 Task: Post a picture of your hobby on Instagram with a caption describing why you enjoy it.
Action: Mouse moved to (263, 9)
Screenshot: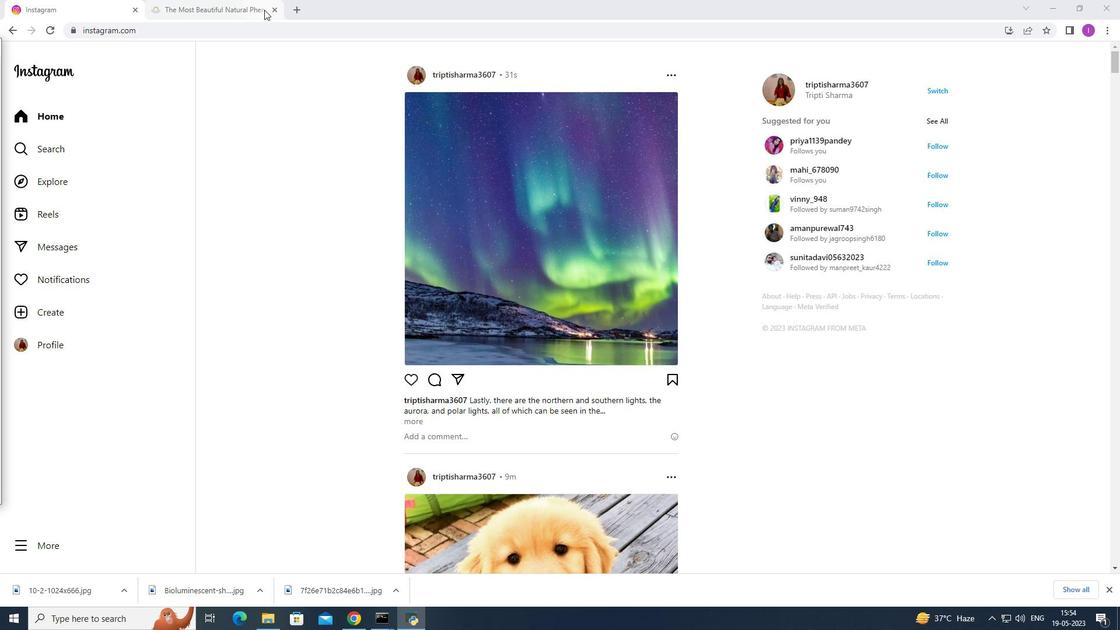 
Action: Mouse pressed left at (263, 9)
Screenshot: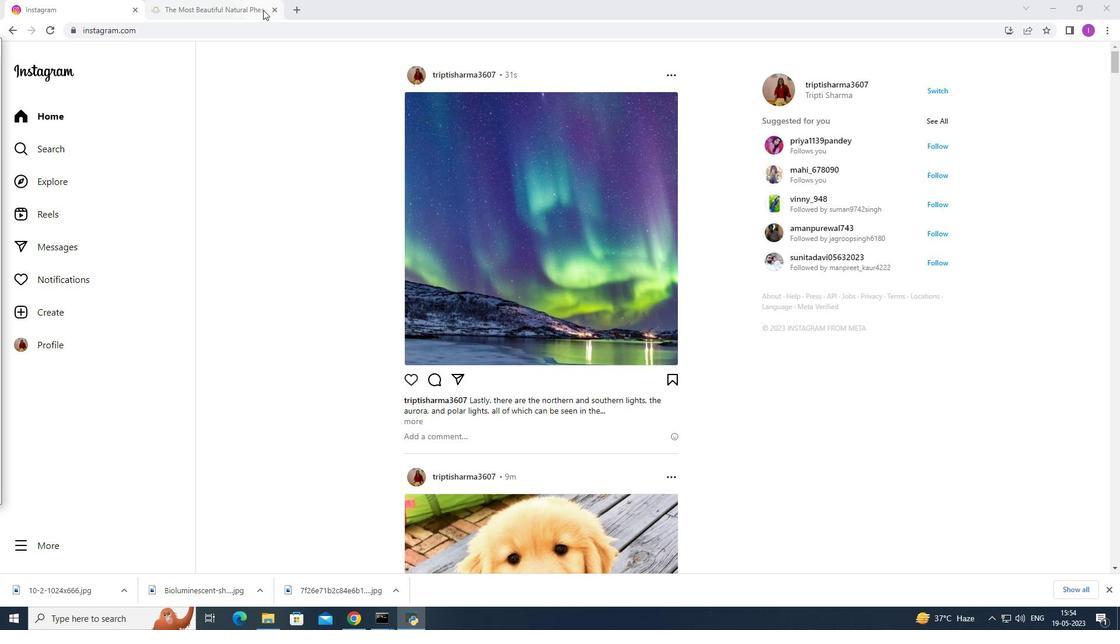 
Action: Mouse moved to (8, 33)
Screenshot: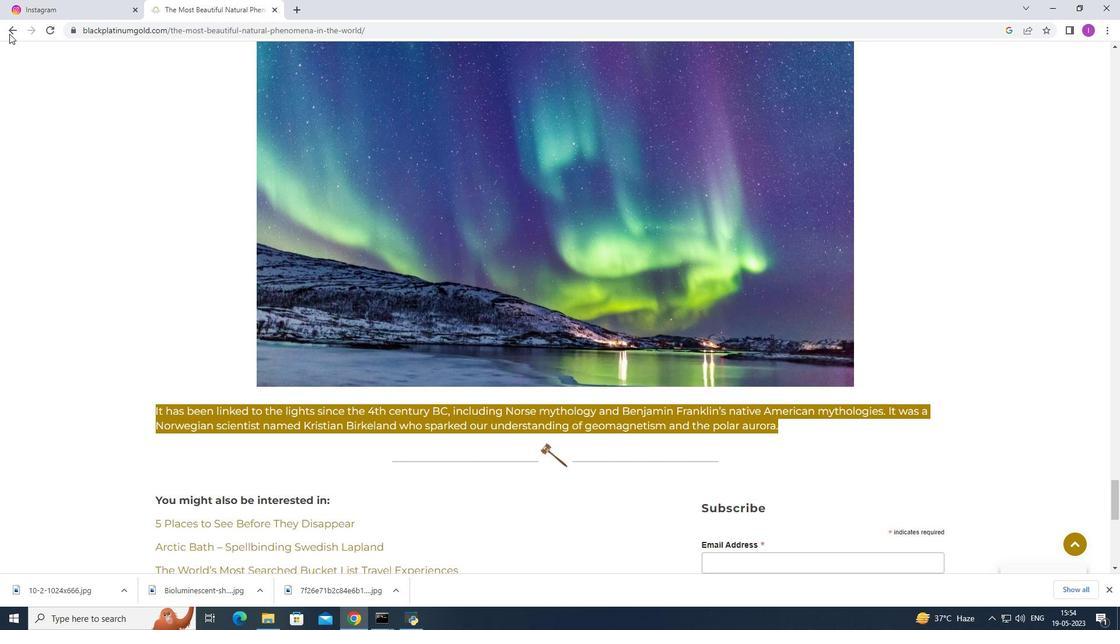
Action: Mouse pressed left at (8, 33)
Screenshot: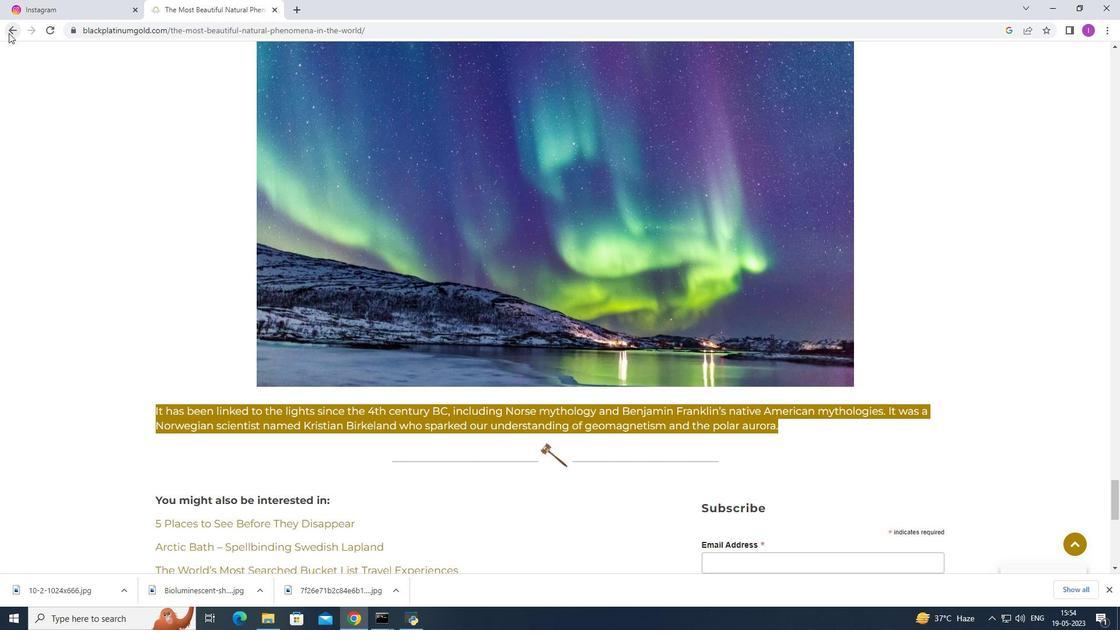 
Action: Mouse moved to (283, 56)
Screenshot: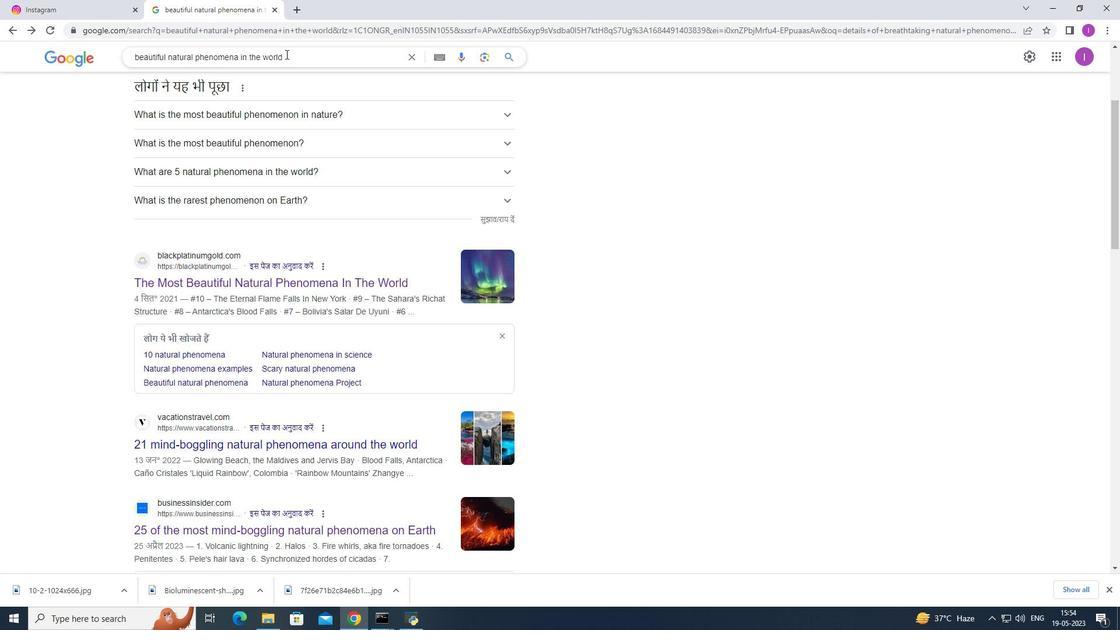 
Action: Mouse pressed left at (283, 56)
Screenshot: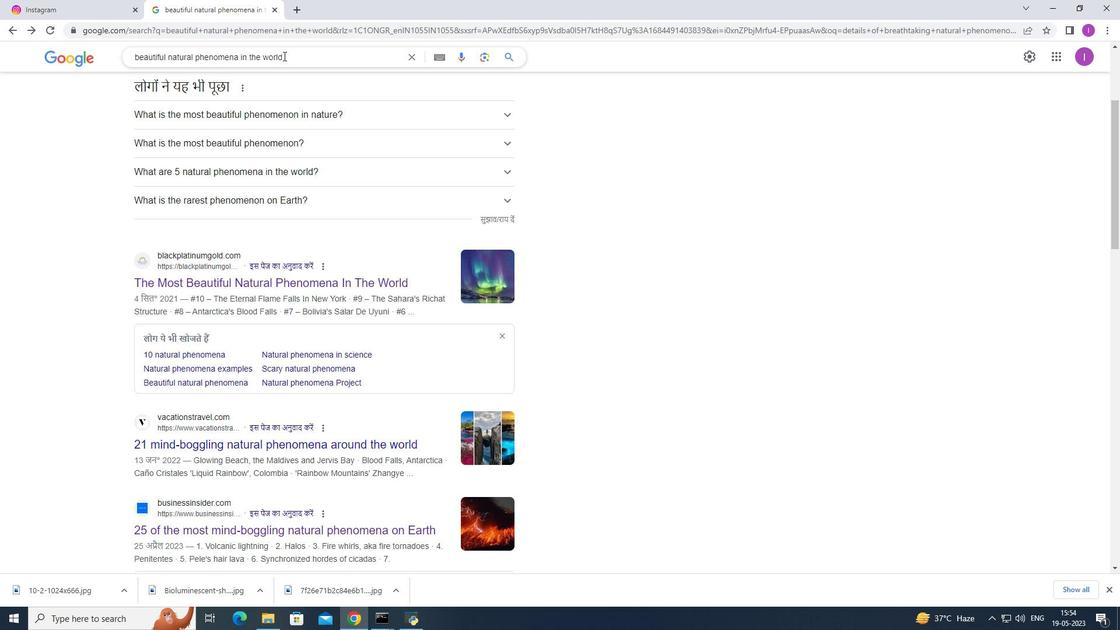 
Action: Mouse moved to (378, 49)
Screenshot: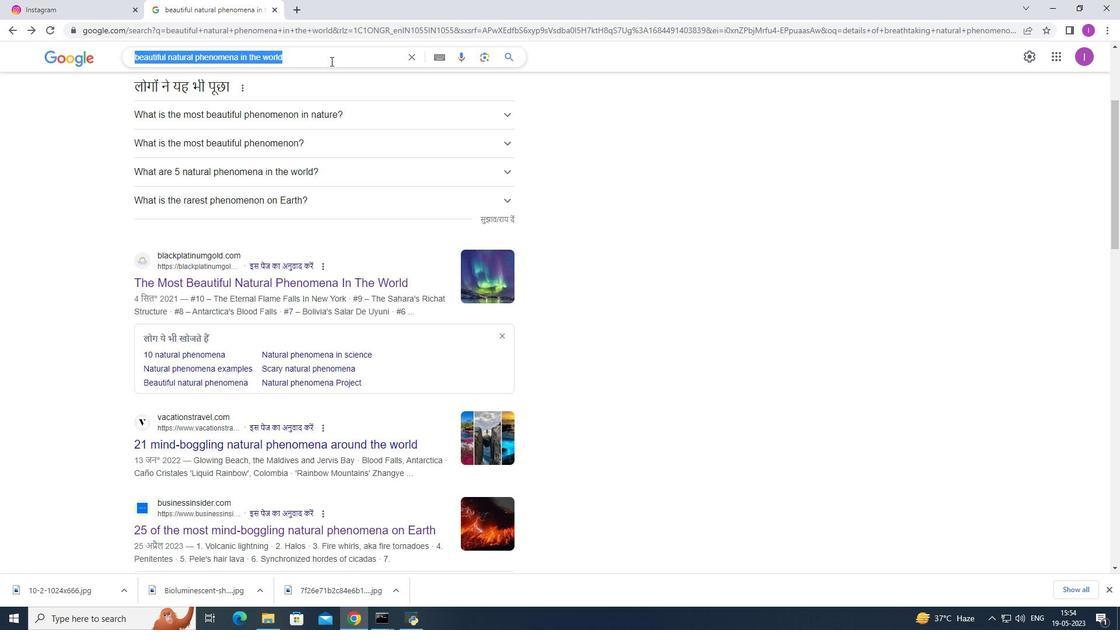 
Action: Key pressed image<Key.space>of<Key.space>dufferent<Key.space>
Screenshot: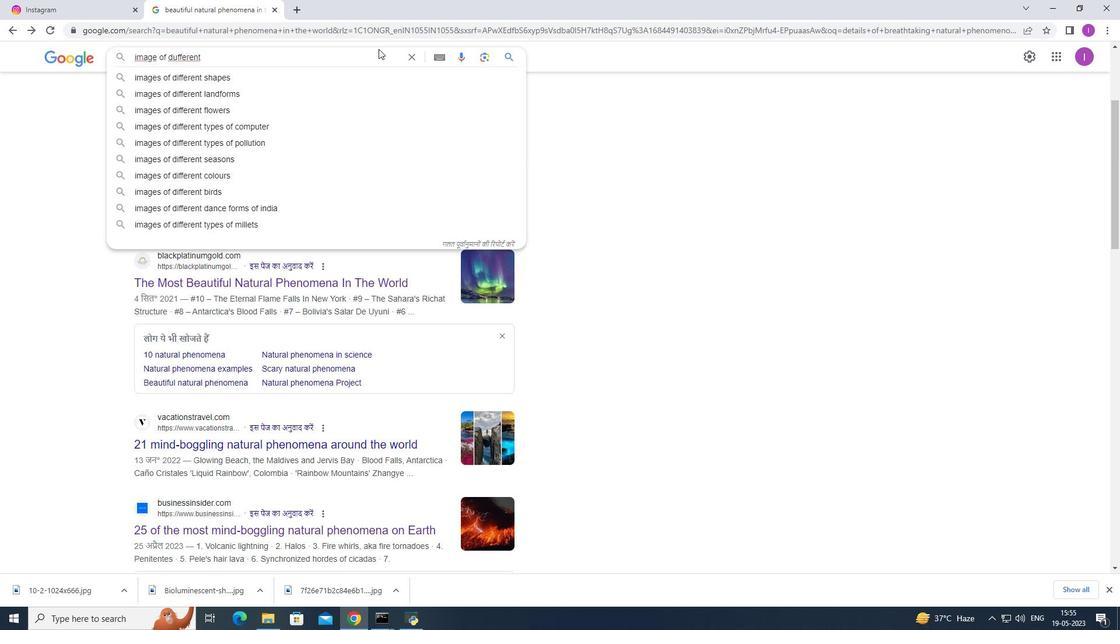 
Action: Mouse moved to (177, 57)
Screenshot: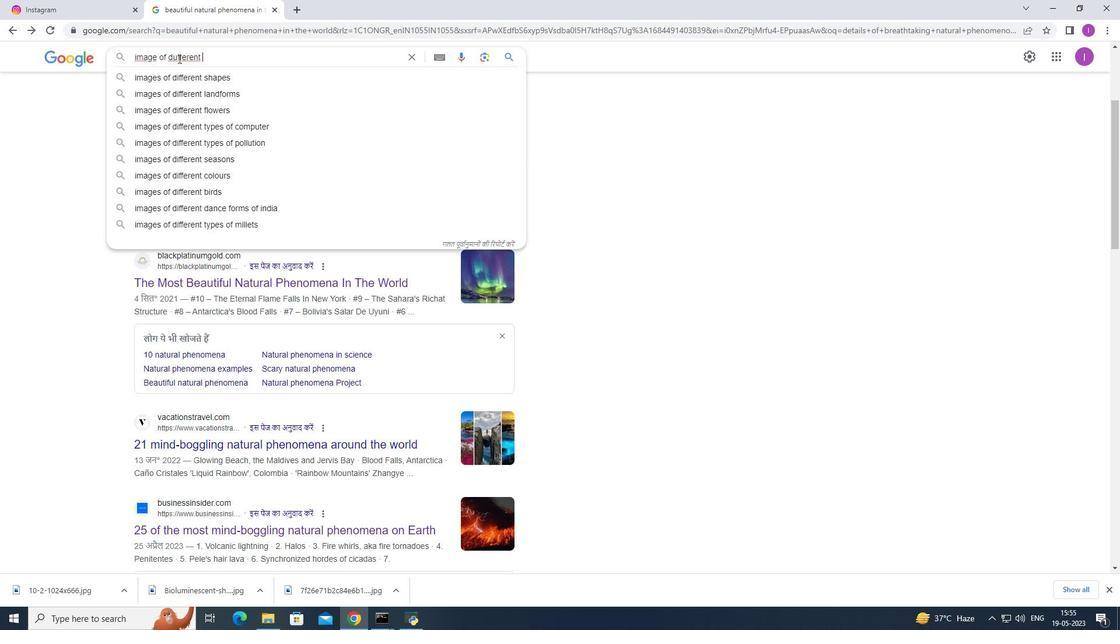 
Action: Mouse pressed left at (177, 57)
Screenshot: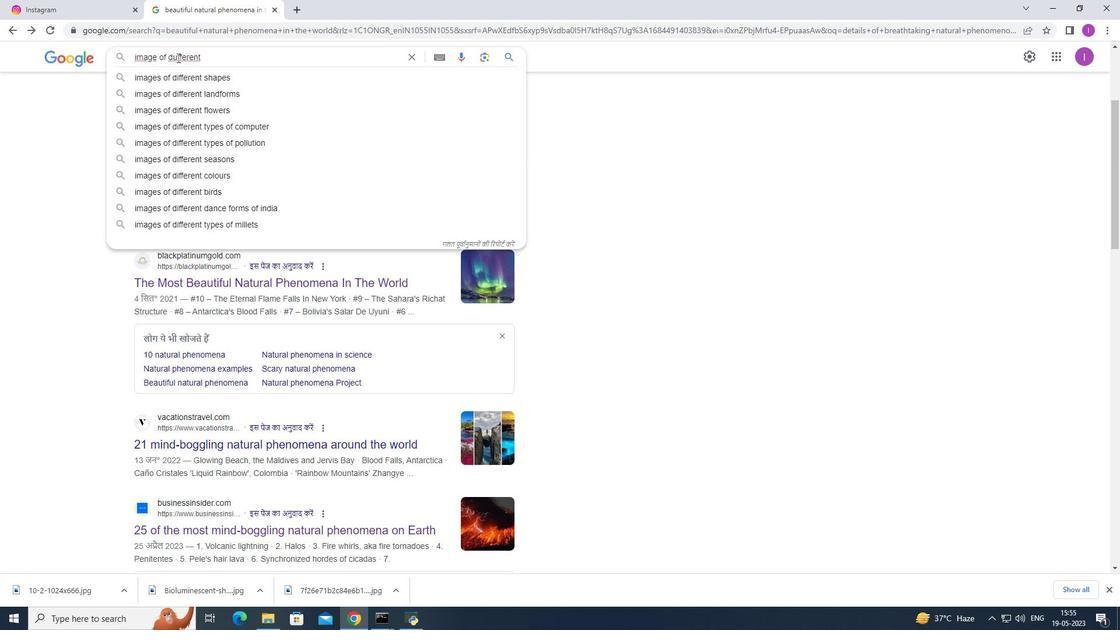 
Action: Mouse moved to (177, 57)
Screenshot: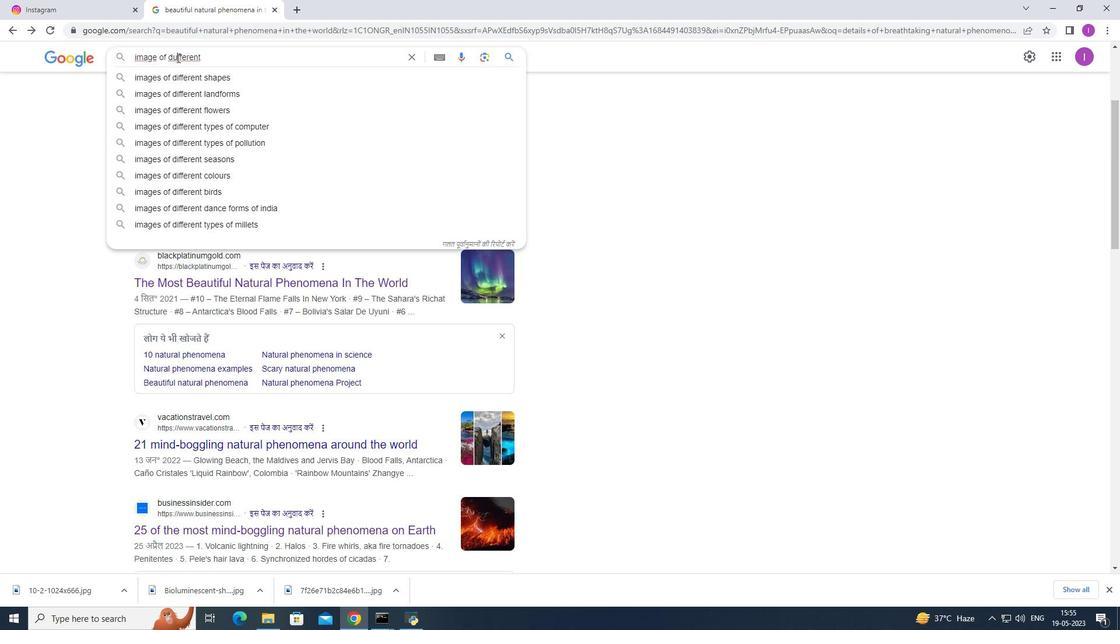 
Action: Key pressed <Key.backspace>i
Screenshot: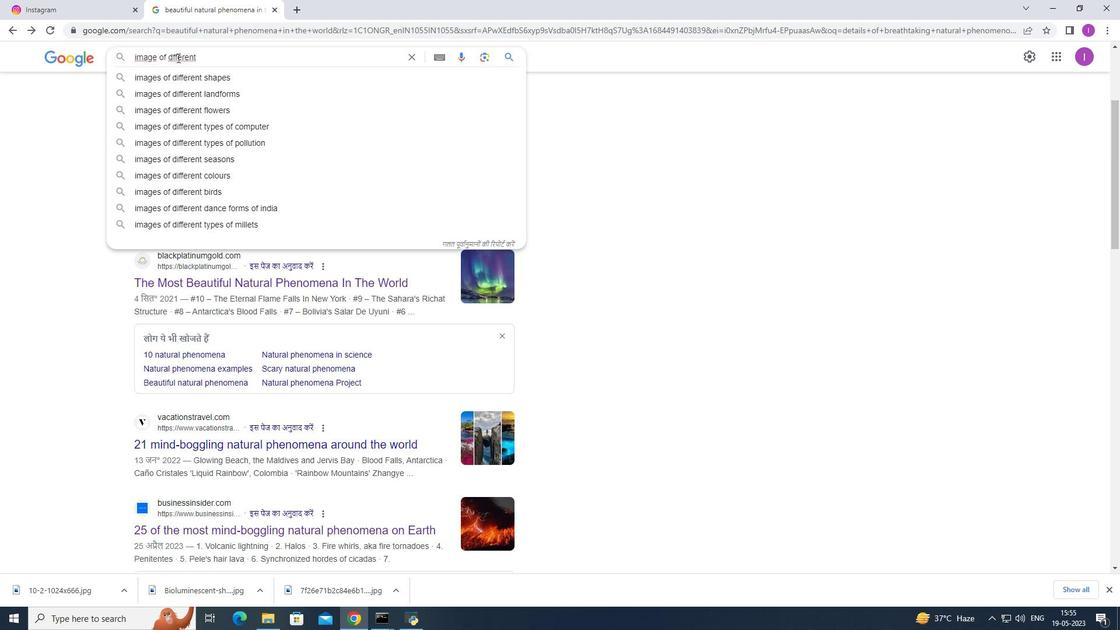 
Action: Mouse moved to (220, 54)
Screenshot: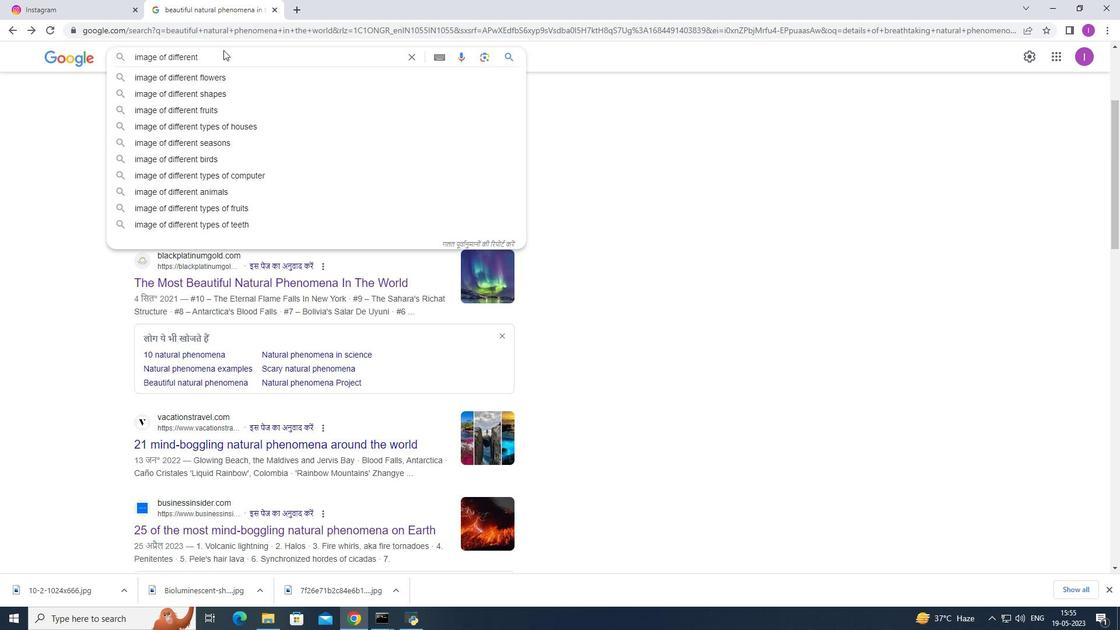 
Action: Mouse pressed left at (220, 54)
Screenshot: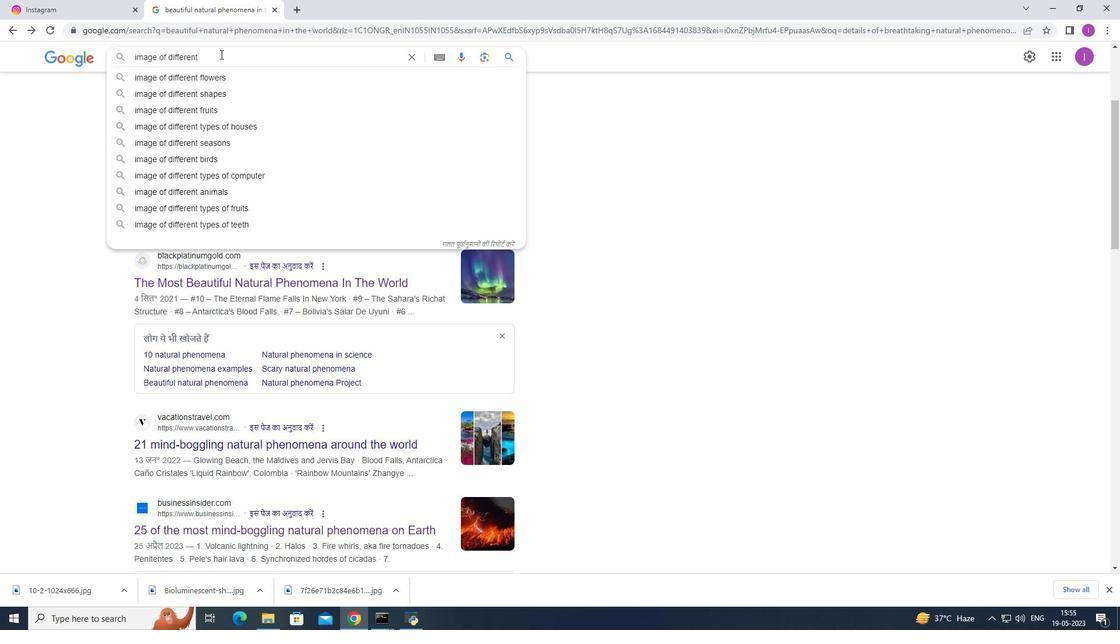
Action: Mouse pressed left at (220, 54)
Screenshot: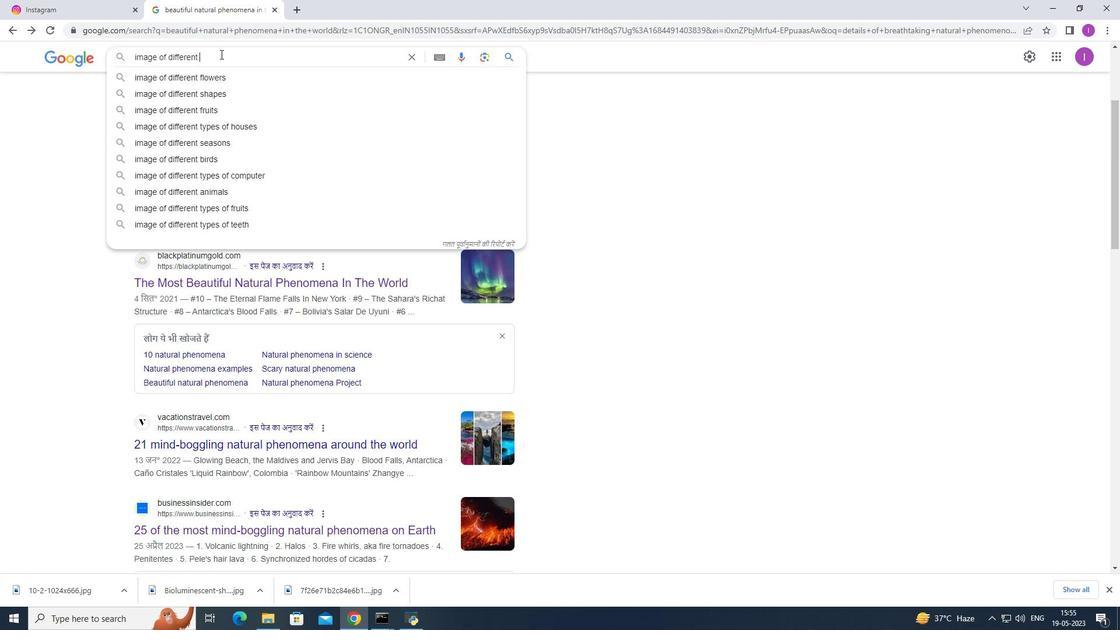 
Action: Key pressed <Key.space>hobby<Key.enter>
Screenshot: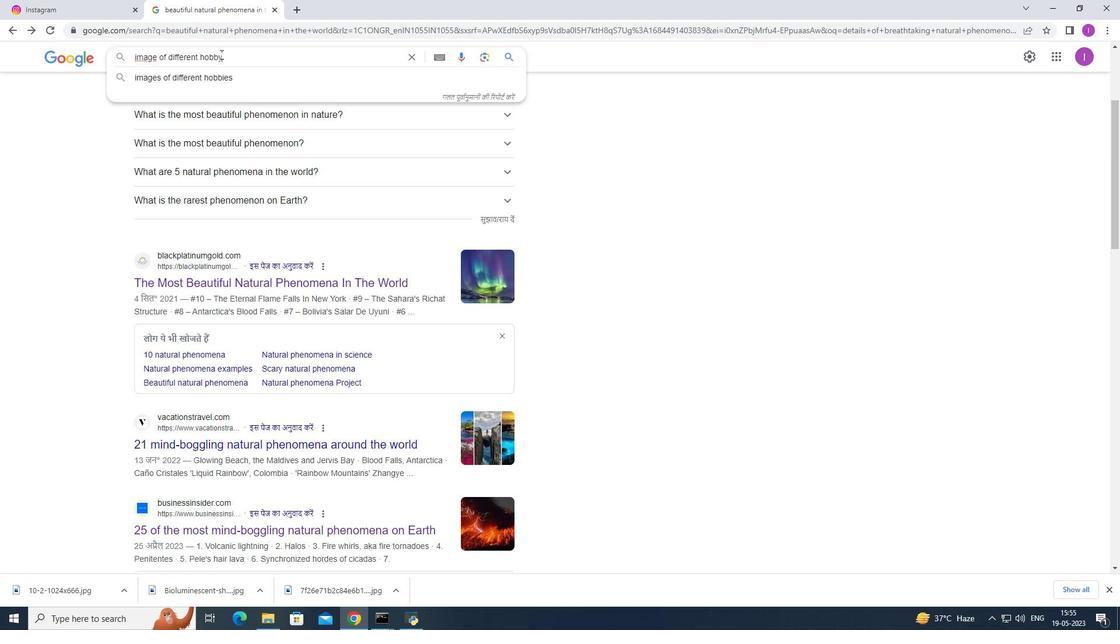 
Action: Mouse moved to (310, 327)
Screenshot: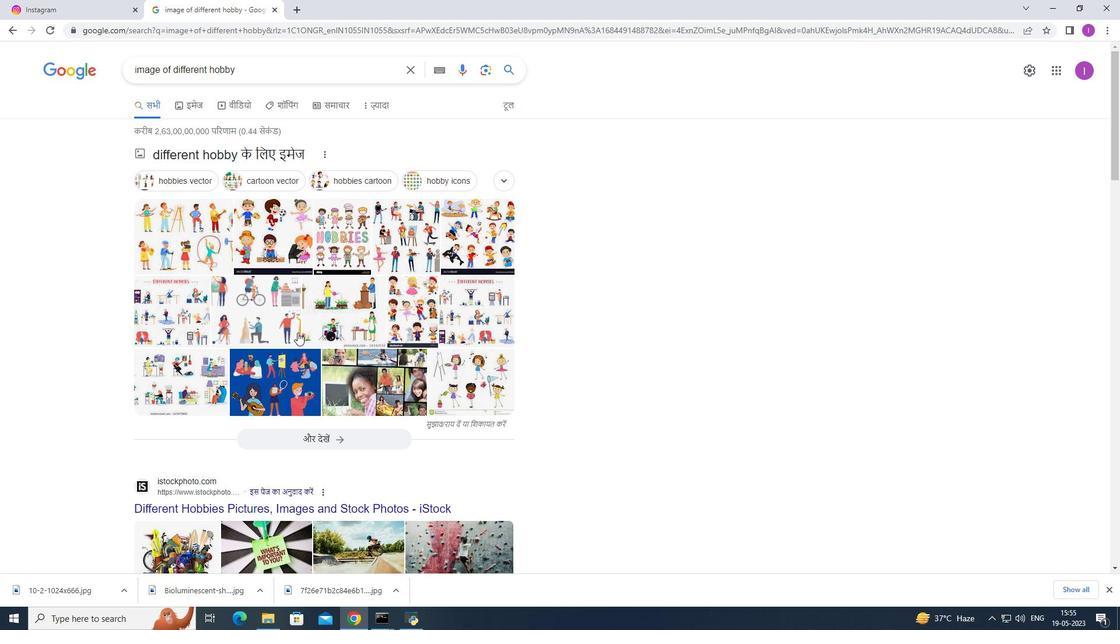 
Action: Mouse scrolled (305, 329) with delta (0, 0)
Screenshot: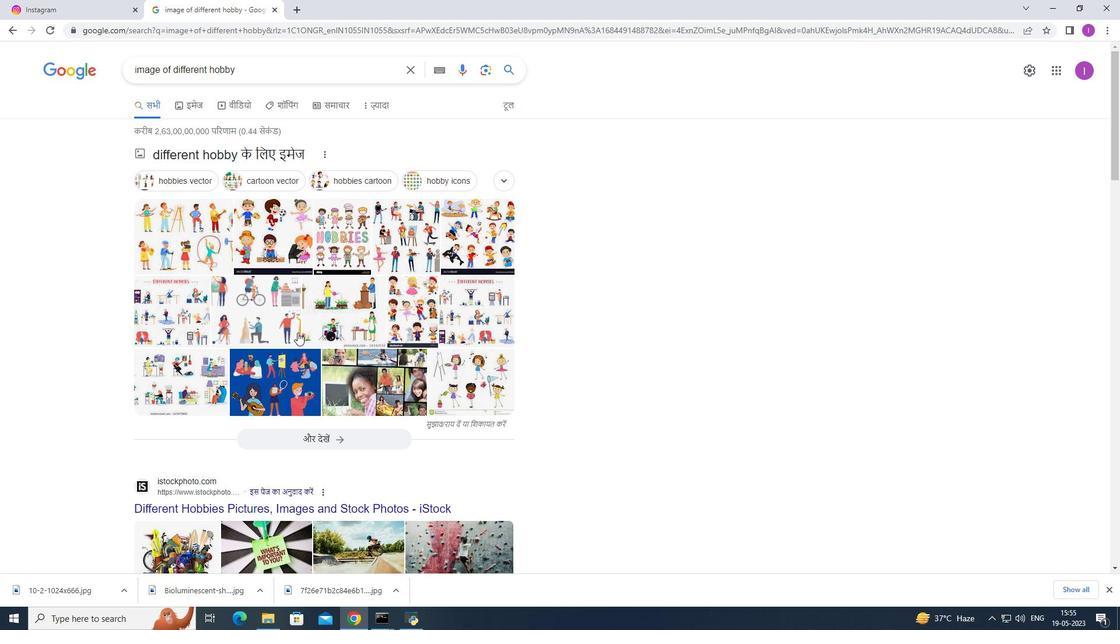 
Action: Mouse moved to (333, 324)
Screenshot: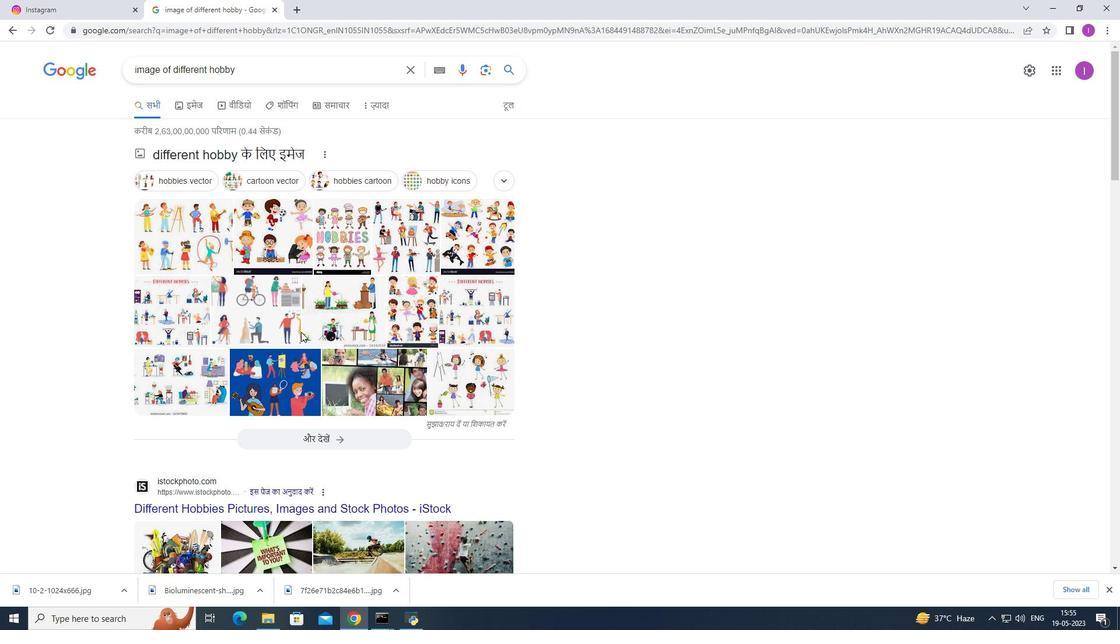 
Action: Mouse scrolled (333, 323) with delta (0, 0)
Screenshot: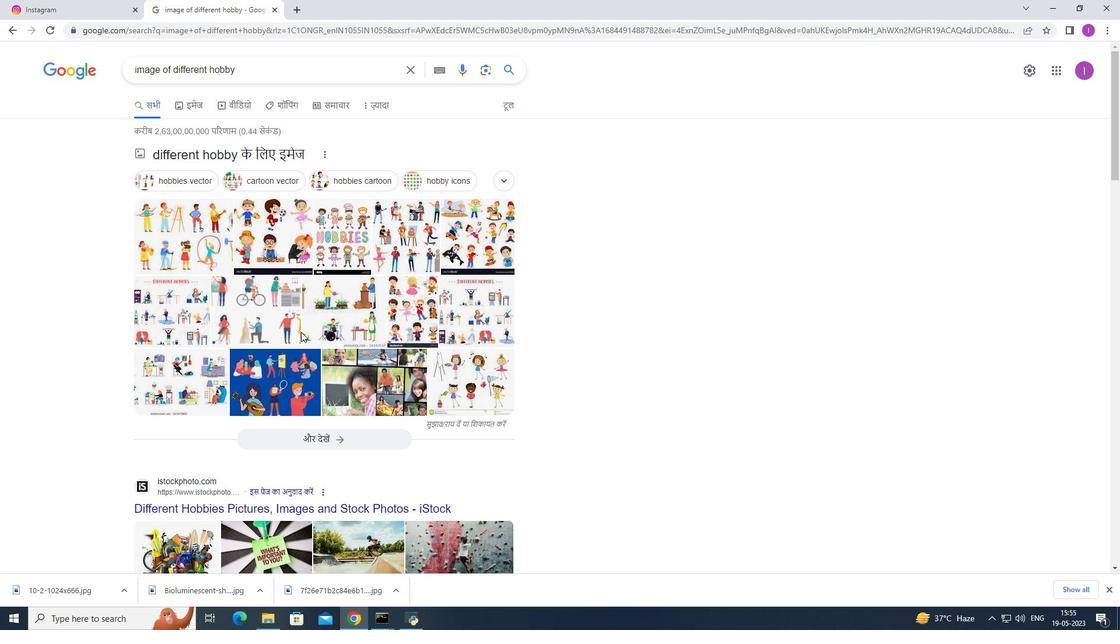 
Action: Mouse moved to (345, 320)
Screenshot: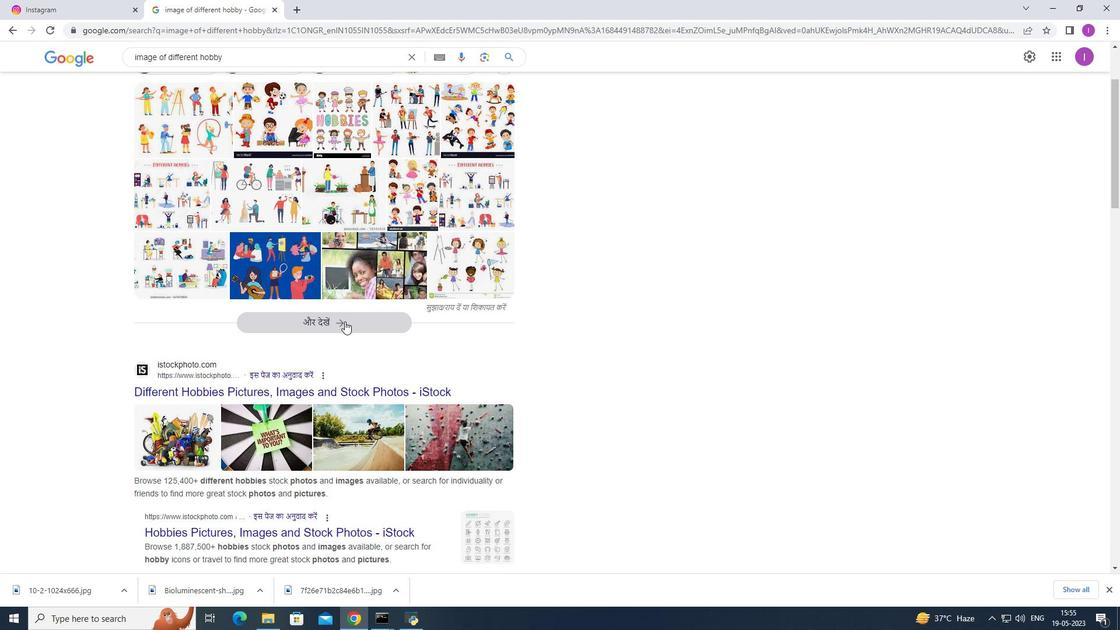 
Action: Mouse scrolled (345, 321) with delta (0, 0)
Screenshot: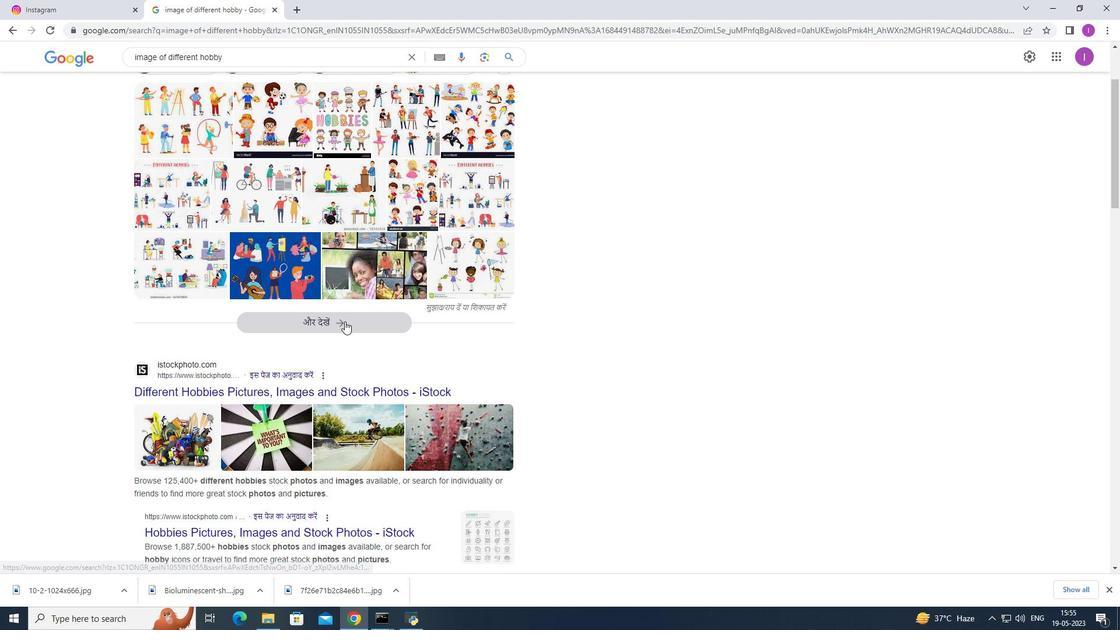 
Action: Mouse scrolled (345, 321) with delta (0, 0)
Screenshot: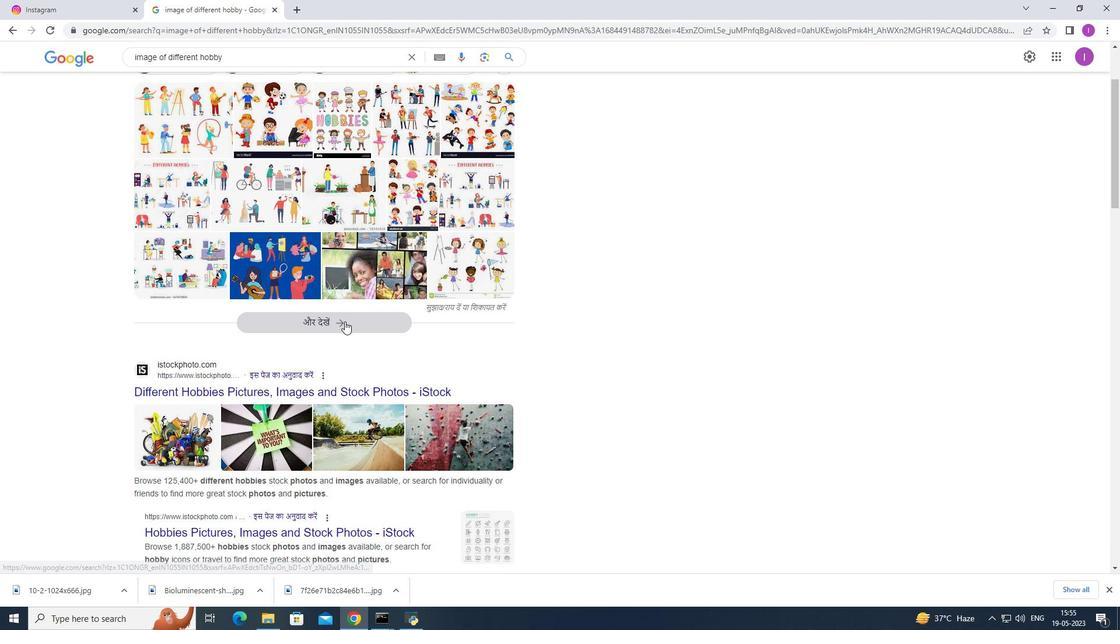 
Action: Mouse scrolled (345, 321) with delta (0, 0)
Screenshot: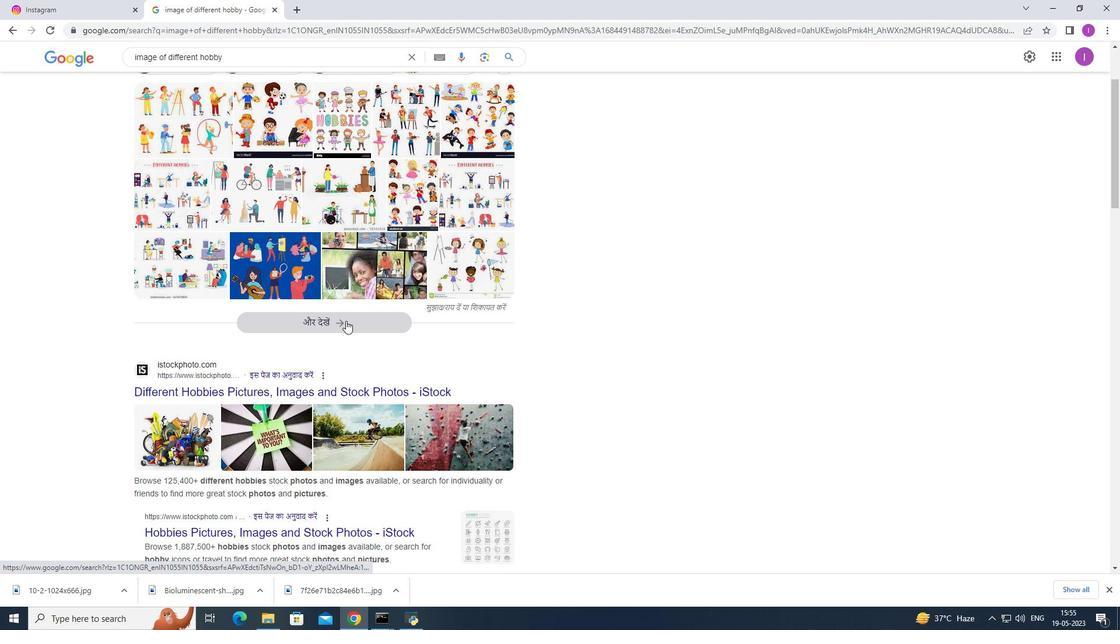 
Action: Mouse moved to (191, 108)
Screenshot: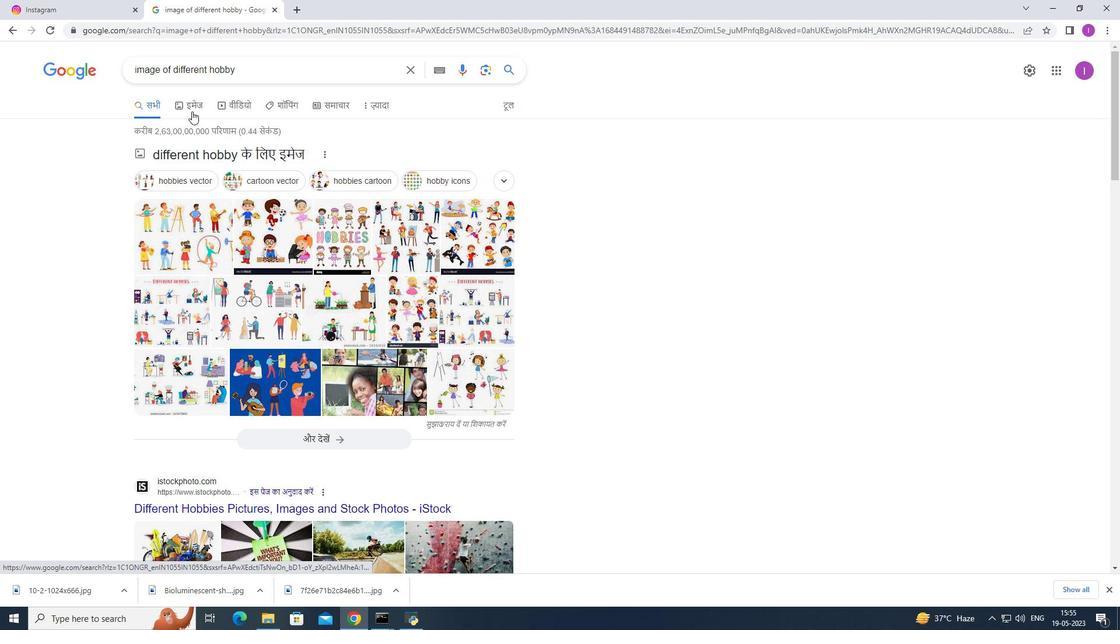
Action: Mouse pressed left at (191, 108)
Screenshot: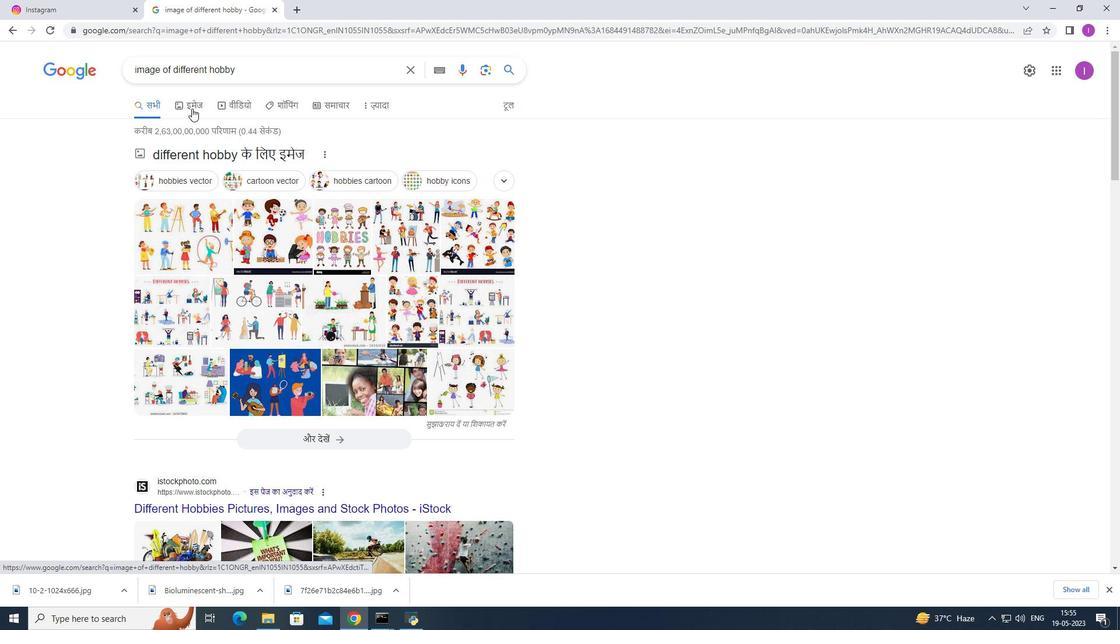 
Action: Mouse moved to (563, 327)
Screenshot: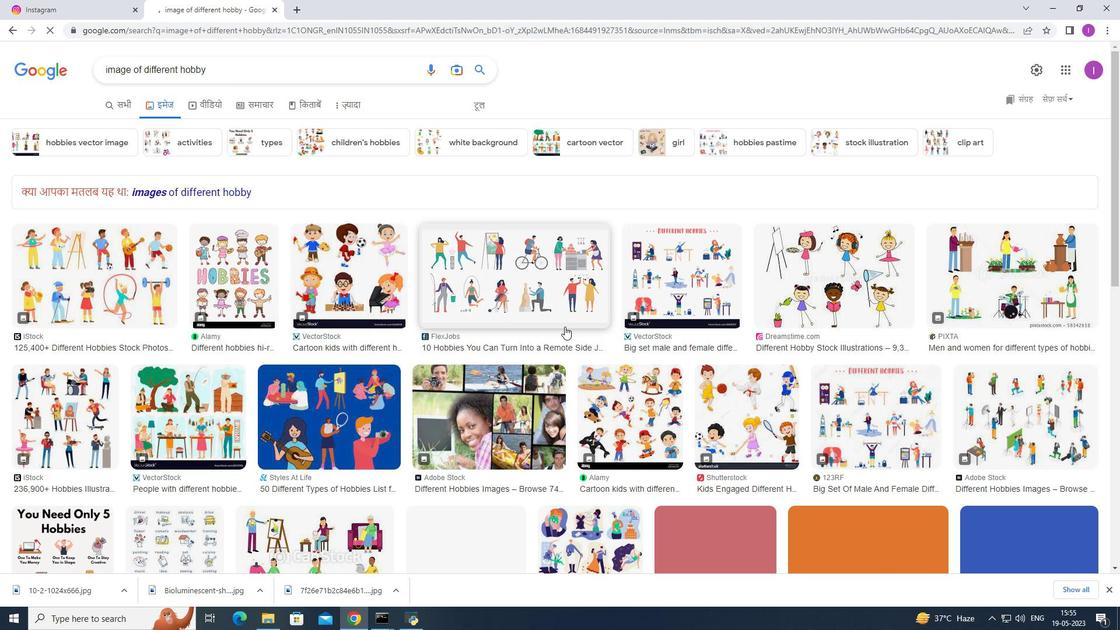 
Action: Mouse scrolled (563, 327) with delta (0, 0)
Screenshot: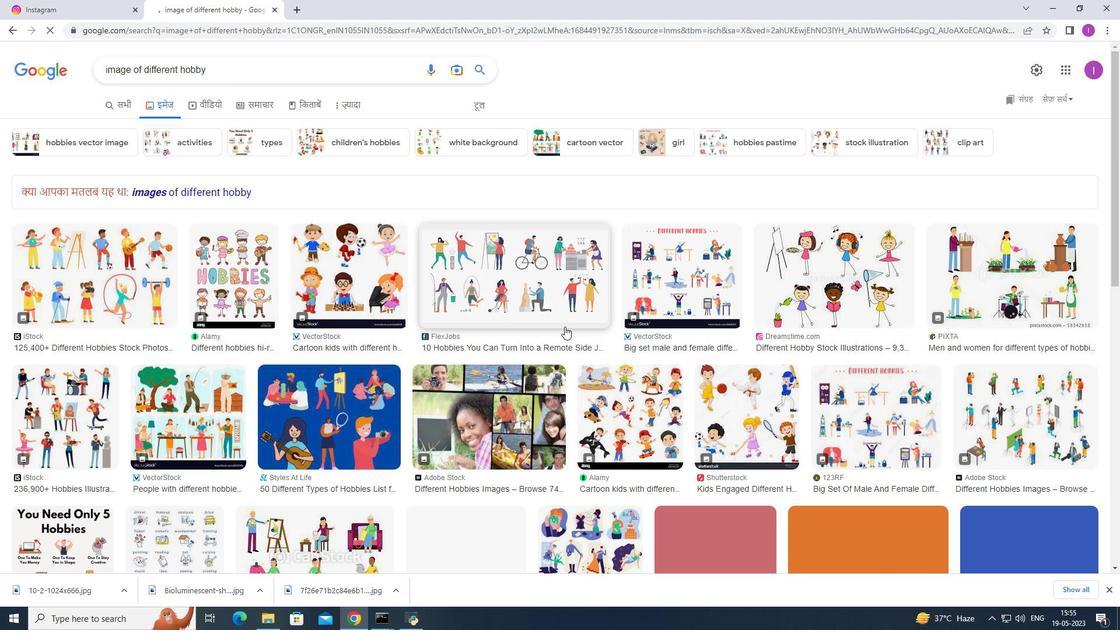 
Action: Mouse scrolled (563, 327) with delta (0, 0)
Screenshot: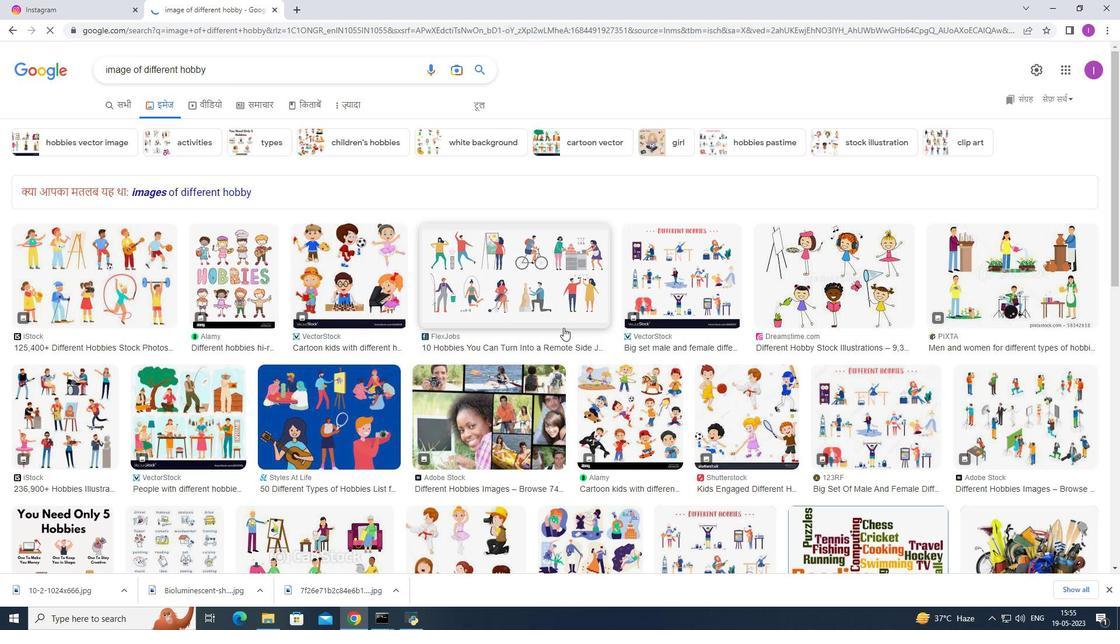 
Action: Mouse scrolled (563, 327) with delta (0, 0)
Screenshot: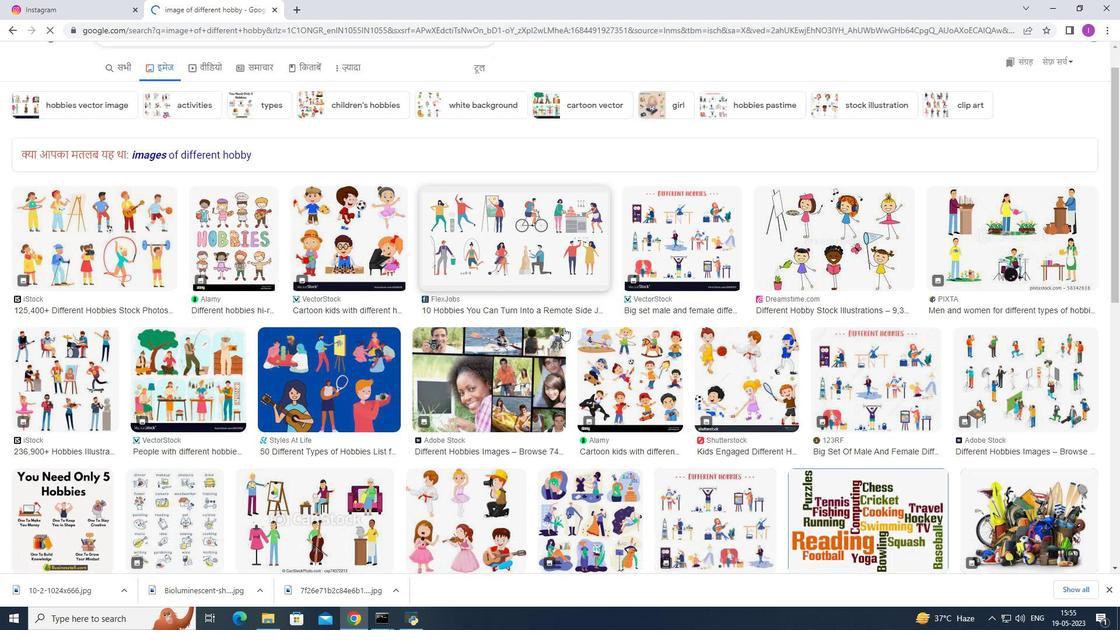 
Action: Mouse scrolled (563, 327) with delta (0, 0)
Screenshot: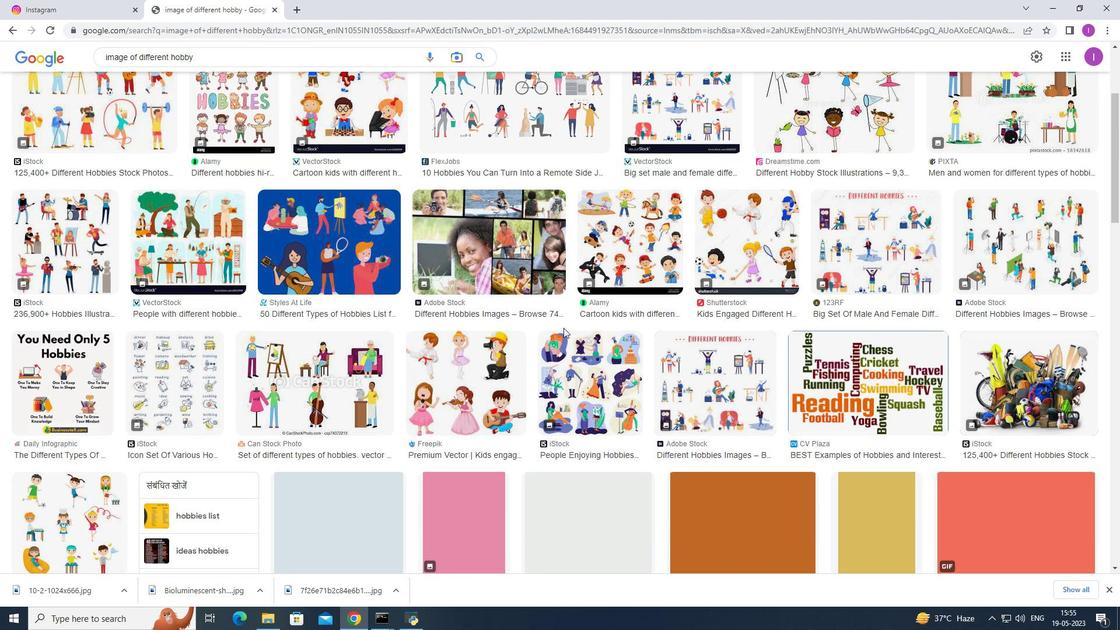 
Action: Mouse scrolled (563, 327) with delta (0, 0)
Screenshot: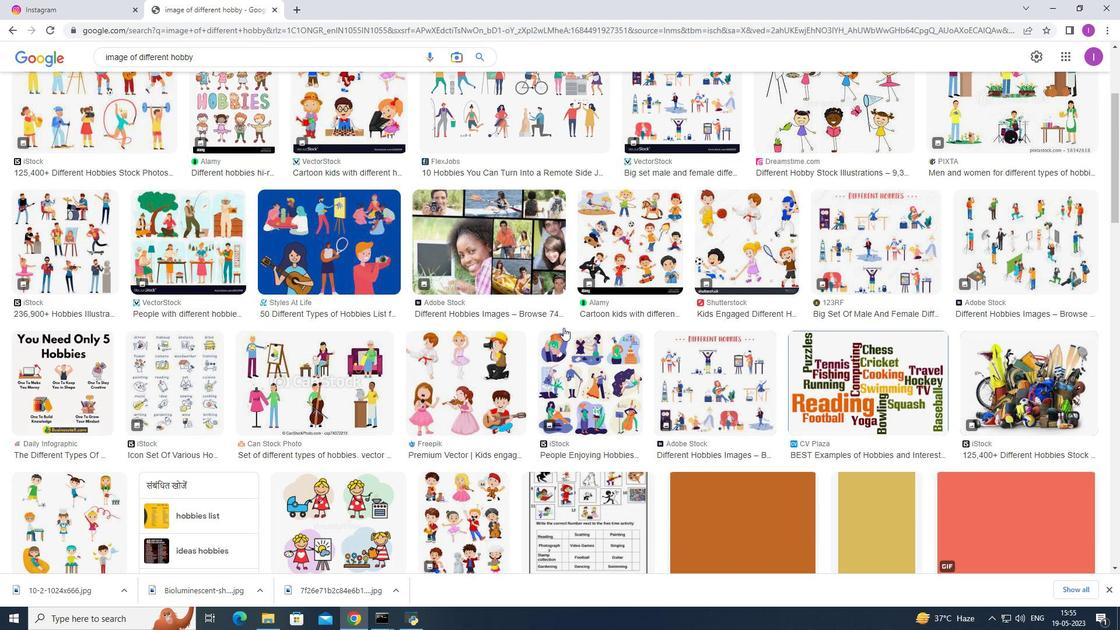 
Action: Mouse scrolled (563, 327) with delta (0, 0)
Screenshot: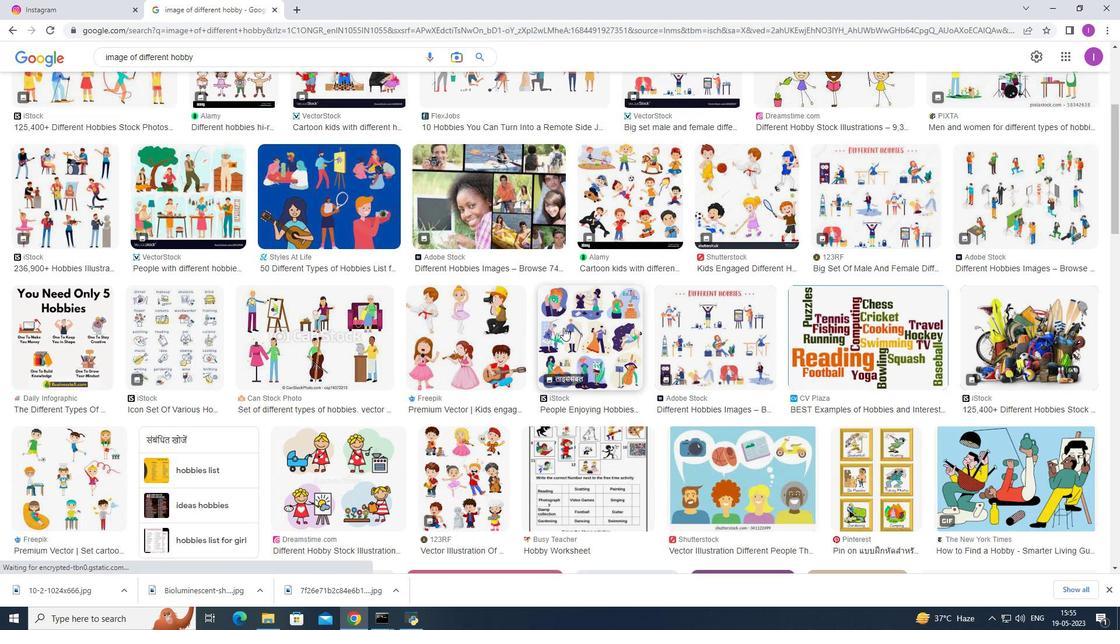 
Action: Mouse moved to (563, 327)
Screenshot: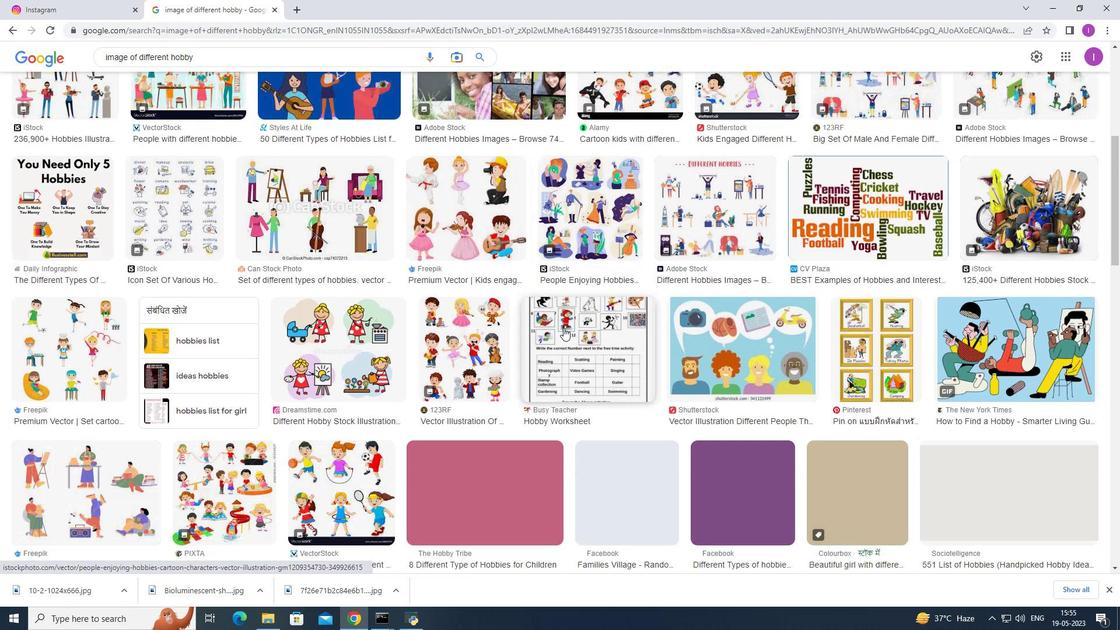 
Action: Mouse scrolled (563, 326) with delta (0, 0)
Screenshot: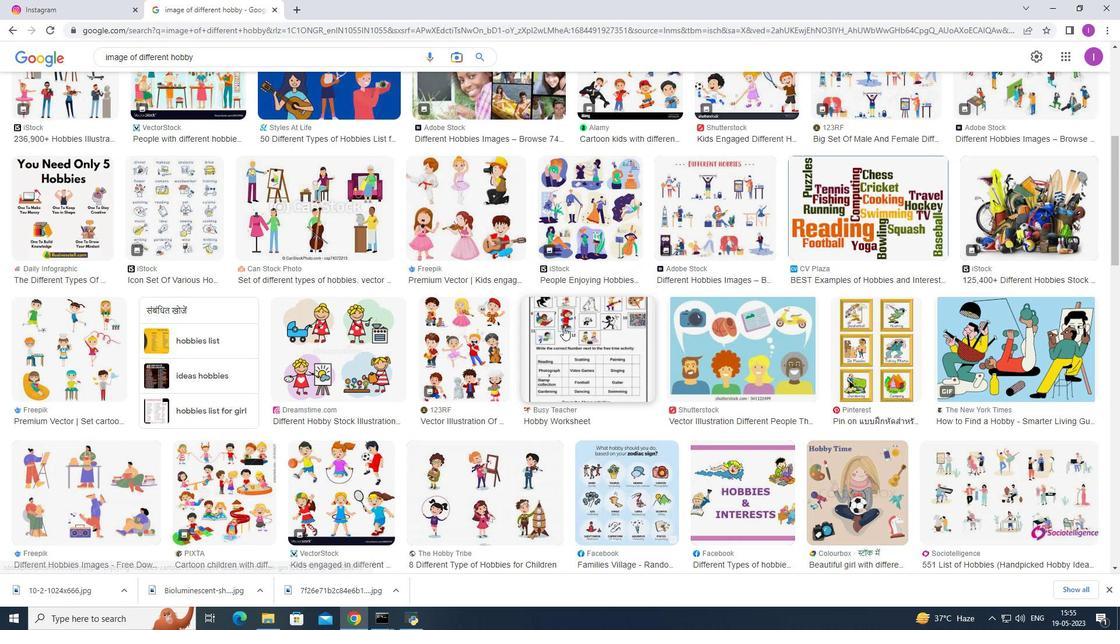 
Action: Mouse scrolled (563, 326) with delta (0, 0)
Screenshot: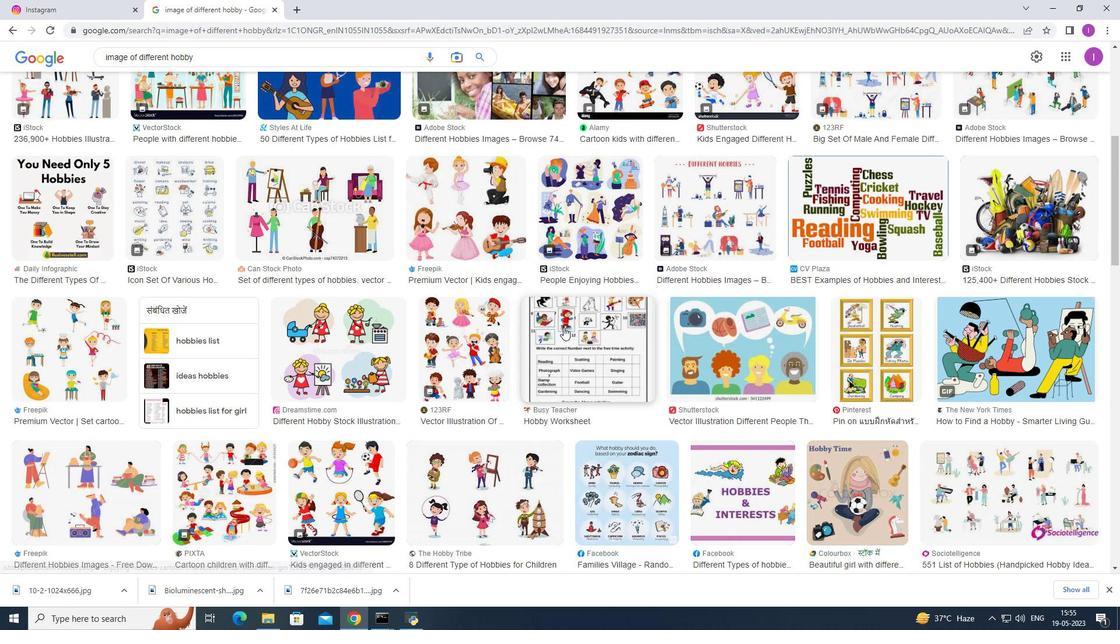 
Action: Mouse scrolled (563, 326) with delta (0, 0)
Screenshot: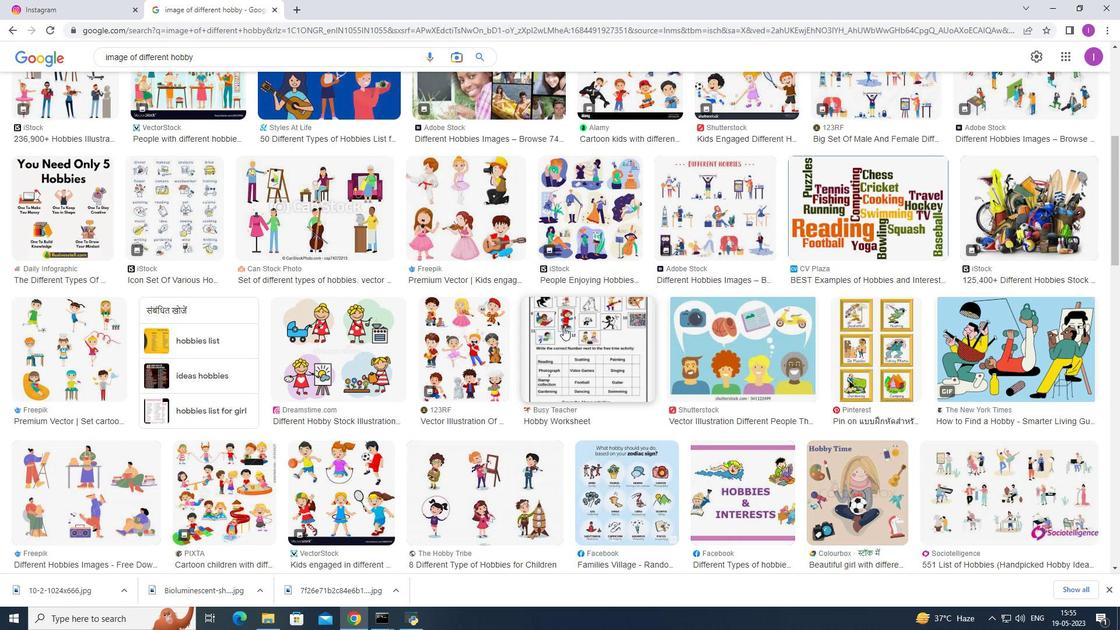 
Action: Mouse scrolled (563, 326) with delta (0, 0)
Screenshot: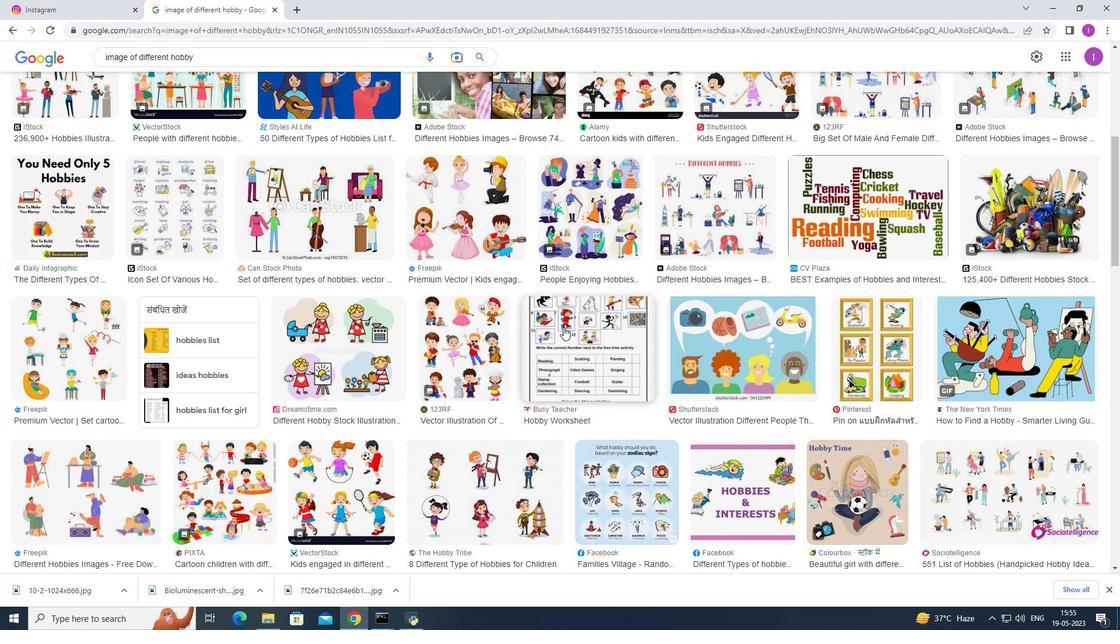 
Action: Mouse moved to (564, 325)
Screenshot: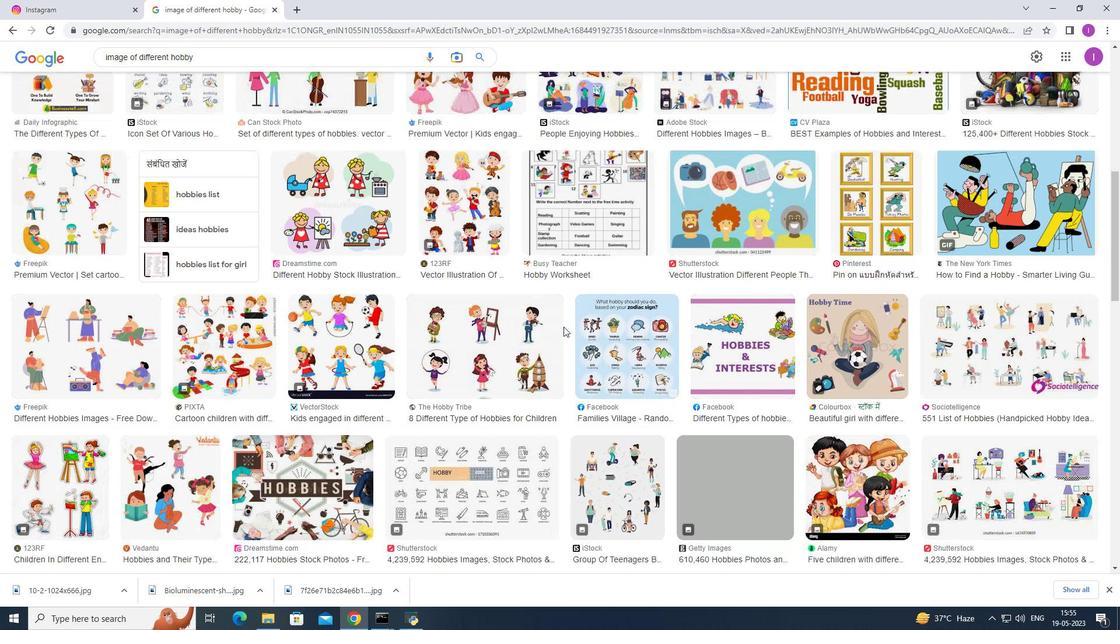 
Action: Mouse scrolled (564, 324) with delta (0, 0)
Screenshot: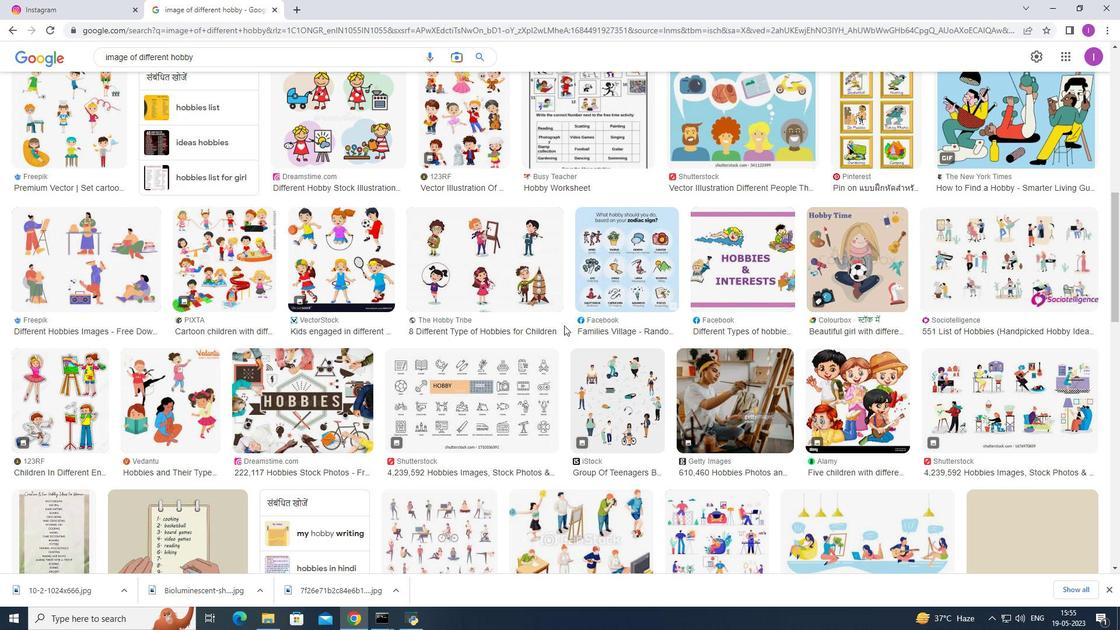 
Action: Mouse scrolled (564, 324) with delta (0, 0)
Screenshot: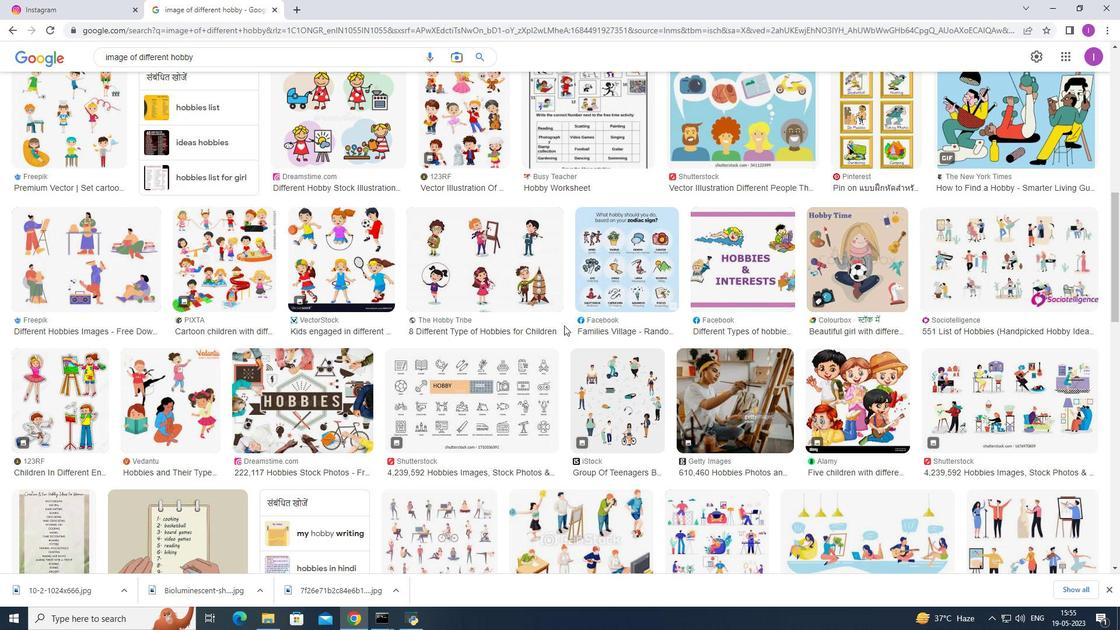 
Action: Mouse scrolled (564, 324) with delta (0, 0)
Screenshot: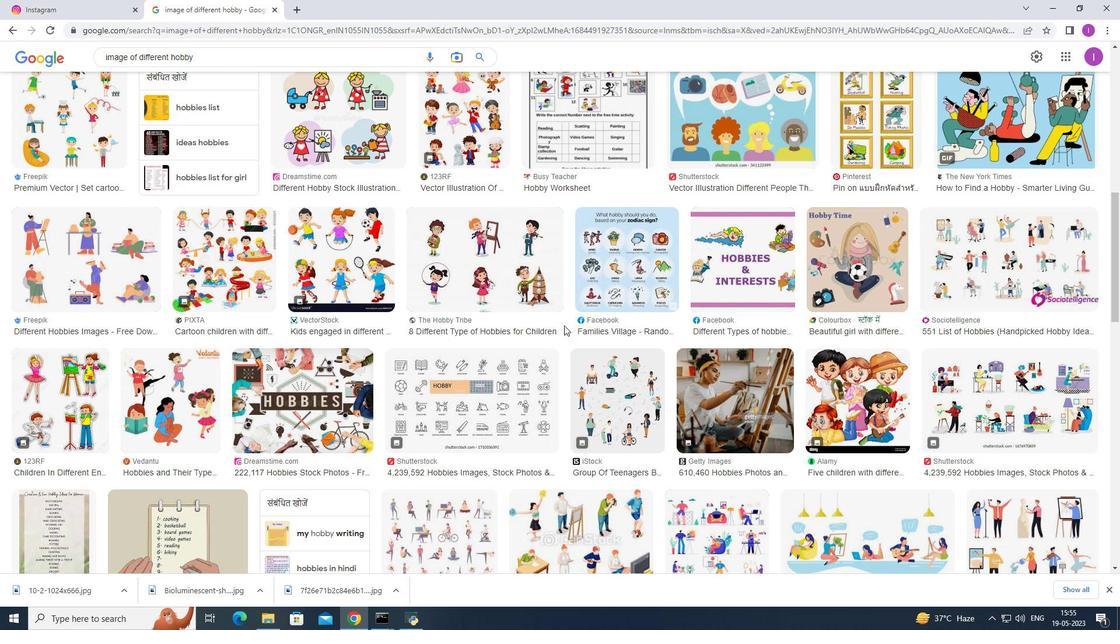 
Action: Mouse scrolled (564, 324) with delta (0, 0)
Screenshot: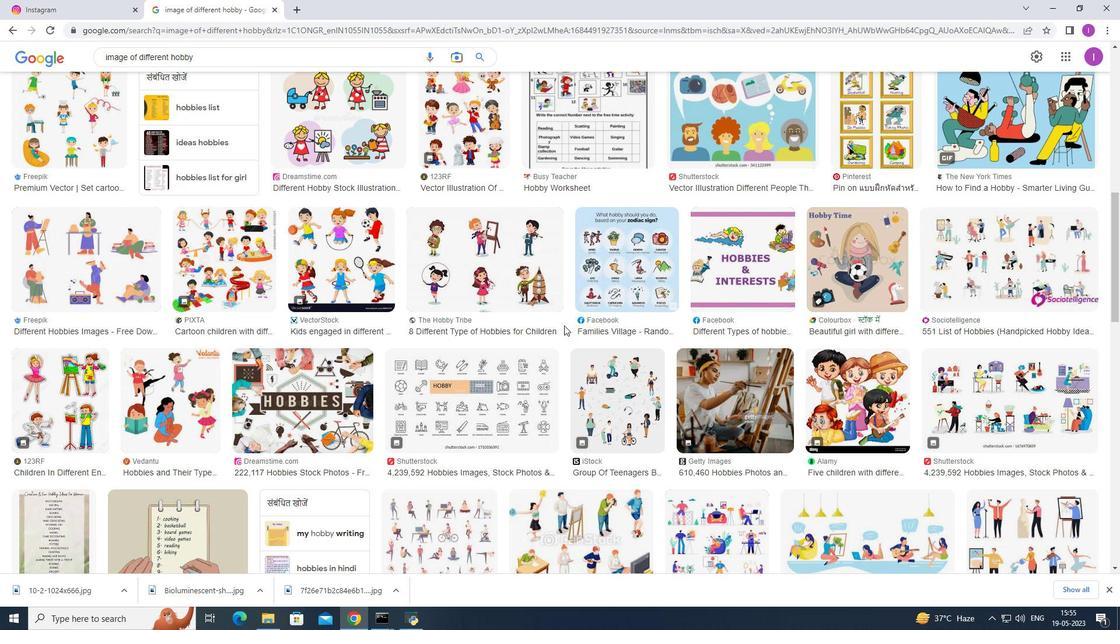 
Action: Mouse scrolled (564, 326) with delta (0, 0)
Screenshot: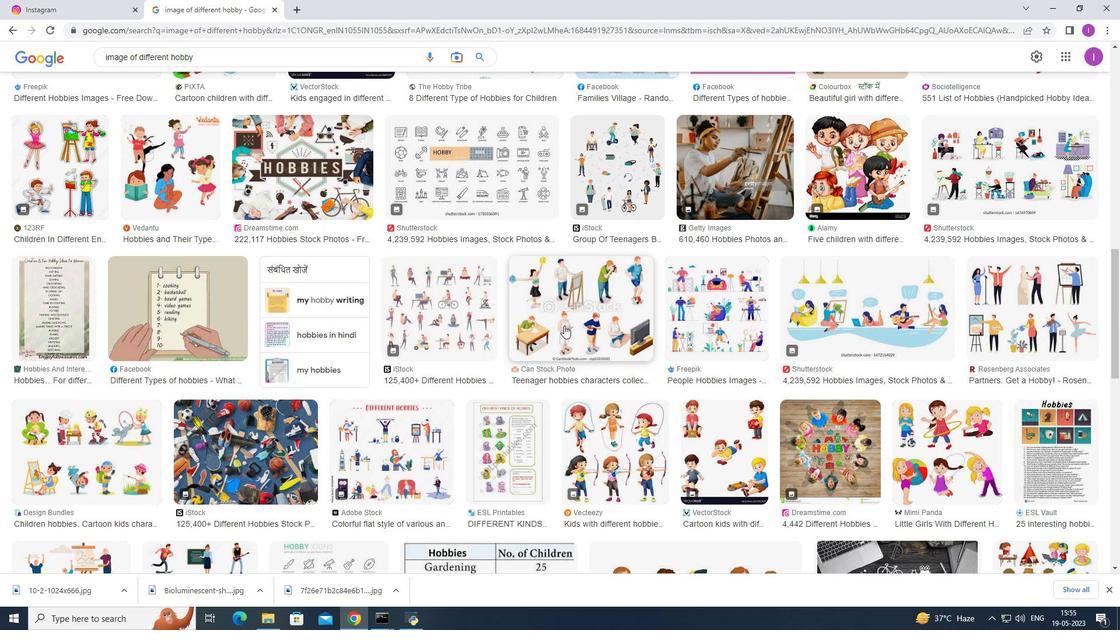 
Action: Mouse moved to (598, 320)
Screenshot: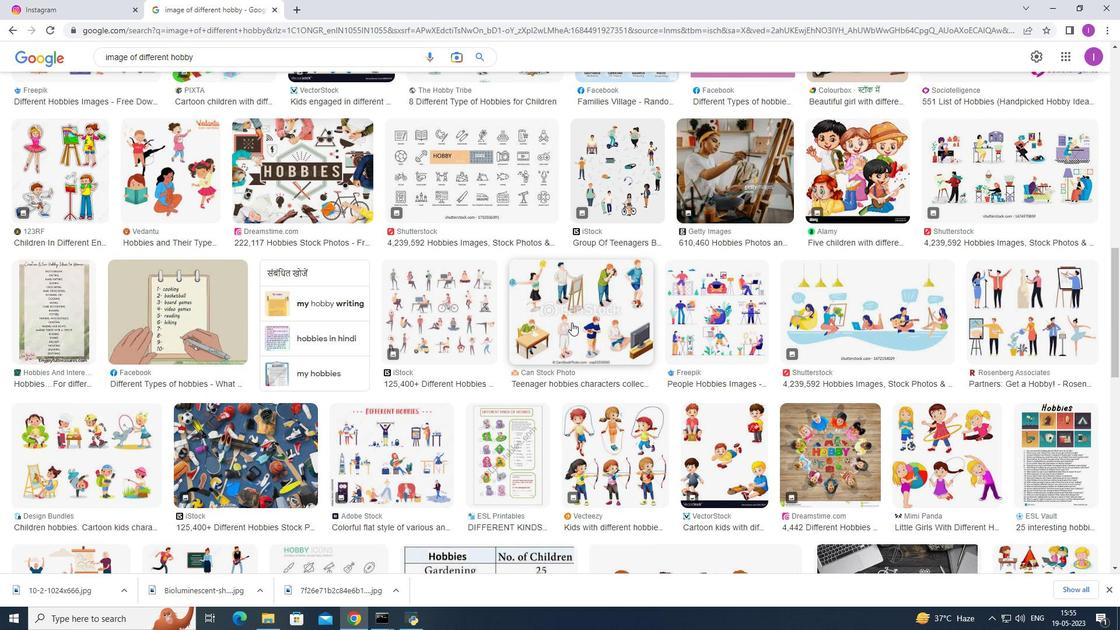 
Action: Mouse scrolled (598, 321) with delta (0, 0)
Screenshot: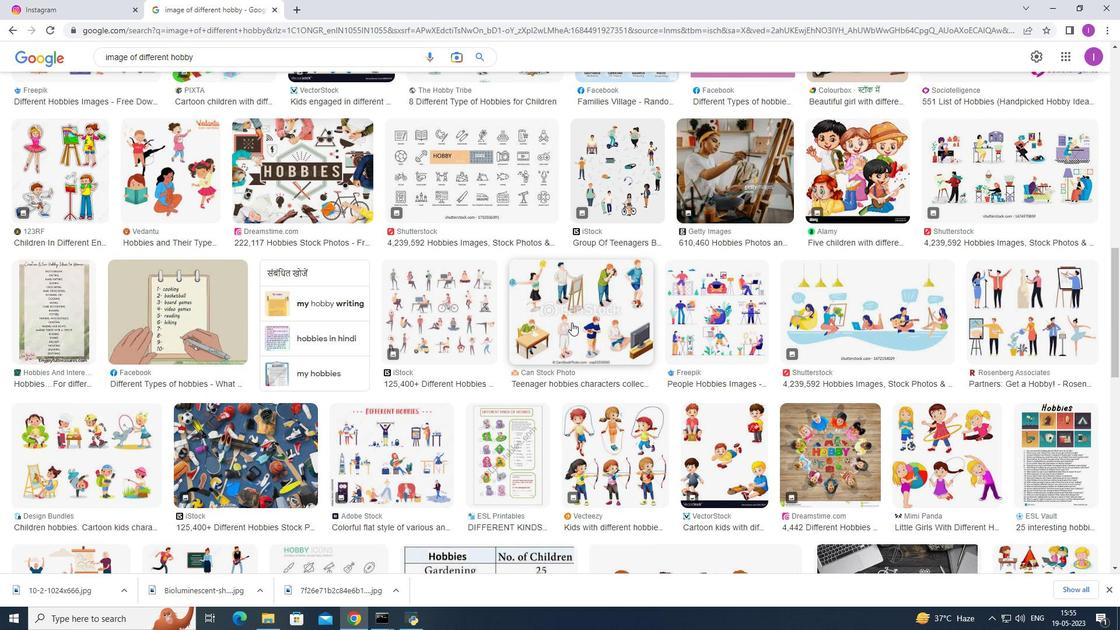 
Action: Mouse moved to (616, 319)
Screenshot: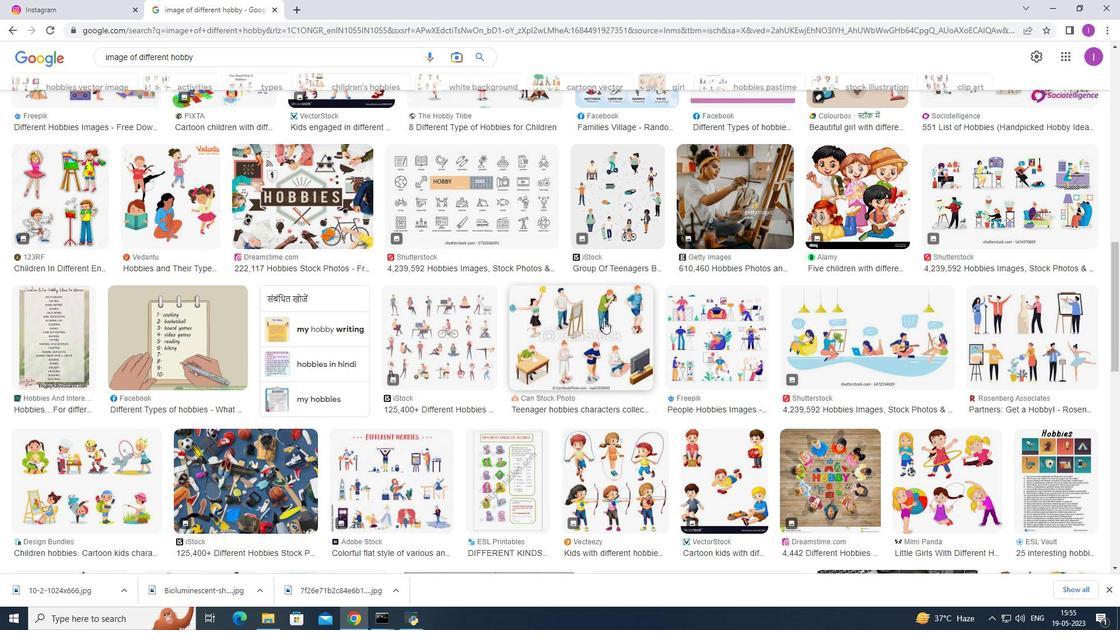 
Action: Mouse scrolled (616, 320) with delta (0, 0)
Screenshot: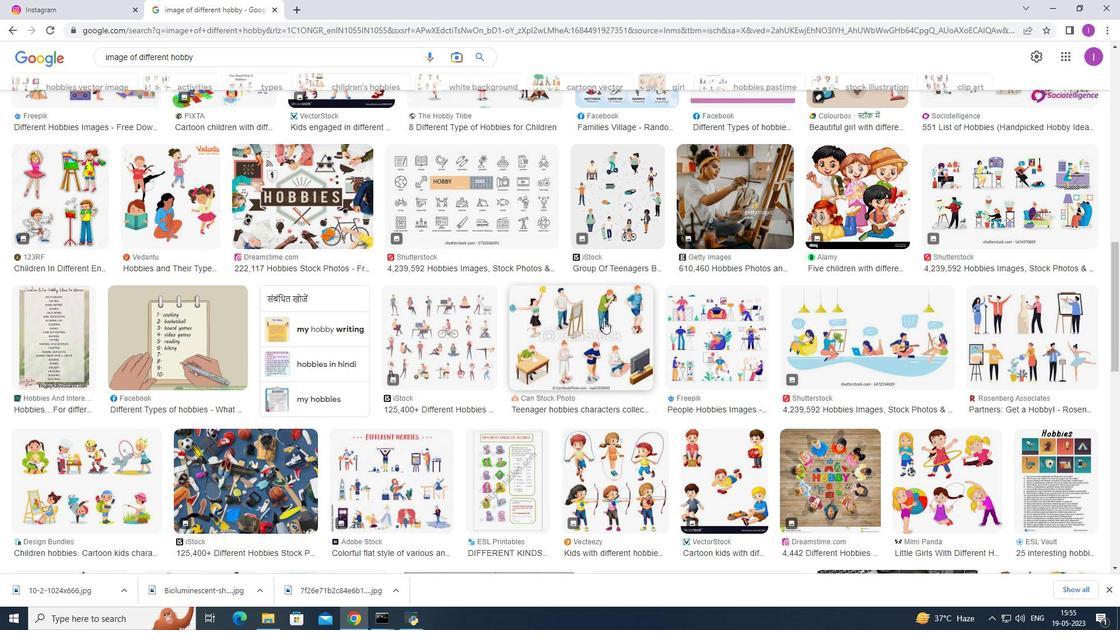 
Action: Mouse moved to (746, 347)
Screenshot: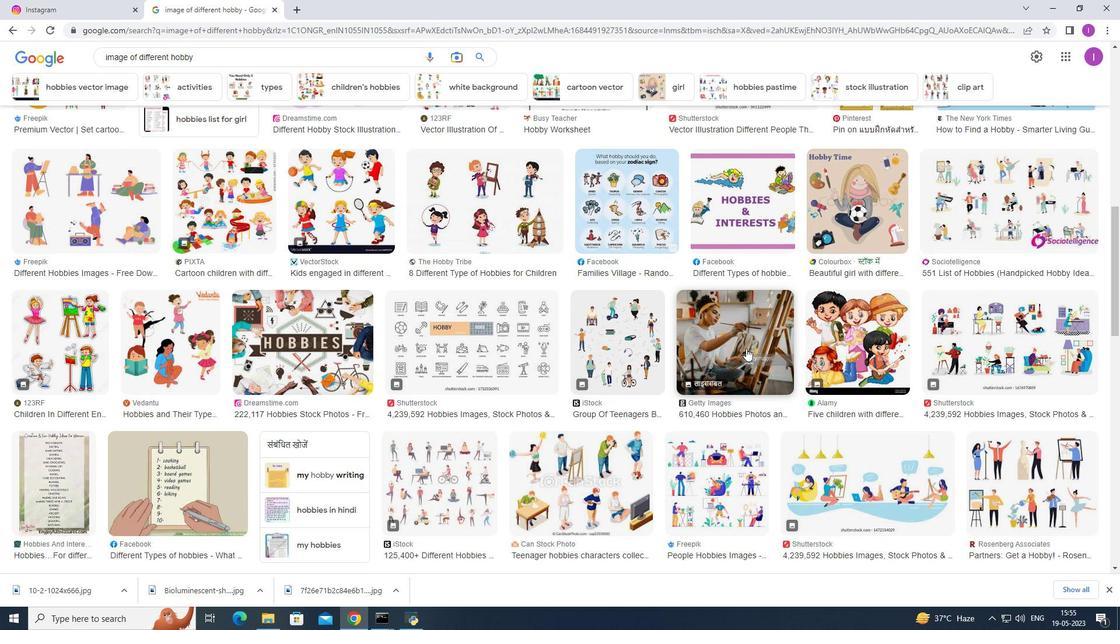 
Action: Mouse pressed left at (746, 347)
Screenshot: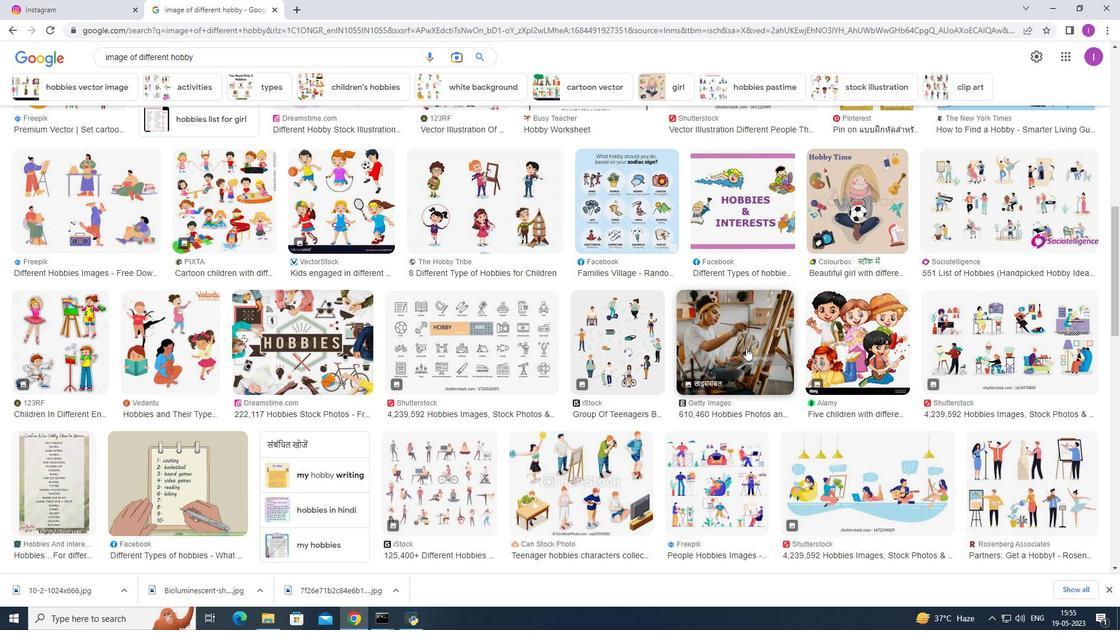 
Action: Mouse moved to (891, 483)
Screenshot: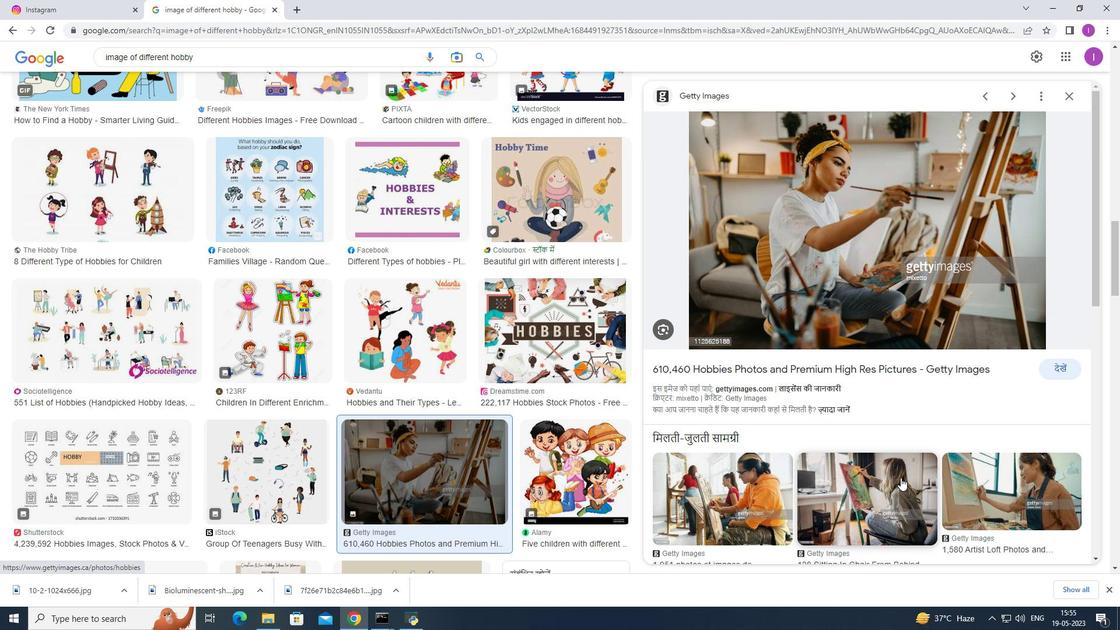 
Action: Mouse pressed left at (891, 483)
Screenshot: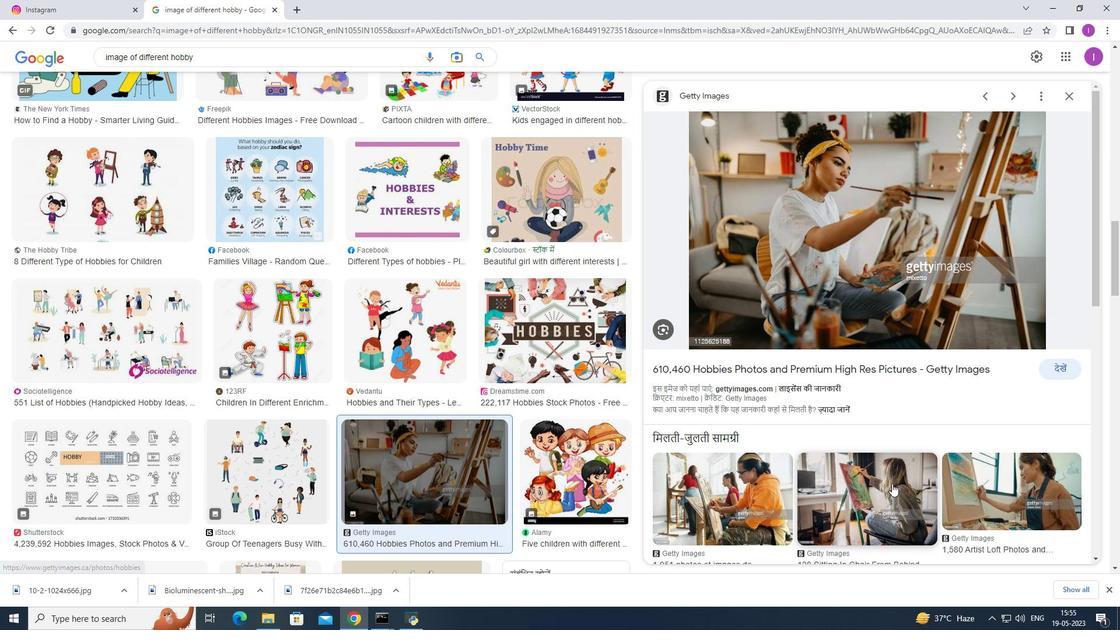 
Action: Mouse moved to (801, 228)
Screenshot: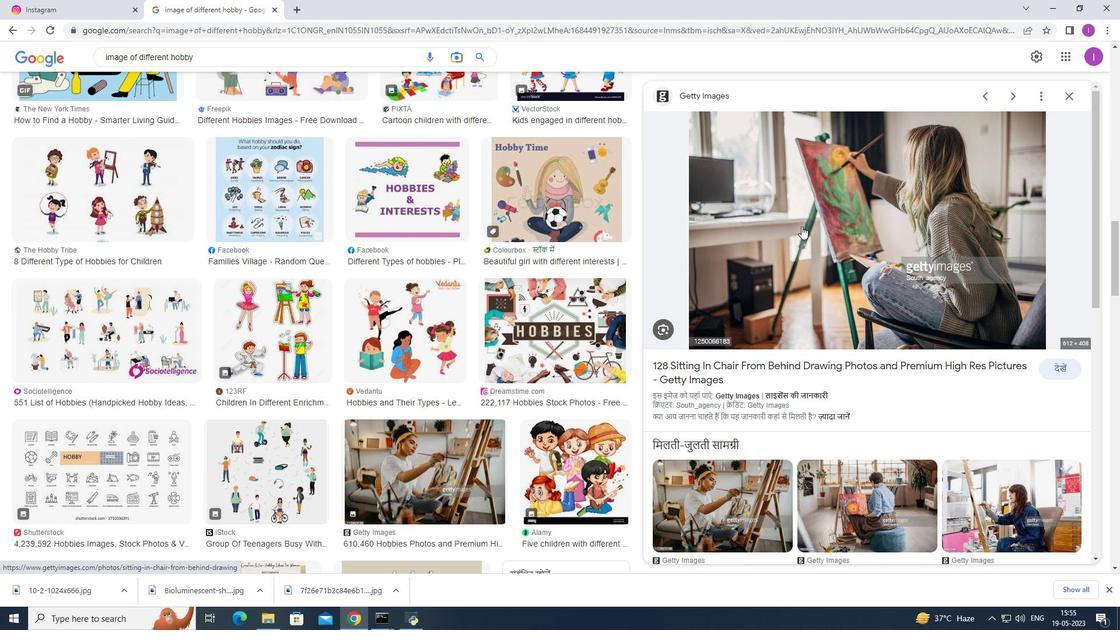
Action: Mouse pressed right at (801, 228)
Screenshot: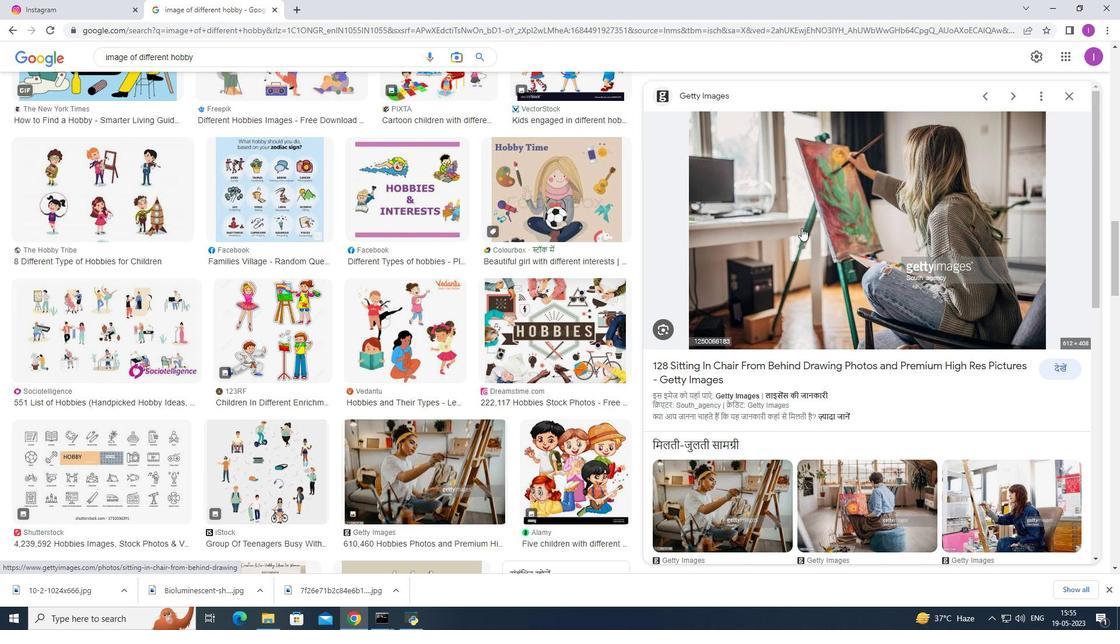 
Action: Mouse moved to (848, 355)
Screenshot: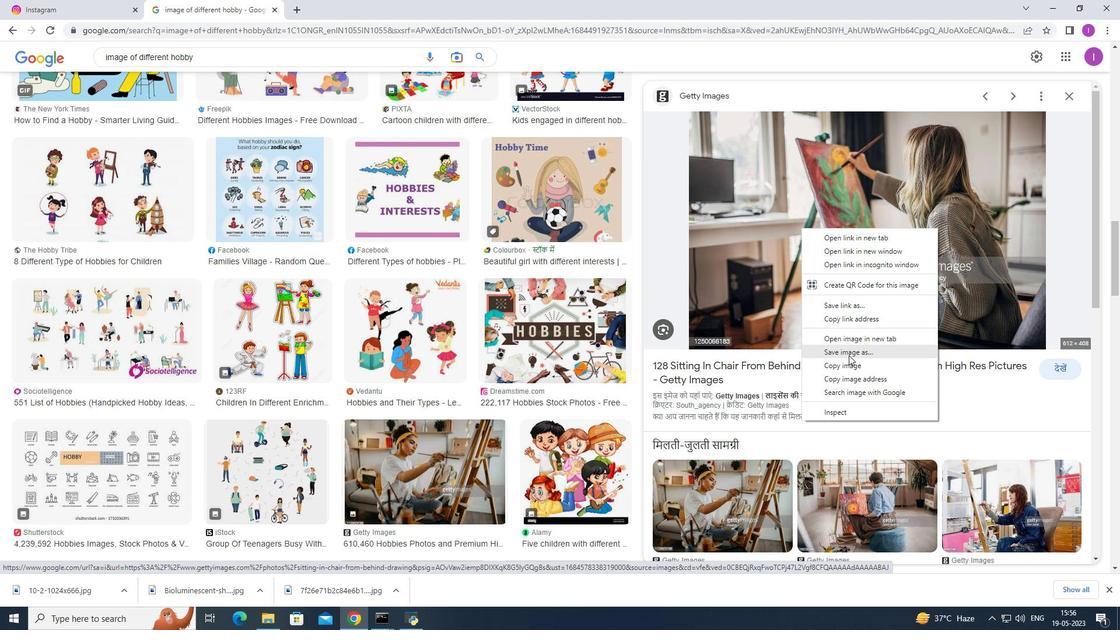 
Action: Mouse pressed left at (848, 355)
Screenshot: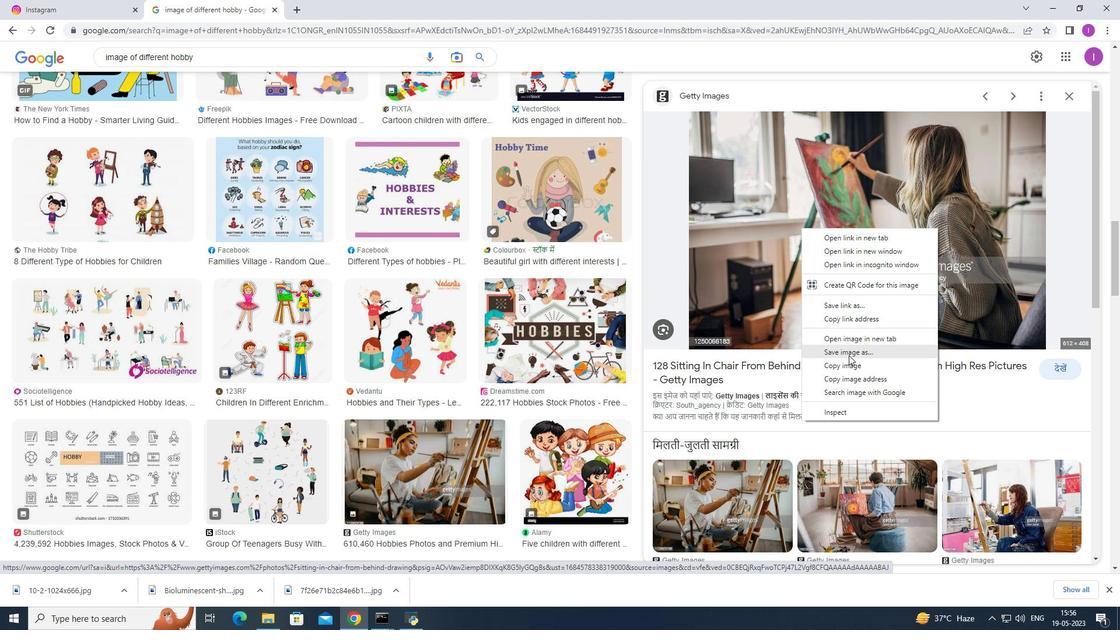 
Action: Mouse moved to (232, 281)
Screenshot: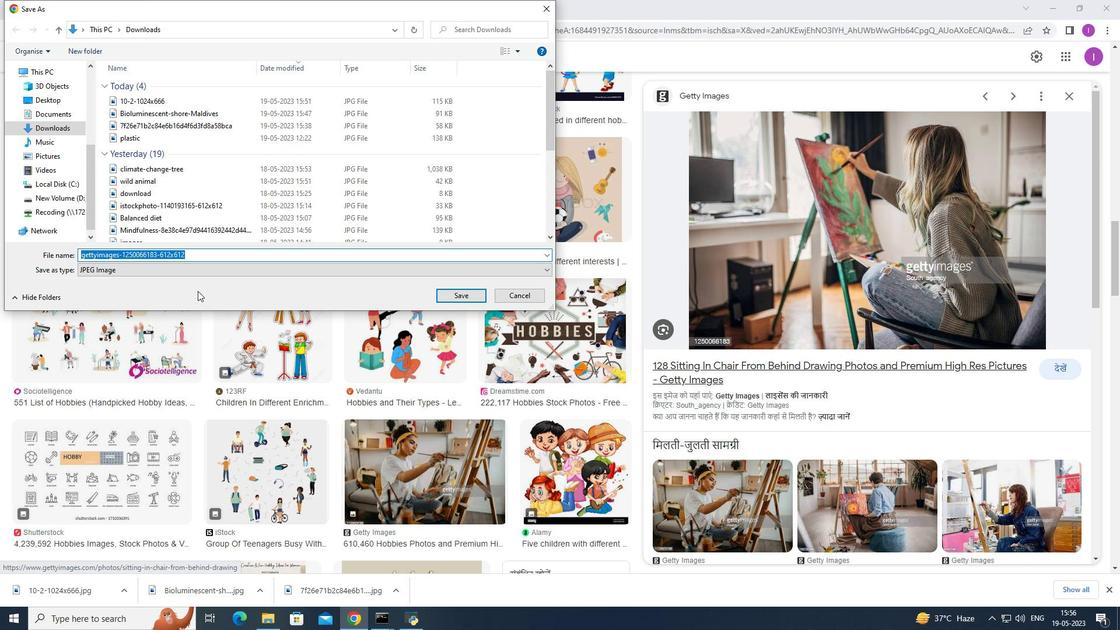 
Action: Key pressed painting
Screenshot: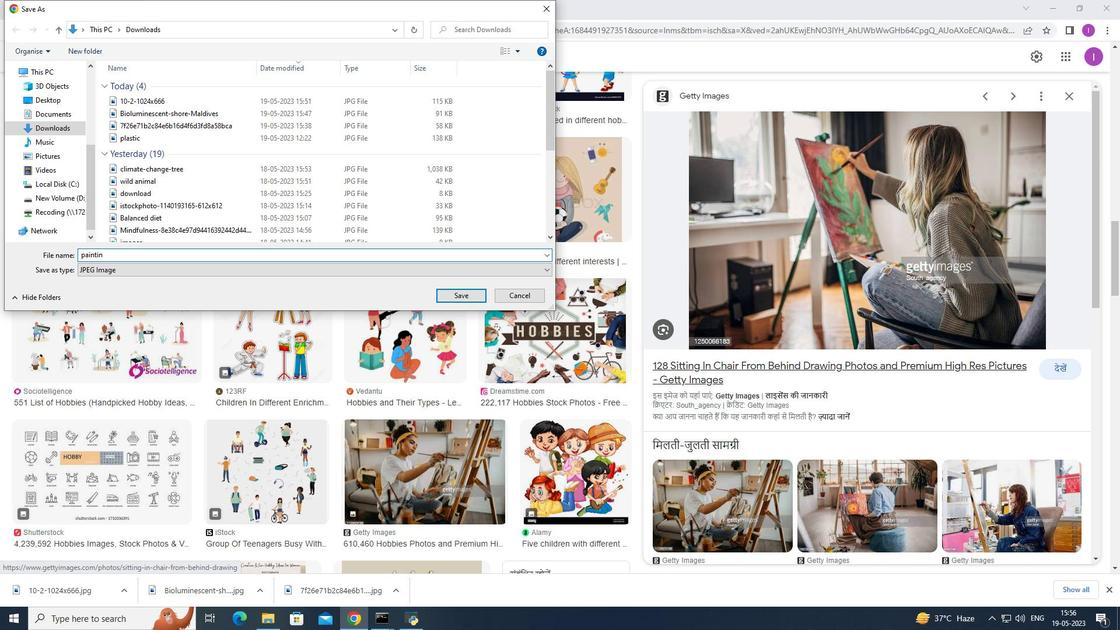
Action: Mouse moved to (460, 294)
Screenshot: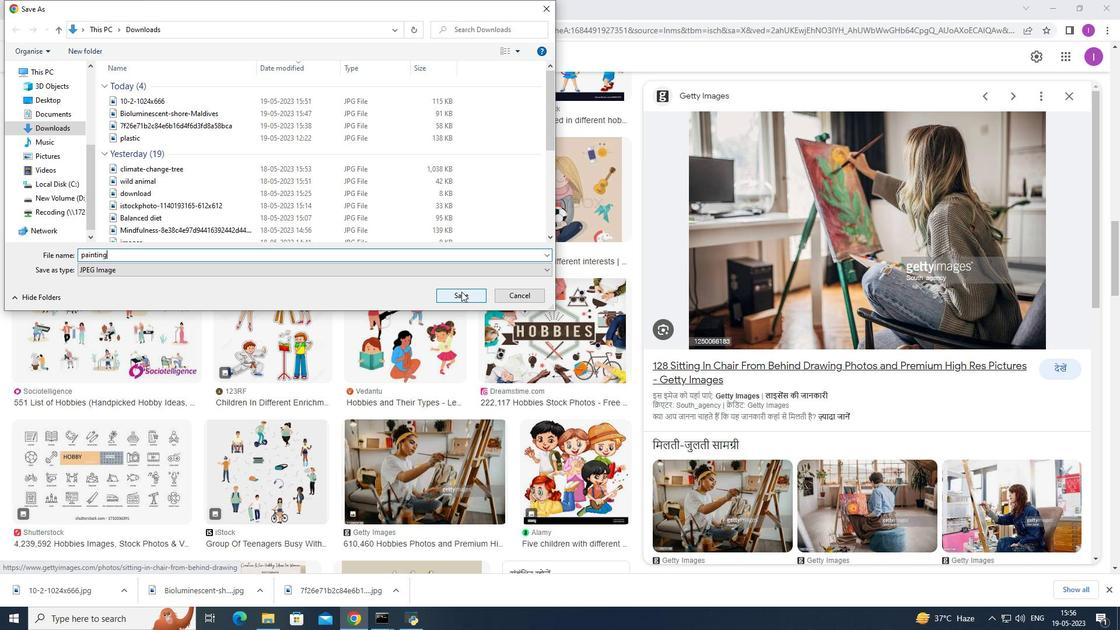 
Action: Mouse pressed left at (460, 294)
Screenshot: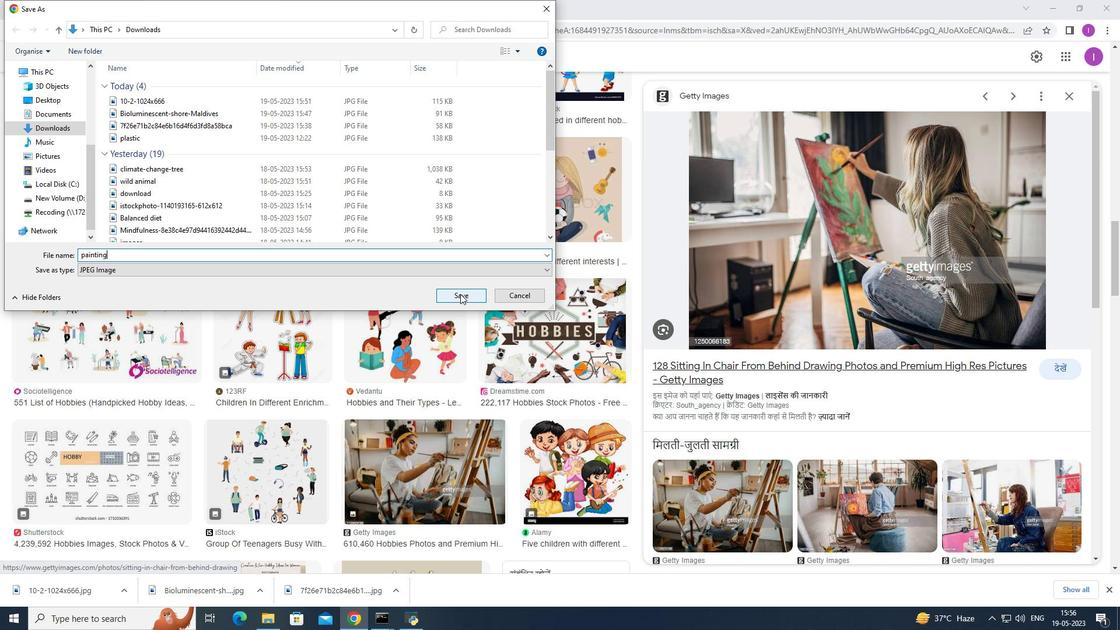 
Action: Mouse moved to (194, 56)
Screenshot: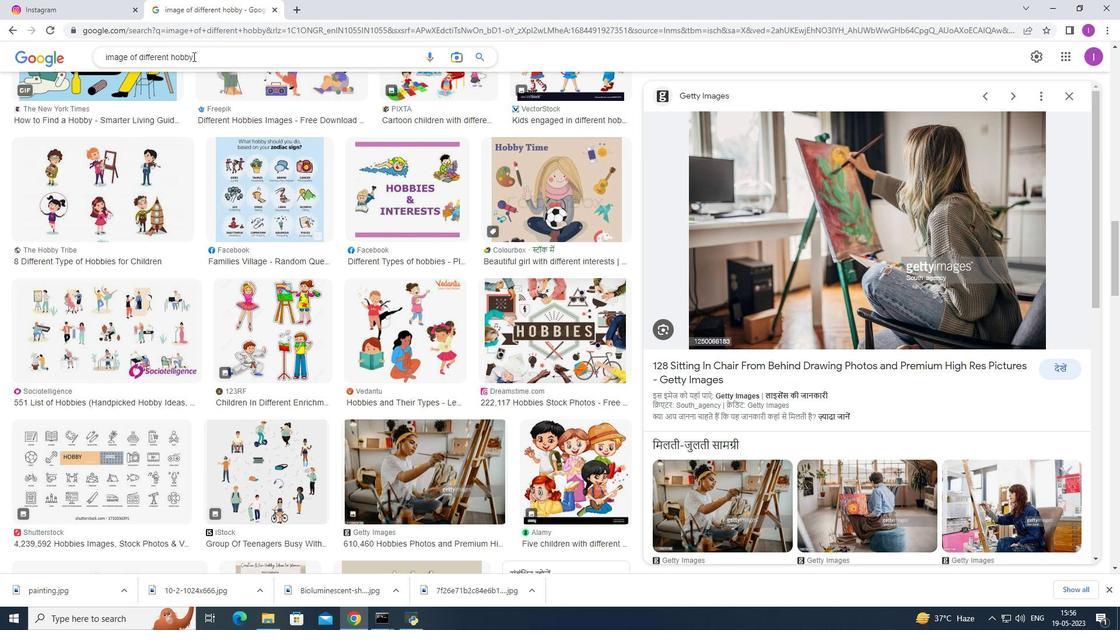 
Action: Mouse pressed left at (194, 56)
Screenshot: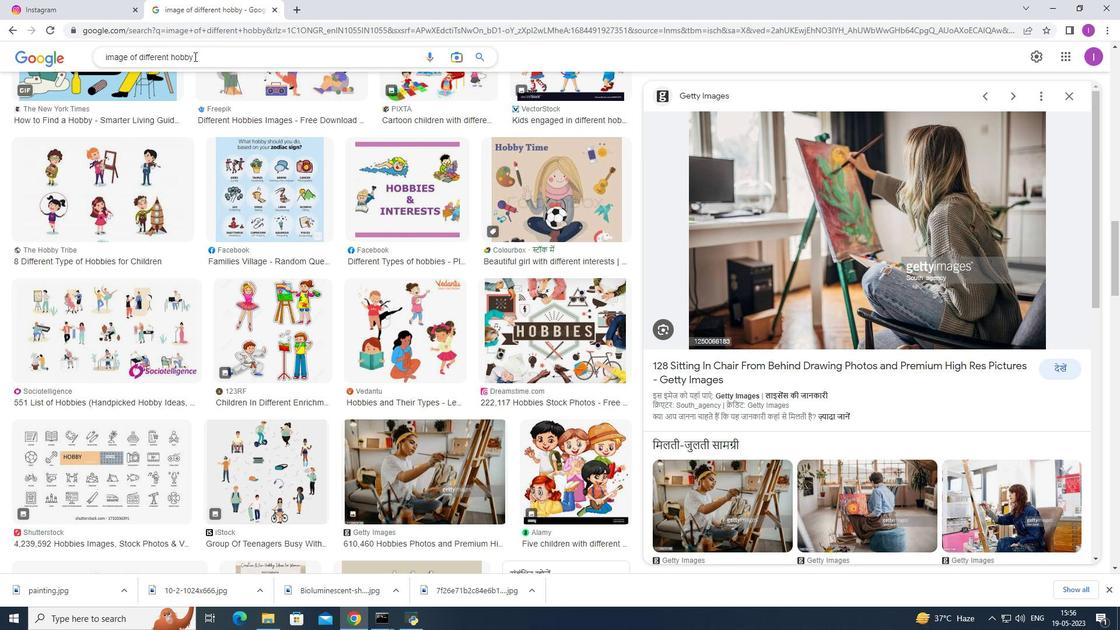
Action: Mouse moved to (363, 42)
Screenshot: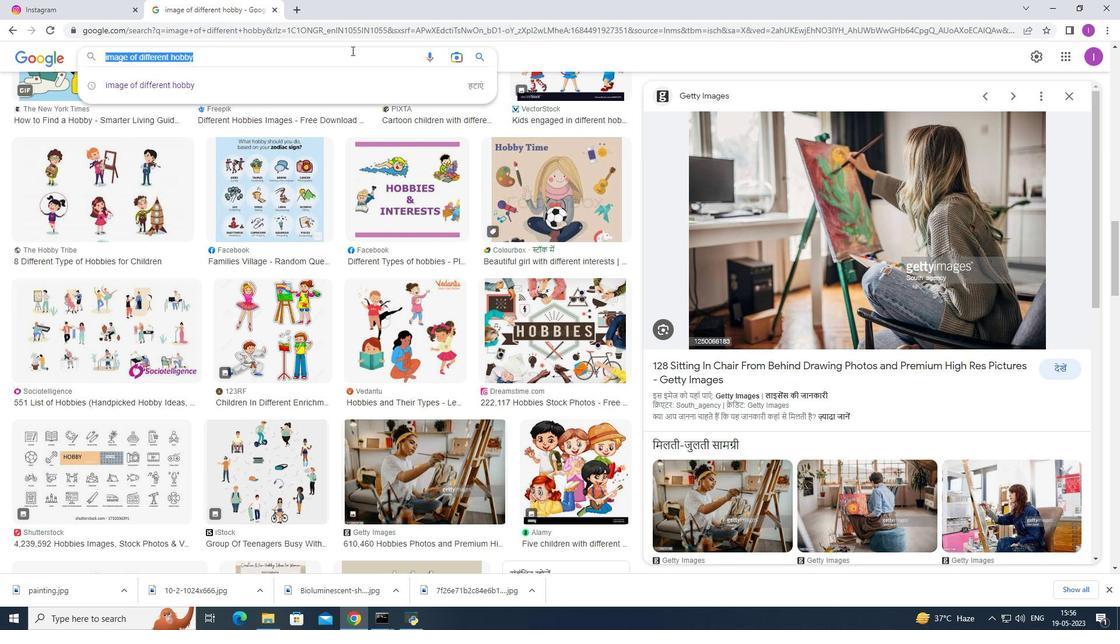 
Action: Key pressed f
Screenshot: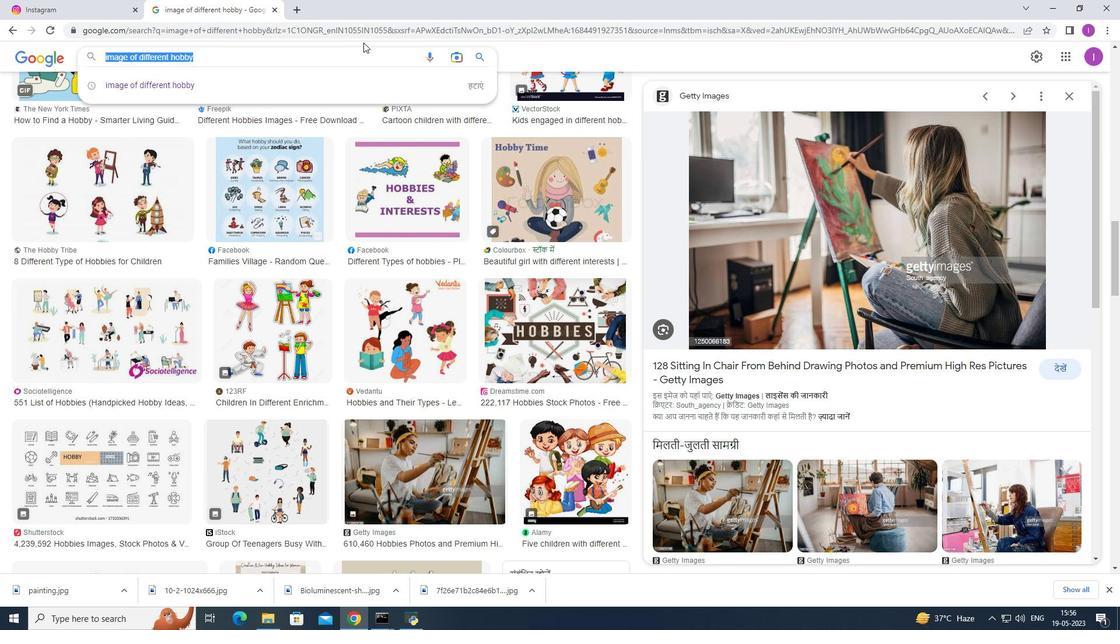 
Action: Mouse moved to (60, 7)
Screenshot: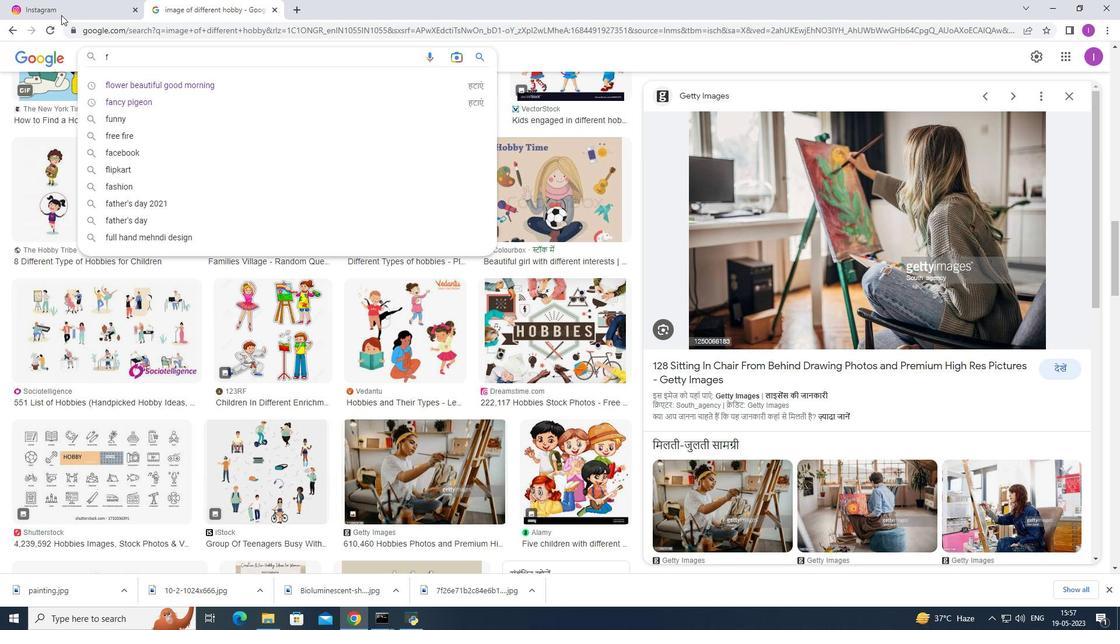 
Action: Mouse pressed left at (60, 7)
Screenshot: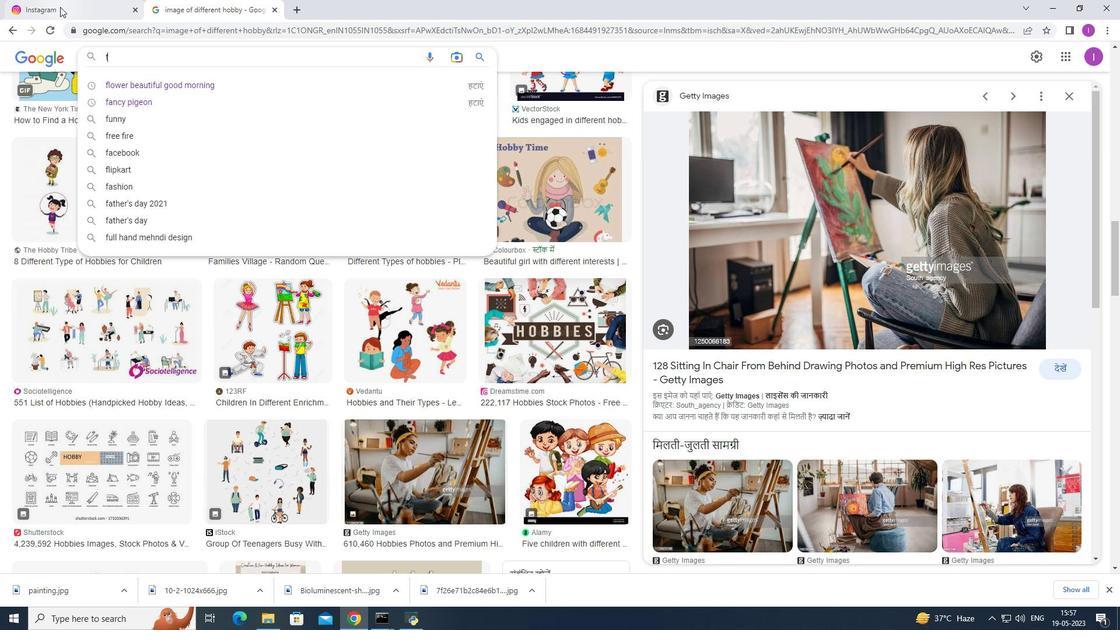 
Action: Mouse moved to (56, 314)
Screenshot: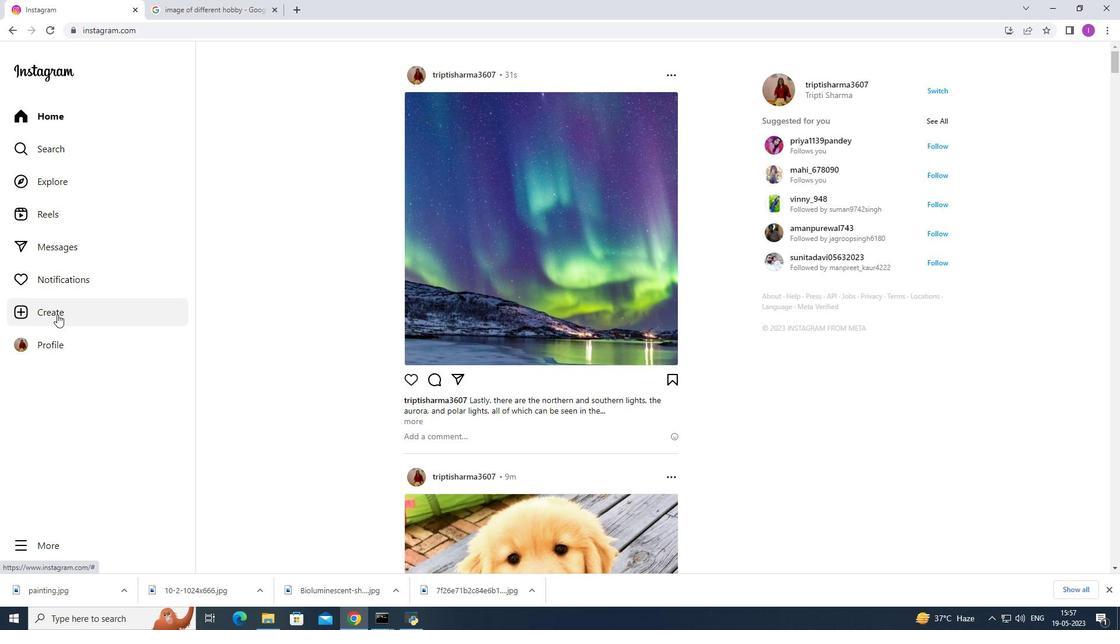 
Action: Mouse pressed left at (56, 314)
Screenshot: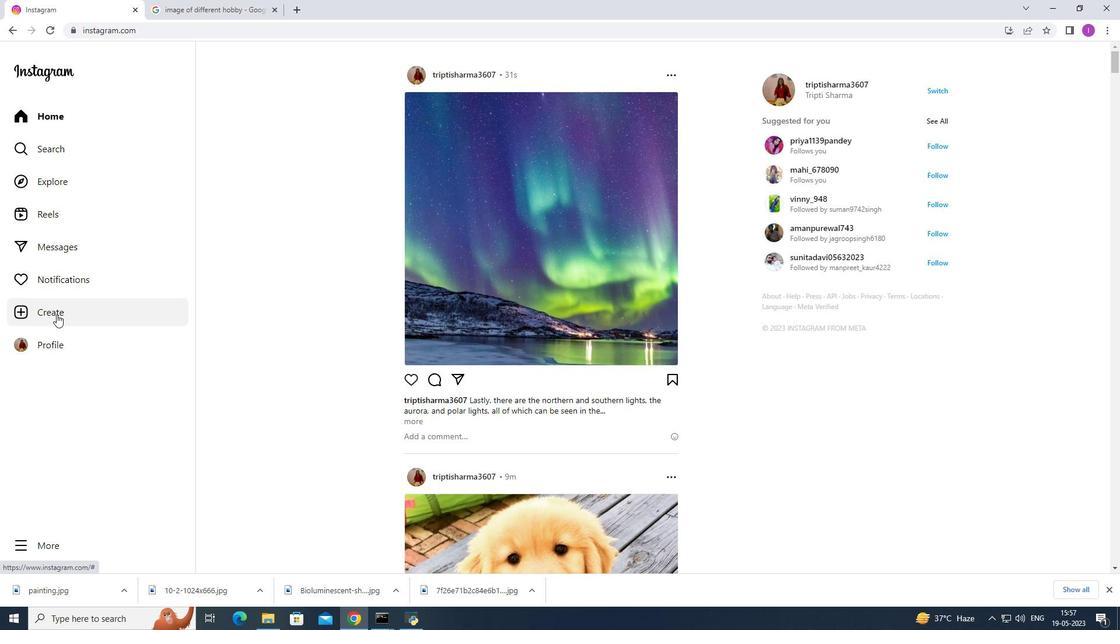 
Action: Mouse moved to (539, 357)
Screenshot: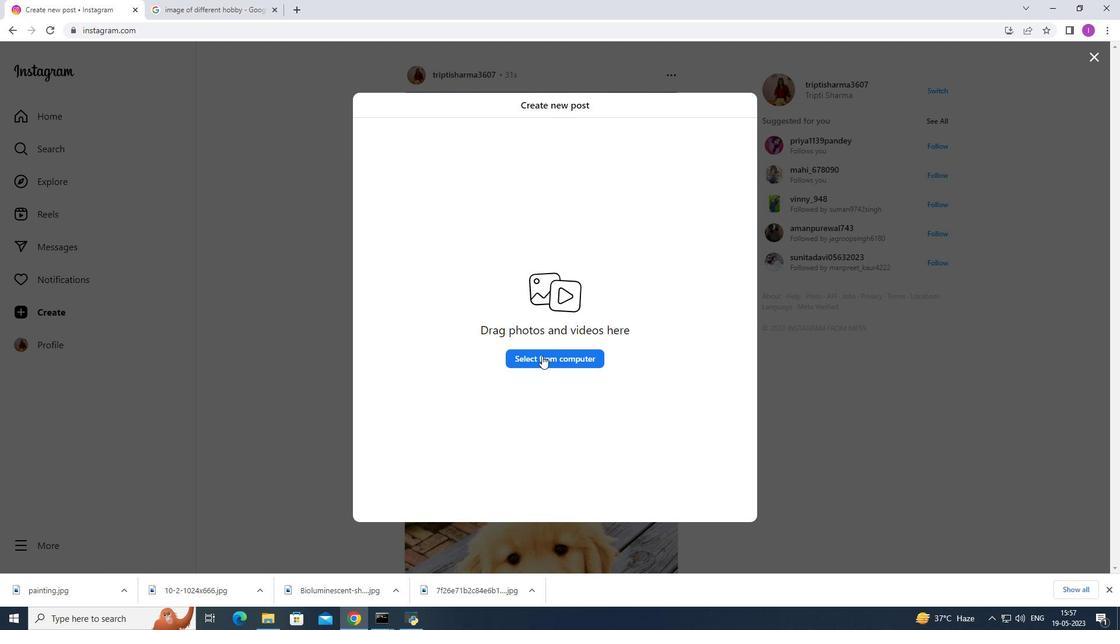 
Action: Mouse pressed left at (539, 357)
Screenshot: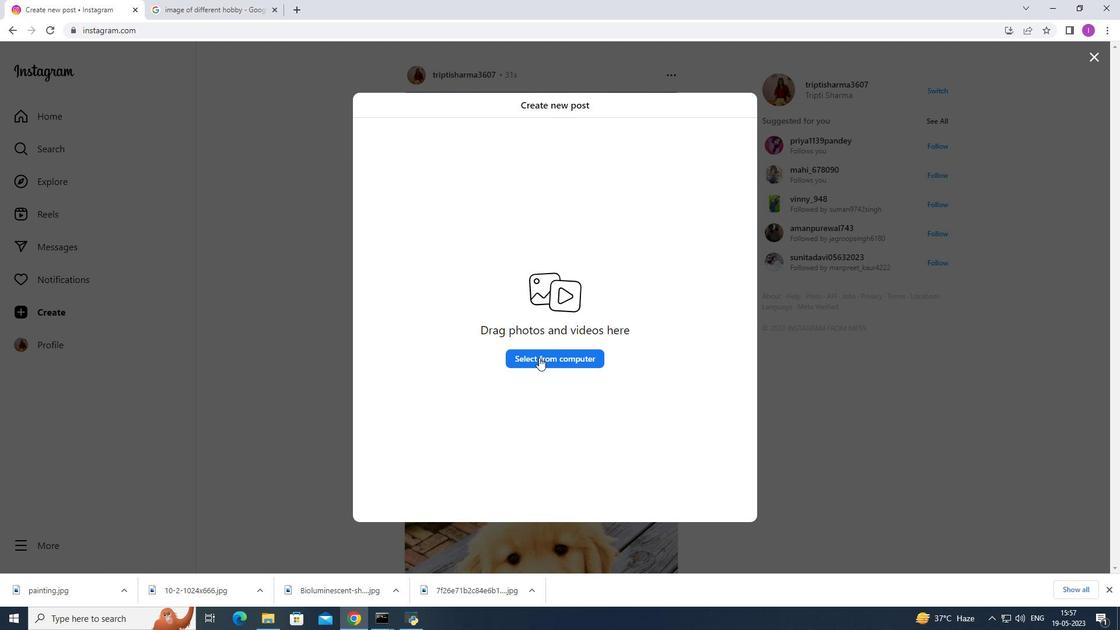 
Action: Mouse moved to (127, 103)
Screenshot: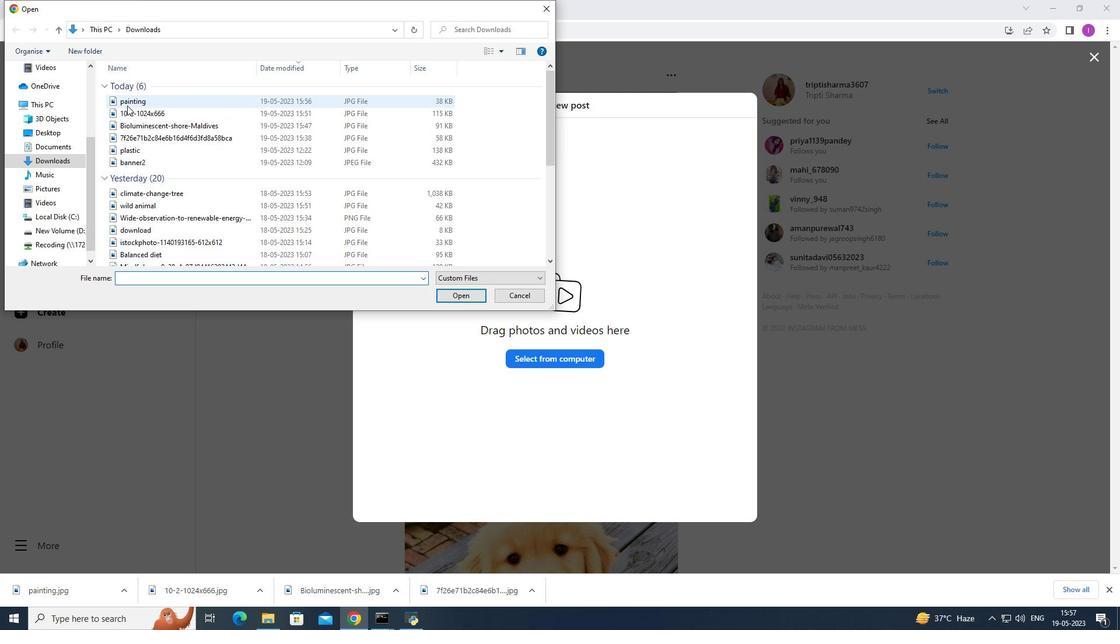 
Action: Mouse pressed left at (127, 103)
Screenshot: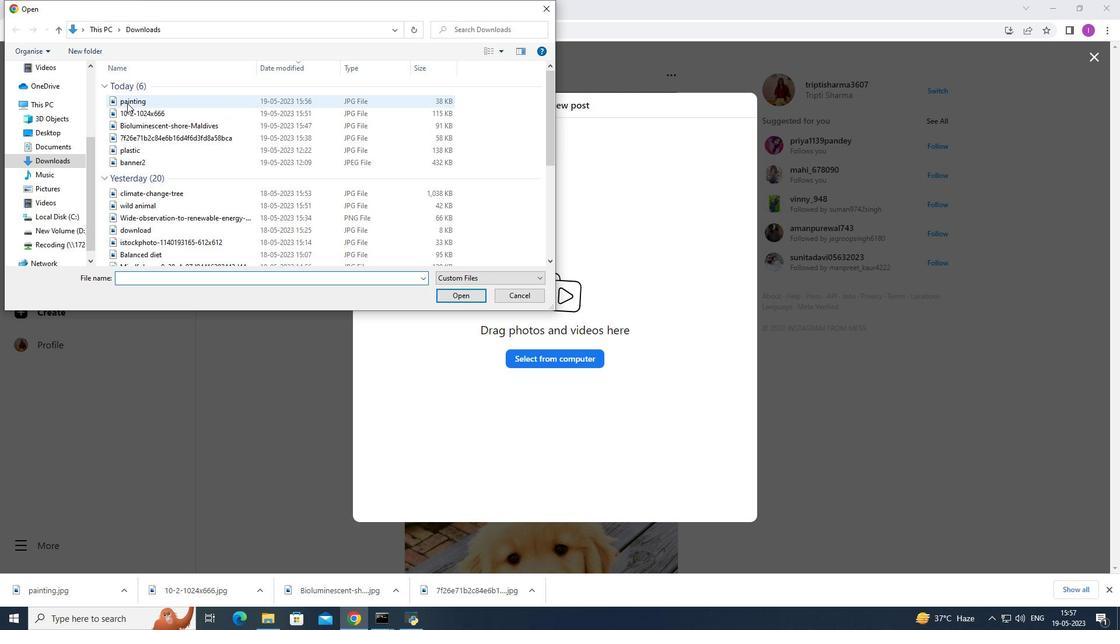 
Action: Mouse moved to (451, 299)
Screenshot: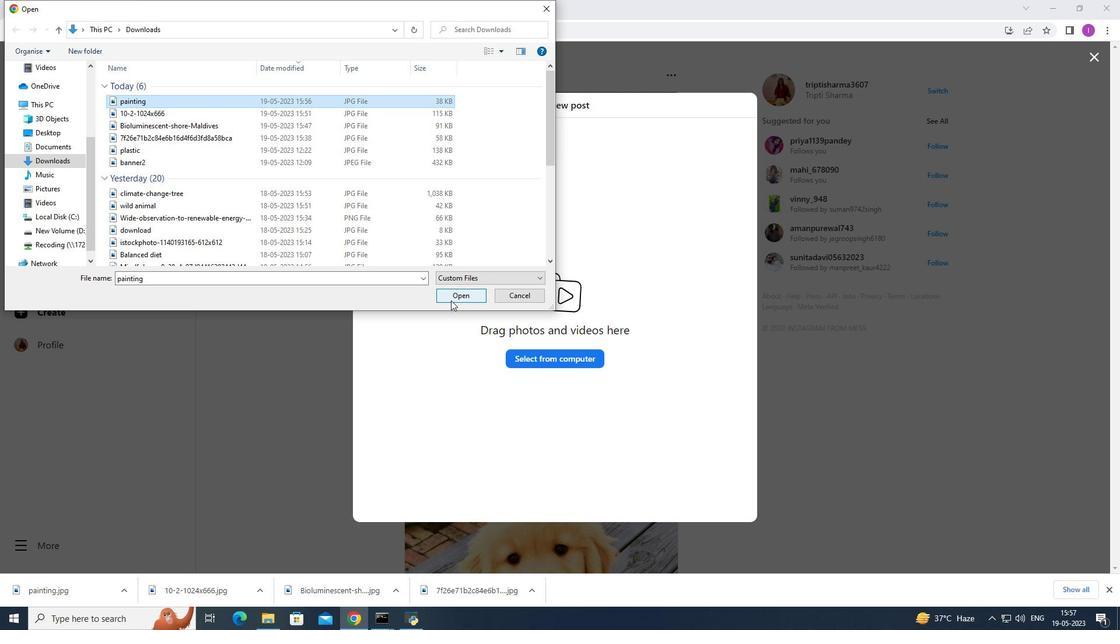 
Action: Mouse pressed left at (451, 299)
Screenshot: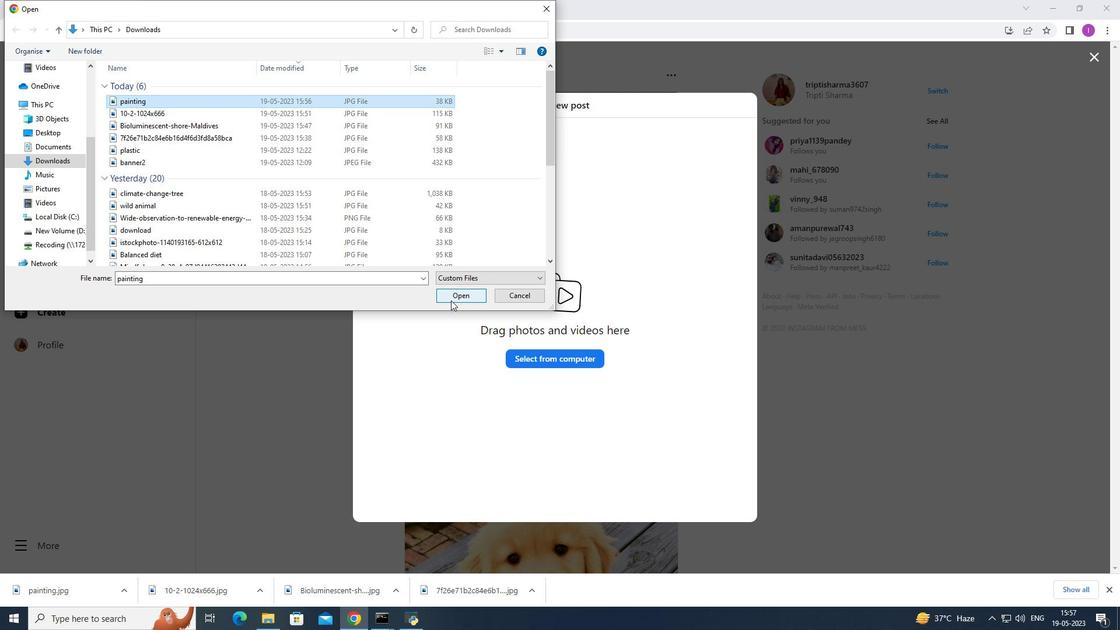 
Action: Mouse moved to (735, 105)
Screenshot: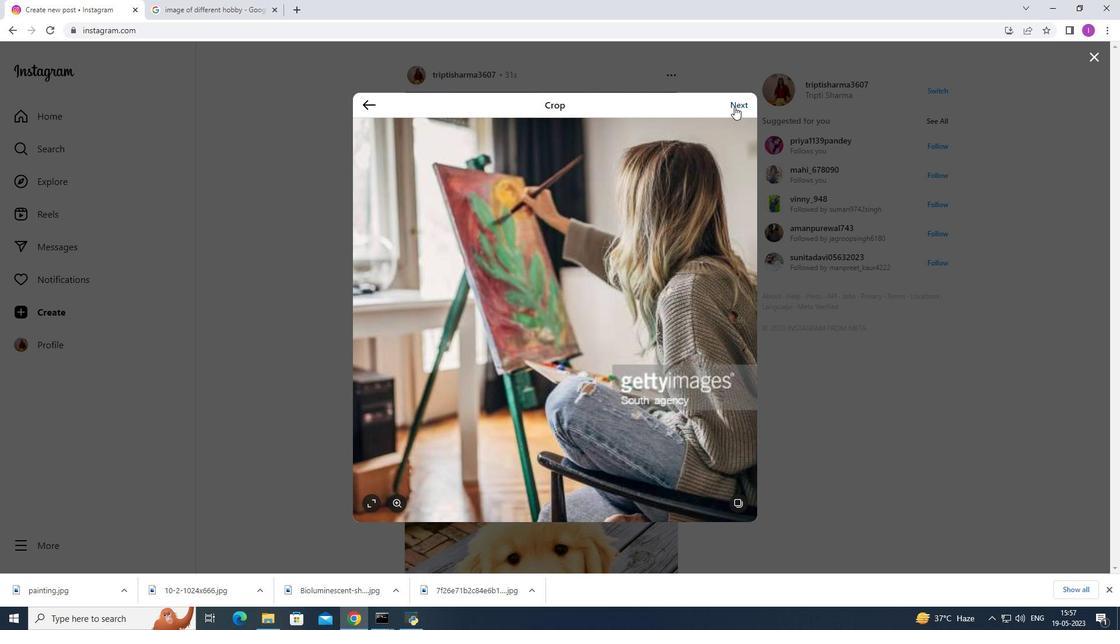 
Action: Mouse pressed left at (735, 105)
Screenshot: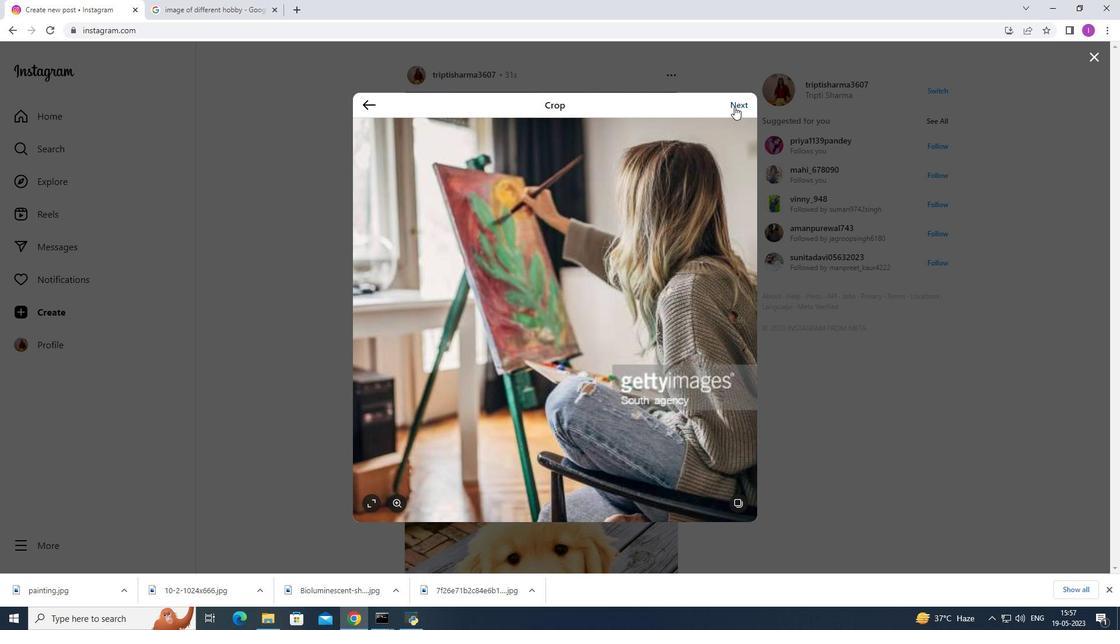 
Action: Mouse moved to (833, 105)
Screenshot: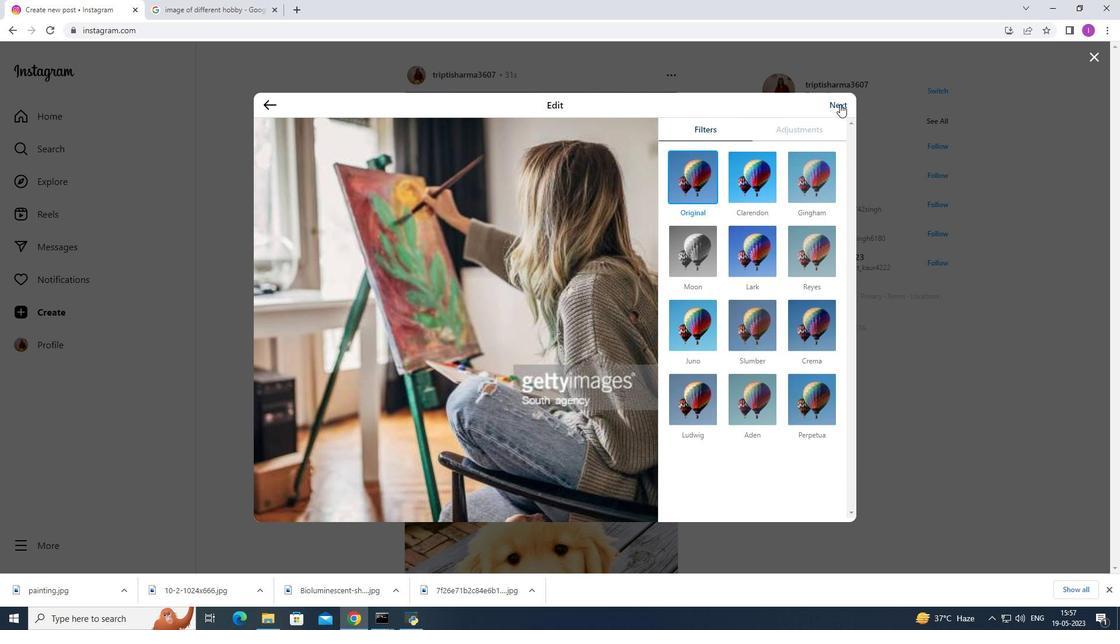 
Action: Mouse pressed left at (833, 105)
Screenshot: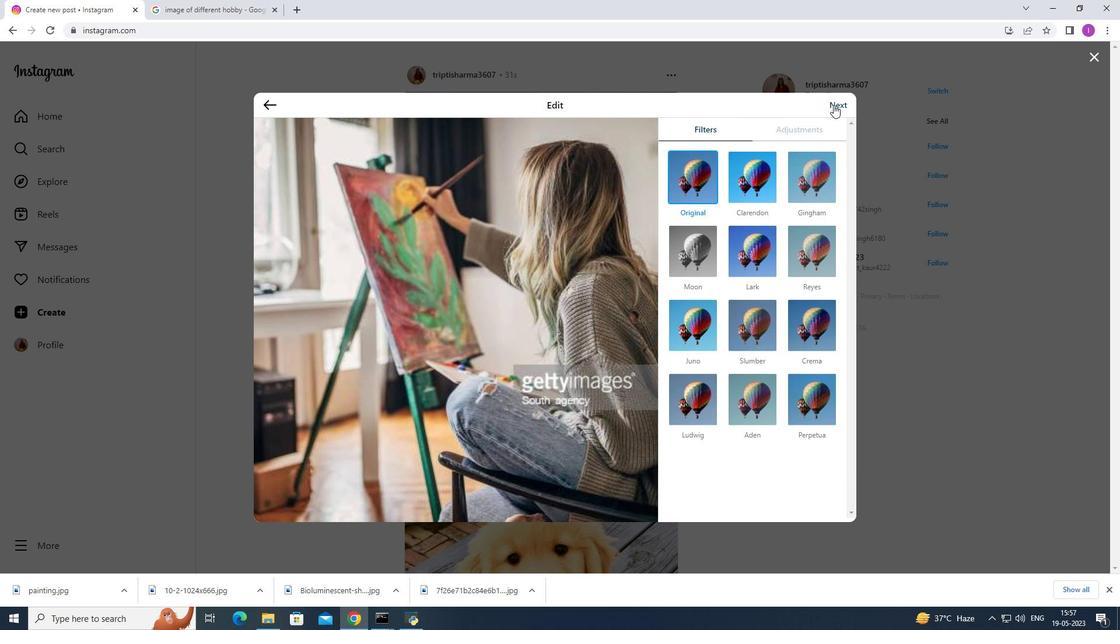 
Action: Mouse moved to (679, 155)
Screenshot: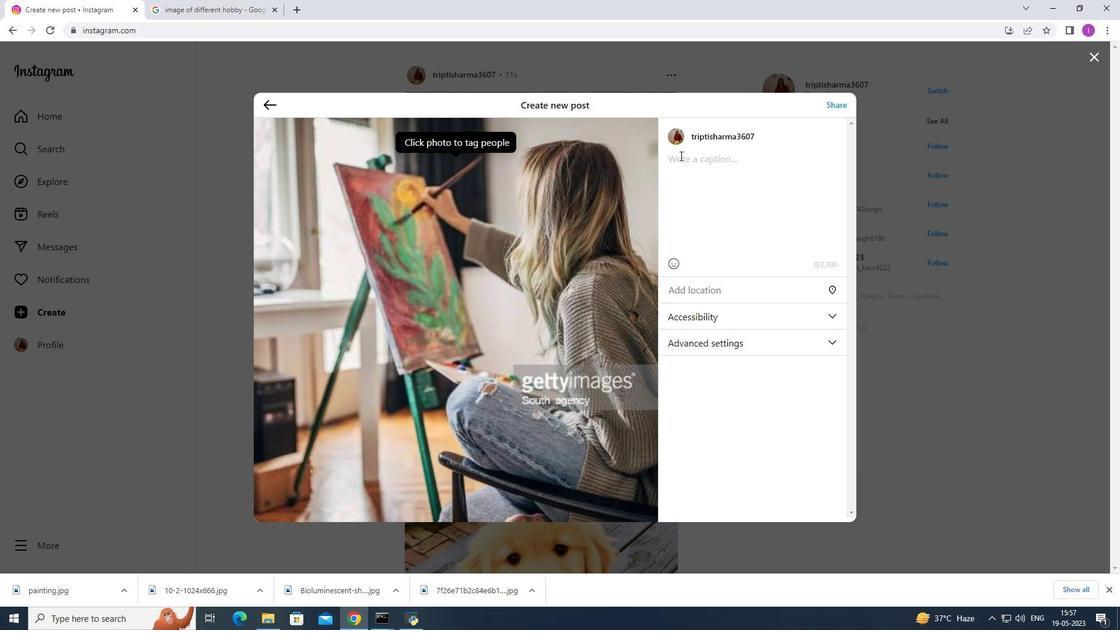 
Action: Mouse pressed left at (679, 155)
Screenshot: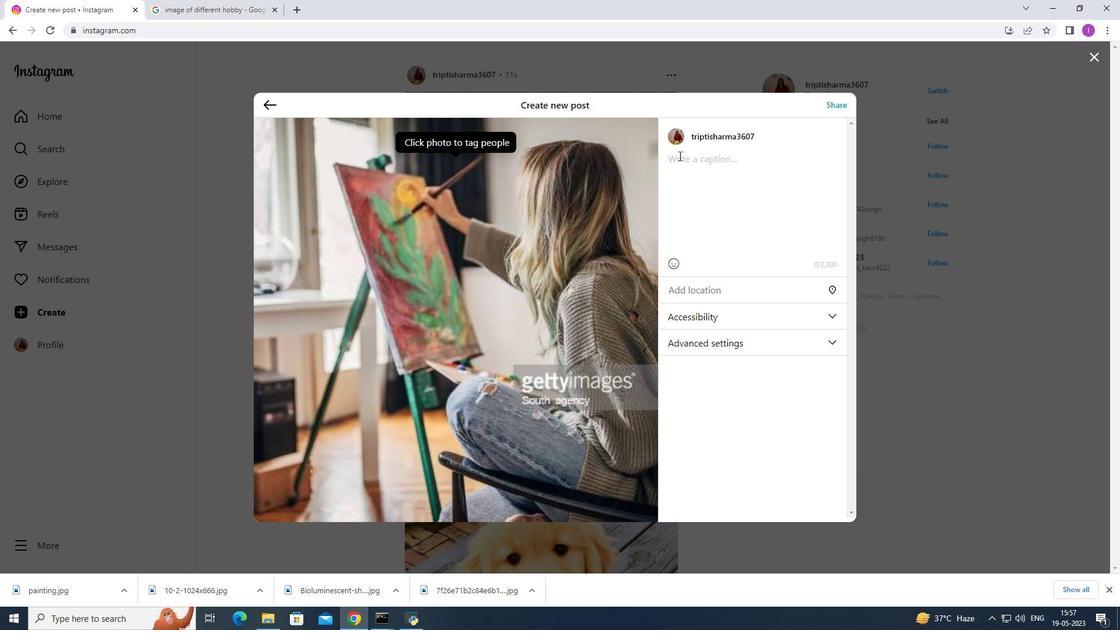 
Action: Mouse moved to (749, 153)
Screenshot: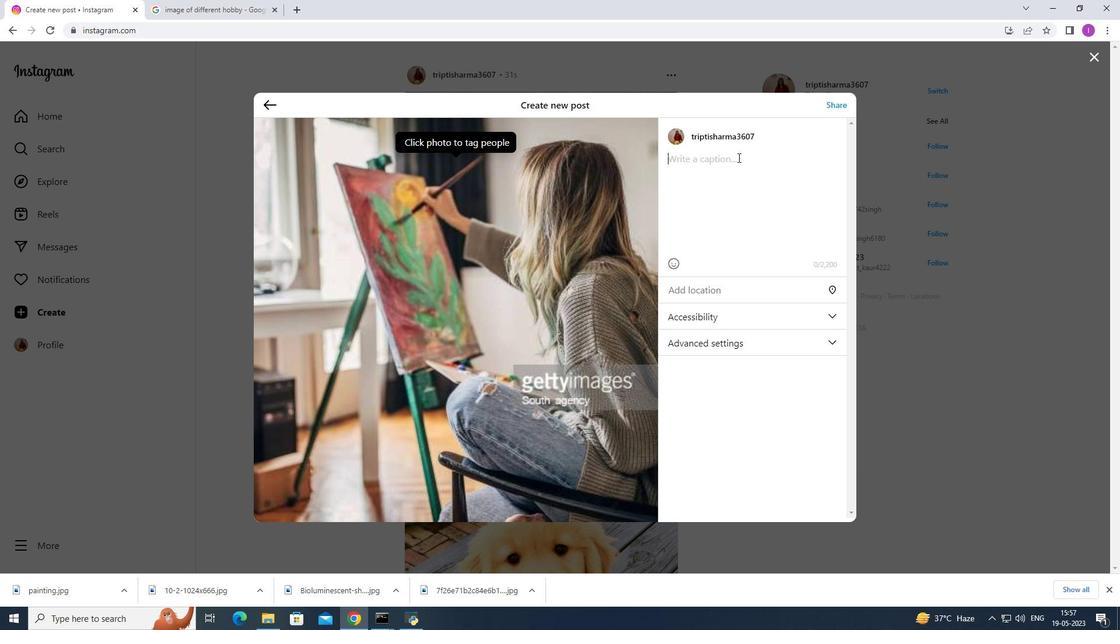 
Action: Key pressed my<Key.space>rent<Key.backspace><Key.backspace><Key.backspace><Key.backspace><Key.backspace><Key.backspace><Key.backspace><Key.backspace><Key.backspace><Key.backspace><Key.backspace><Key.shift>Hello<Key.space>friends,<Key.shift>Good<Key.space>afternoon,<Key.backspace>.<Key.shift><Key.shift><Key.shift><Key.shift><Key.shift><Key.shift><Key.shift><Key.shift><Key.shift><Key.shift><Key.shift><Key.shift><Key.shift><Key.shift><Key.shift><Key.shift><Key.shift><Key.shift><Key.shift><Key.shift><Key.shift><Key.shift><Key.shift><Key.shift><Key.shift><Key.shift><Key.shift><Key.shift><Key.shift><Key.shift>My<Key.space>recent<Key.space>new<Key.space>hobby<Key.space>is<Key.space>painting.i<Key.backspace><Key.shift>Ilike<Key.backspace><Key.backspace><Key.backspace><Key.backspace><Key.space><Key.shift>ale<Key.backspace>waysenjoy<Key.space>,<Key.backspace>my
Screenshot: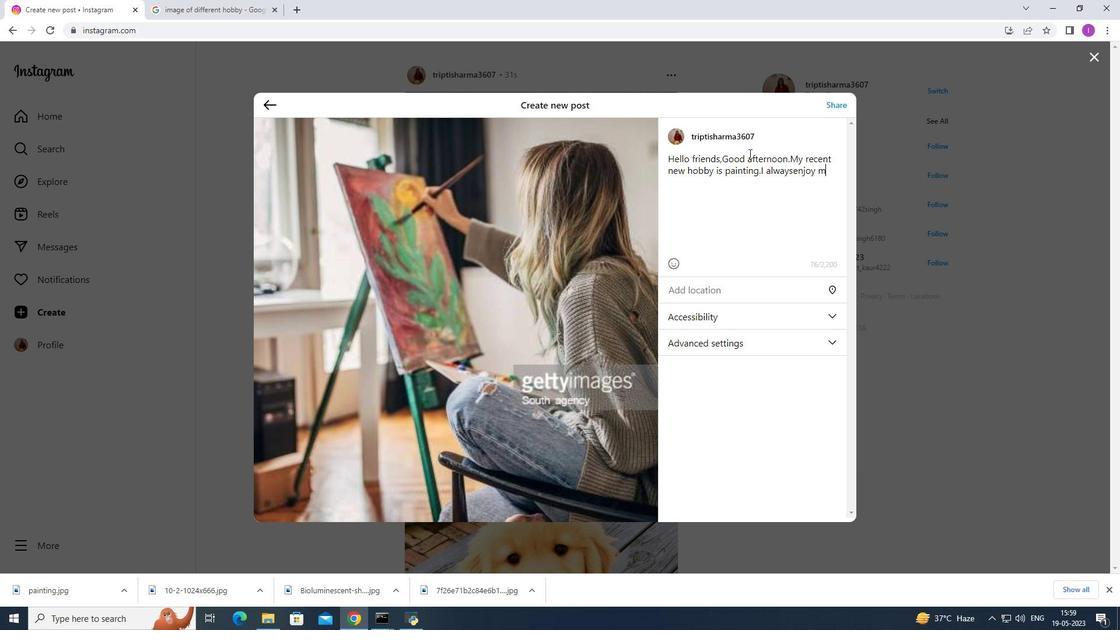 
Action: Mouse moved to (793, 172)
Screenshot: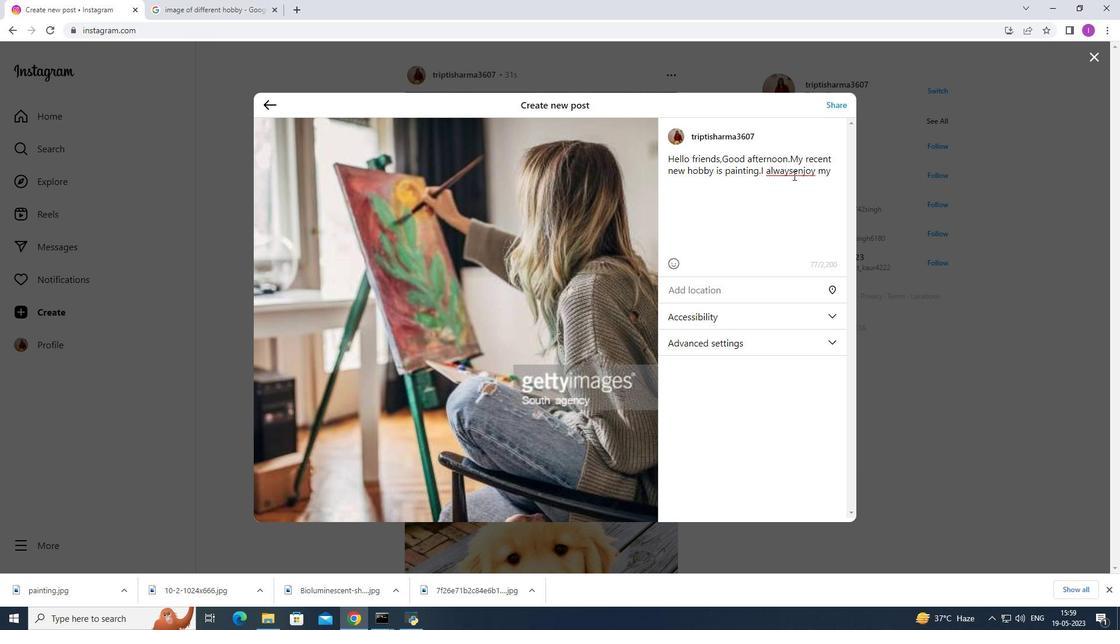 
Action: Mouse pressed left at (793, 172)
Screenshot: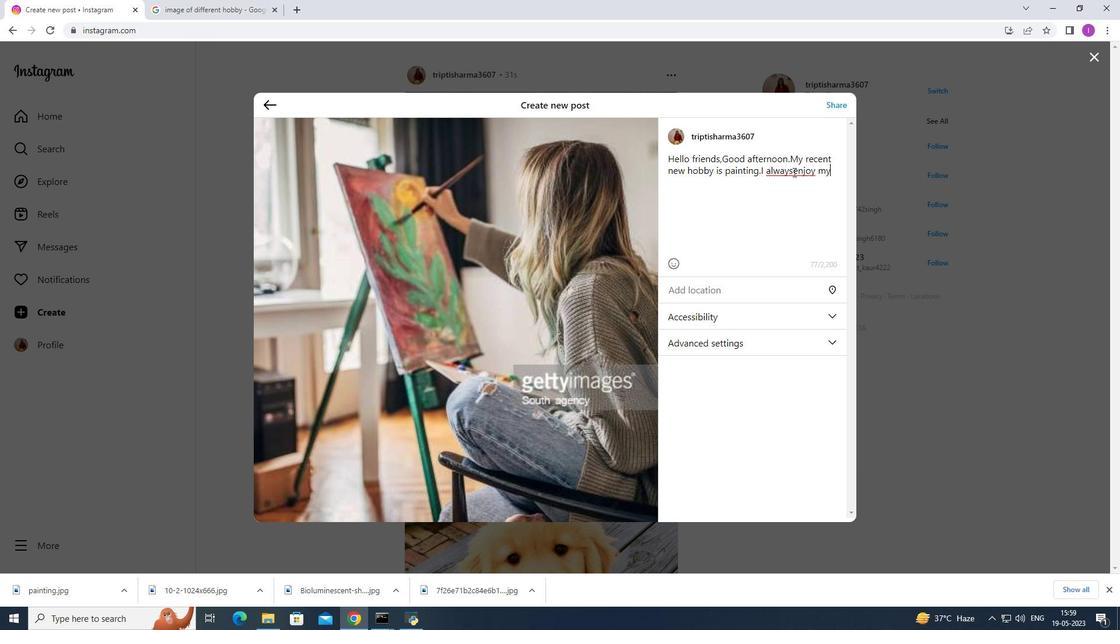 
Action: Mouse moved to (796, 172)
Screenshot: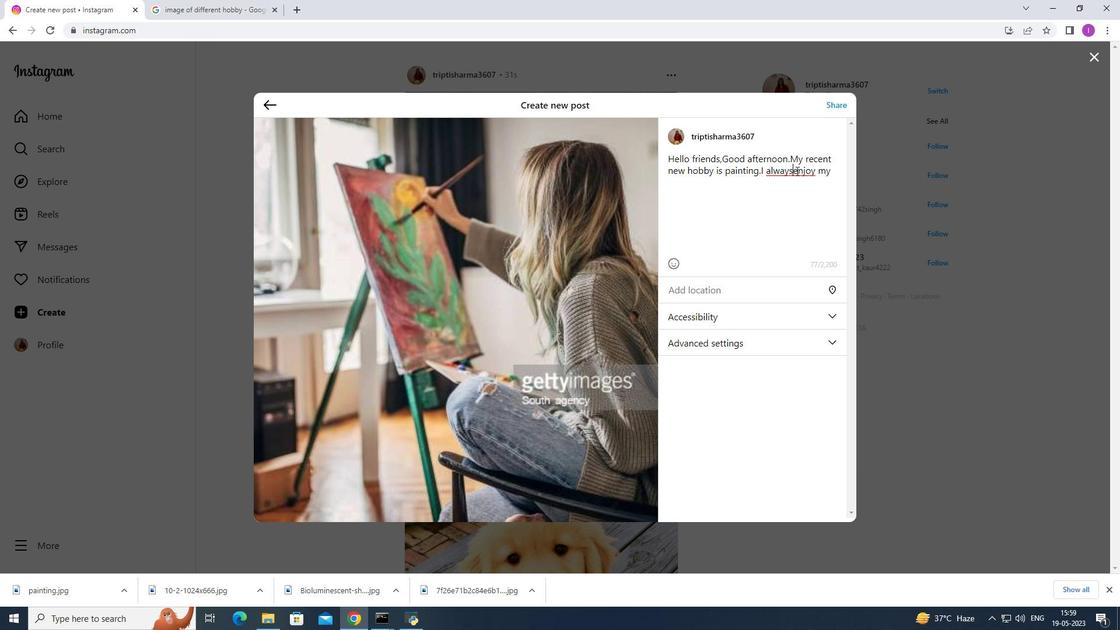 
Action: Key pressed <Key.space>
Screenshot: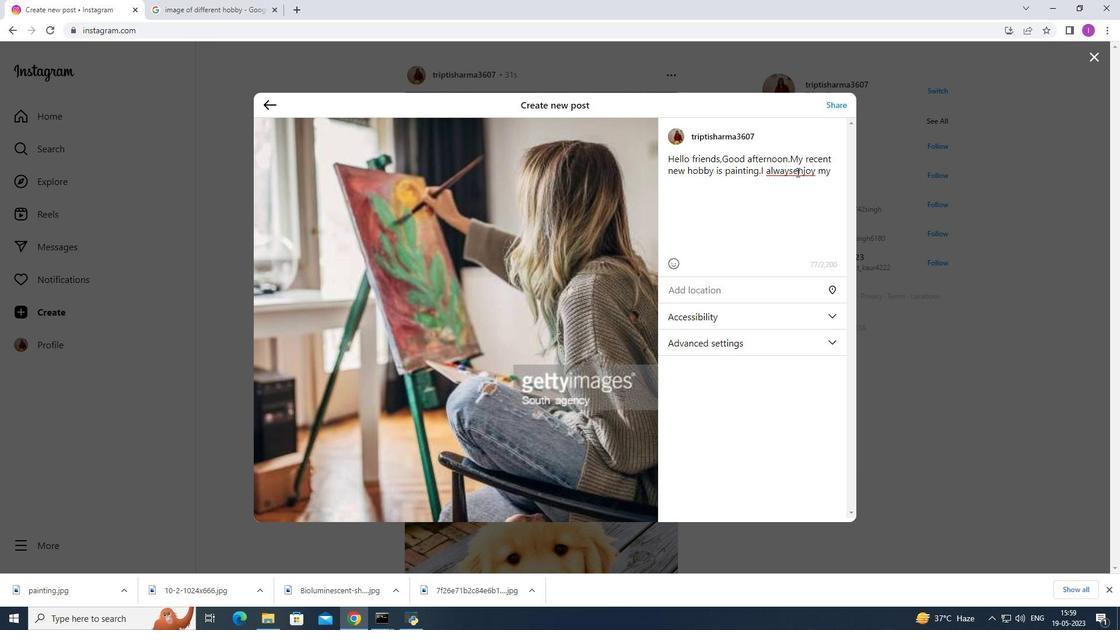 
Action: Mouse moved to (833, 172)
Screenshot: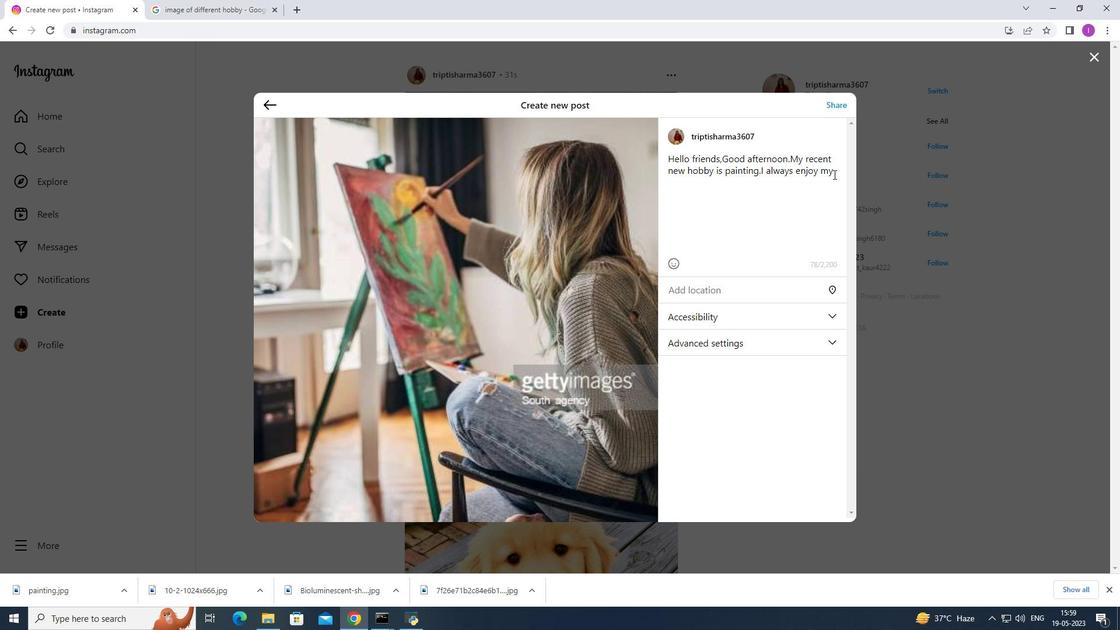 
Action: Mouse pressed left at (833, 172)
Screenshot: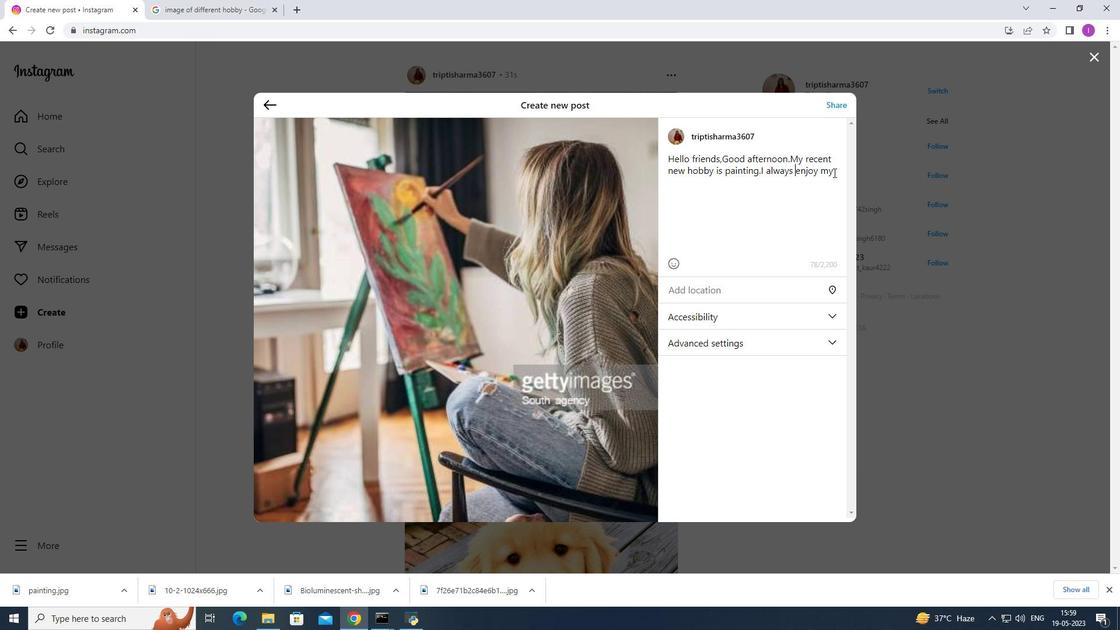 
Action: Mouse moved to (854, 166)
Screenshot: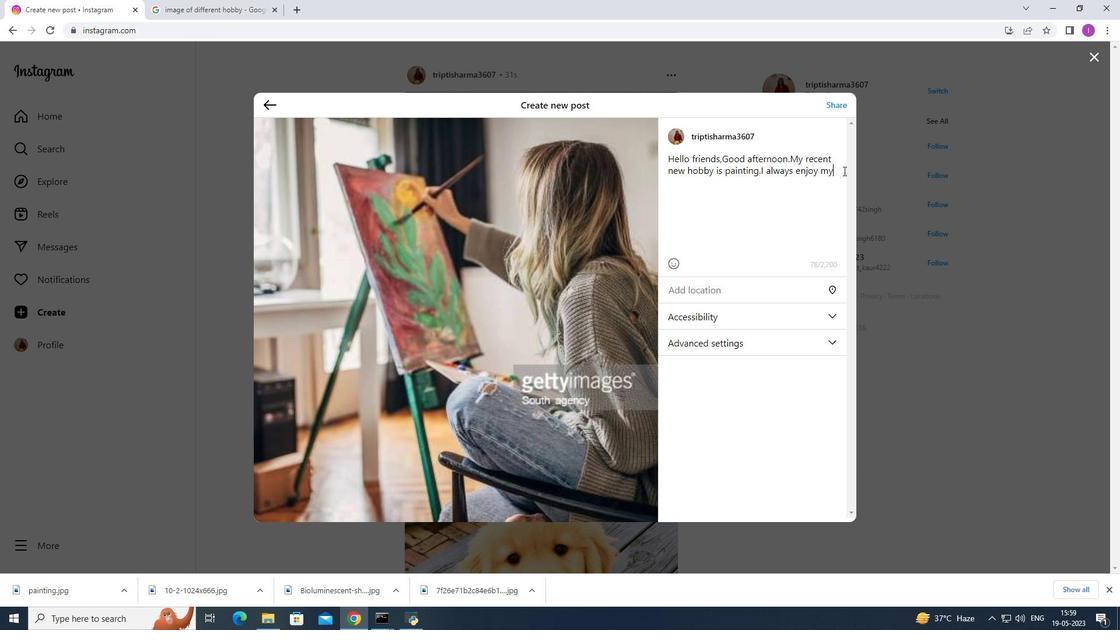 
Action: Key pressed <Key.space>hobbu<Key.backspace>y,<Key.backspace>.it<Key.space>helps<Key.space>me<Key.space>to<Key.space>reduce<Key.space>all<Key.space>the<Key.space>tension.<Key.shift>I<Key.space>thik<Key.backspace><Key.backspace>ink<Key.space>you<Key.space>should<Key.space>try<Key.space>yjis<Key.space>one<Key.space>time.
Screenshot: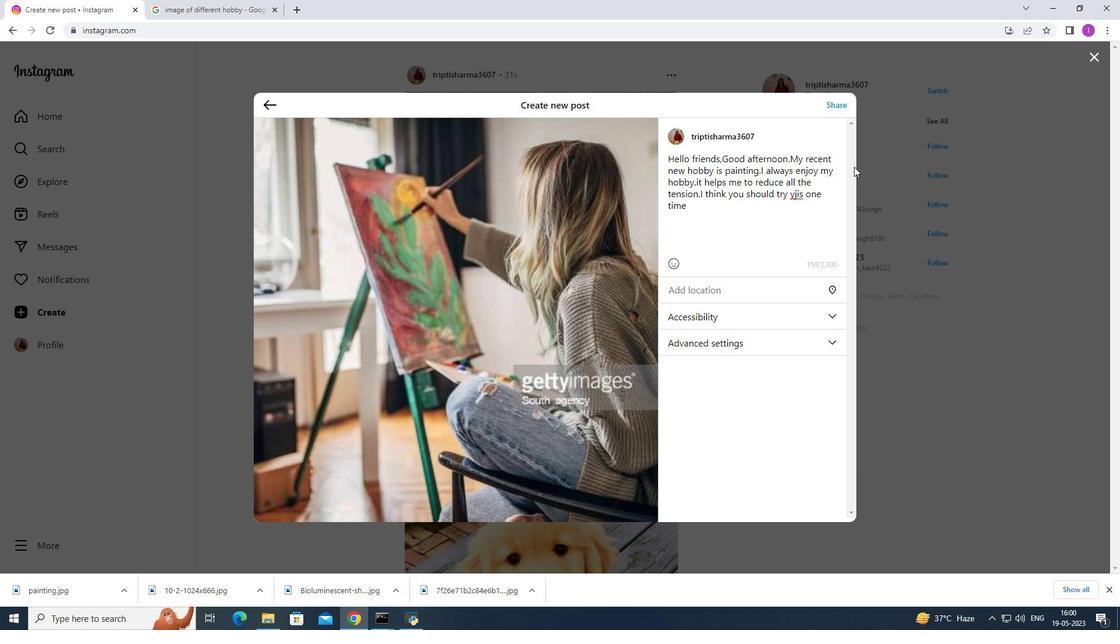 
Action: Mouse moved to (805, 196)
Screenshot: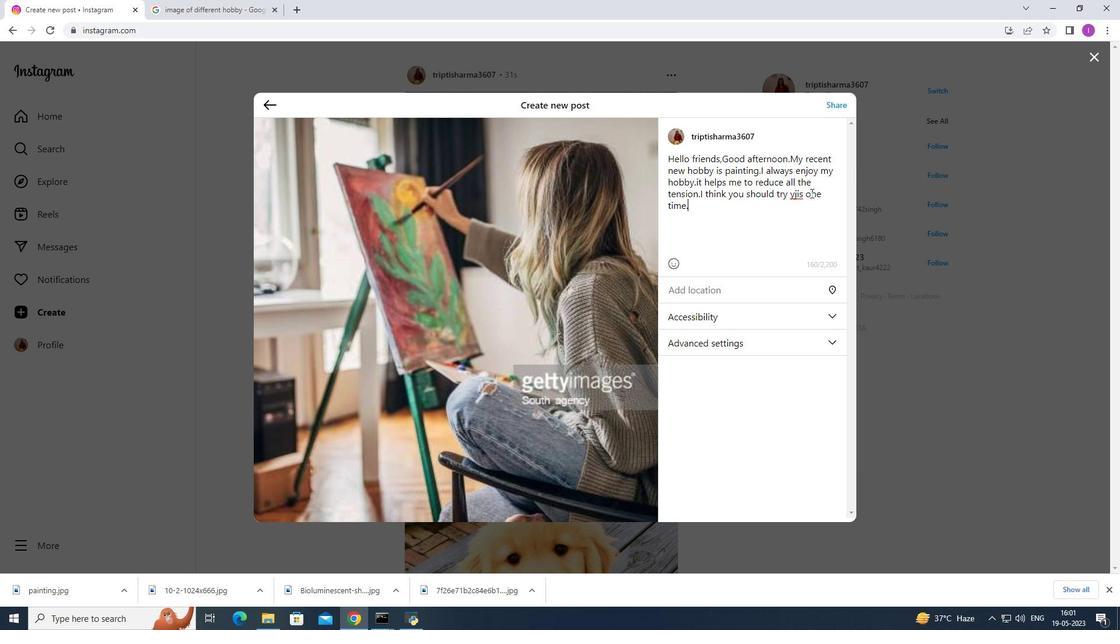 
Action: Mouse pressed left at (805, 196)
Screenshot: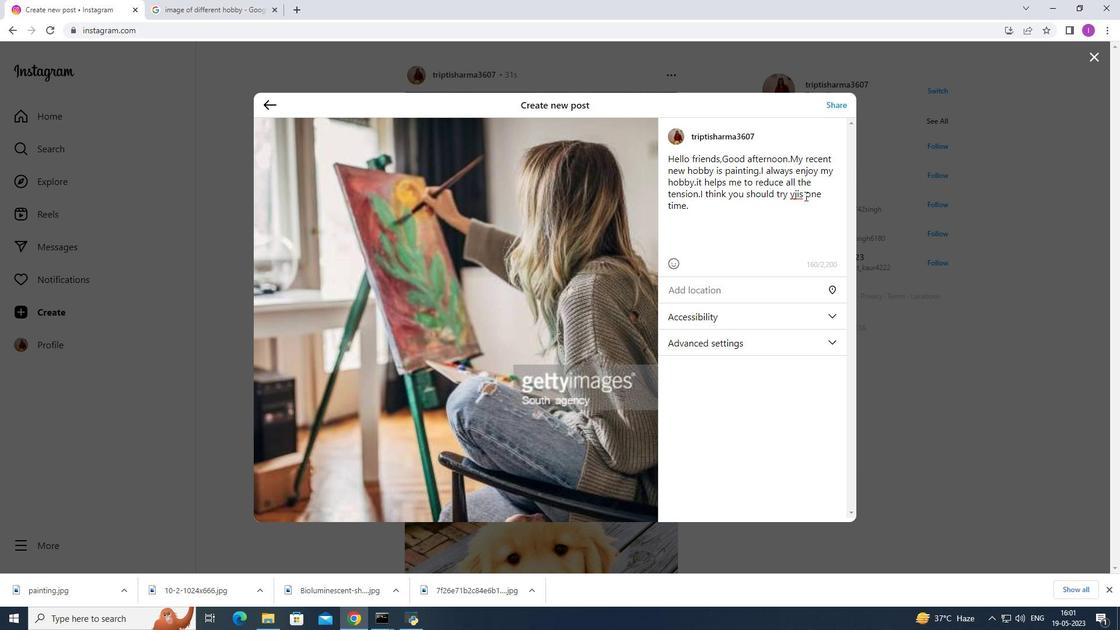 
Action: Mouse moved to (792, 190)
Screenshot: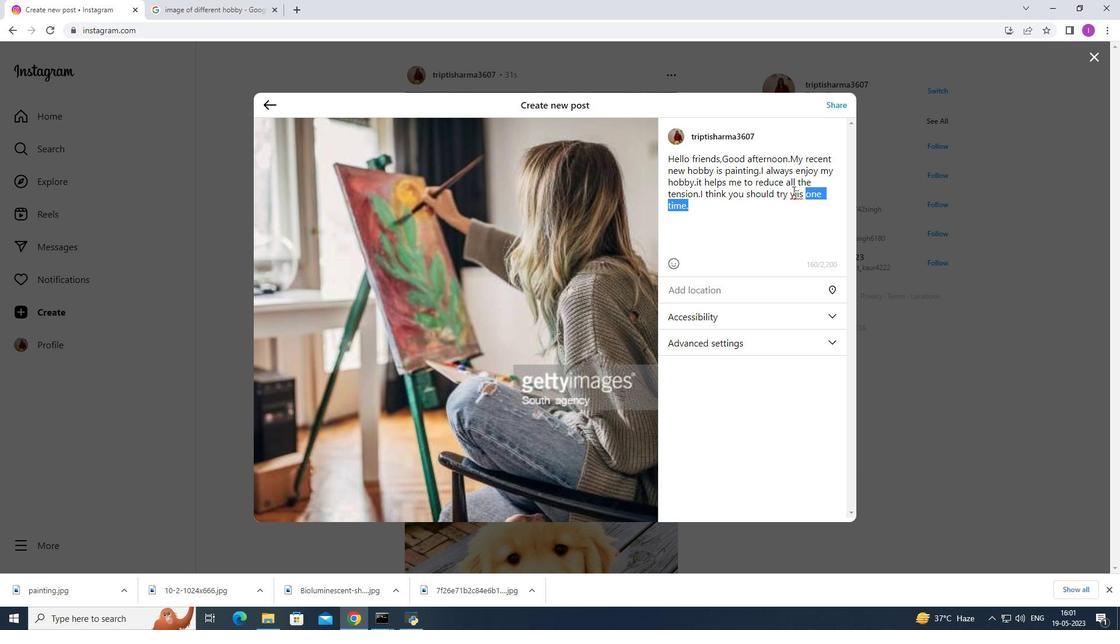 
Action: Mouse pressed left at (792, 190)
Screenshot: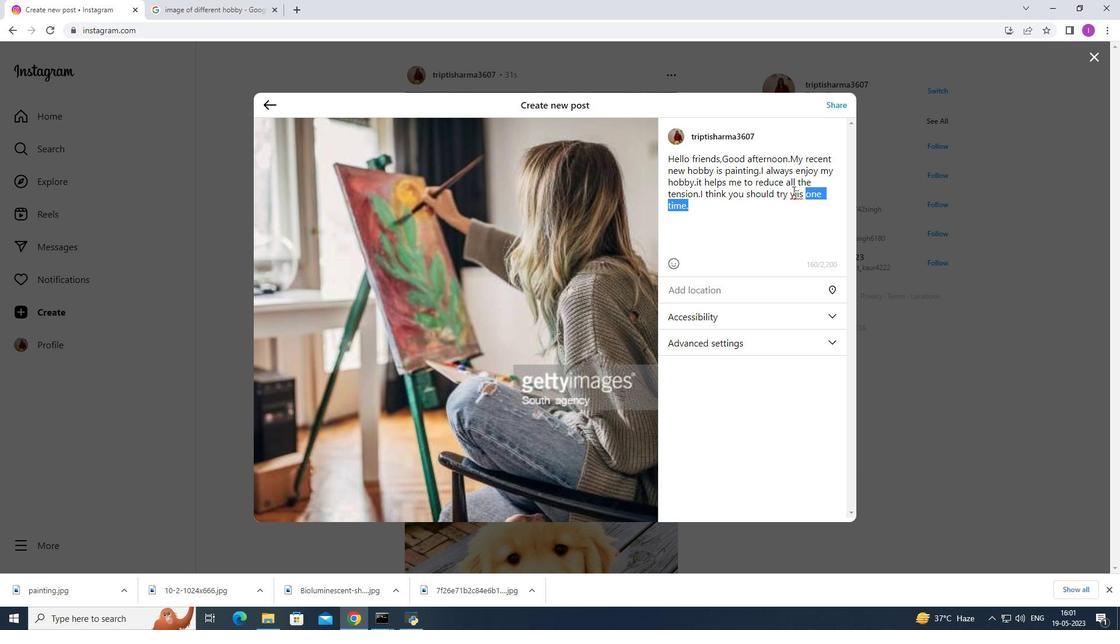 
Action: Mouse moved to (800, 191)
Screenshot: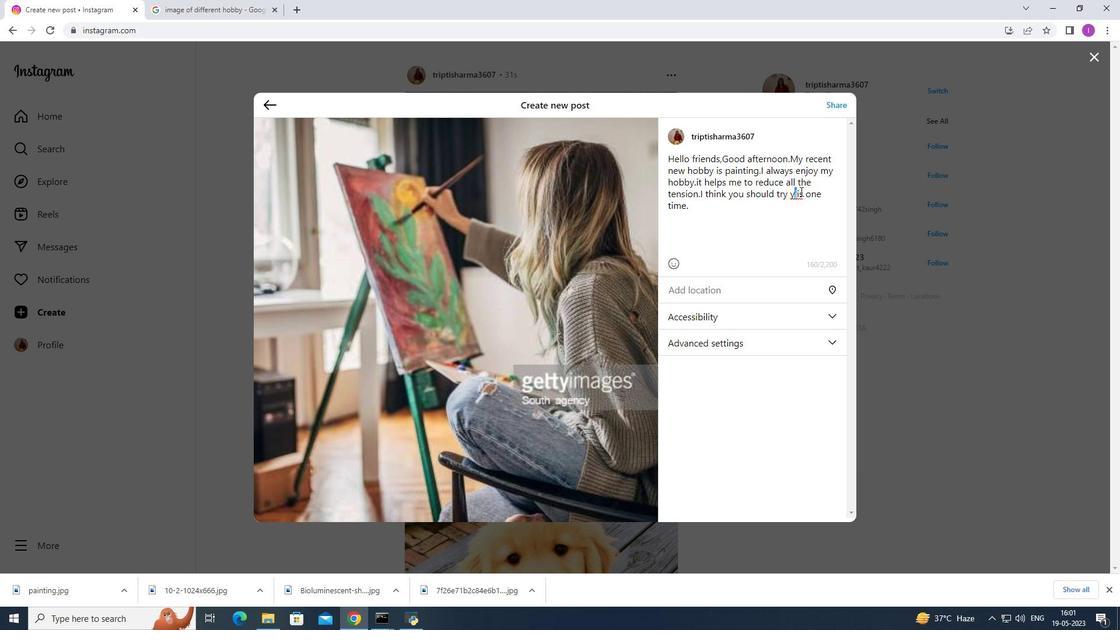 
Action: Mouse pressed left at (800, 191)
Screenshot: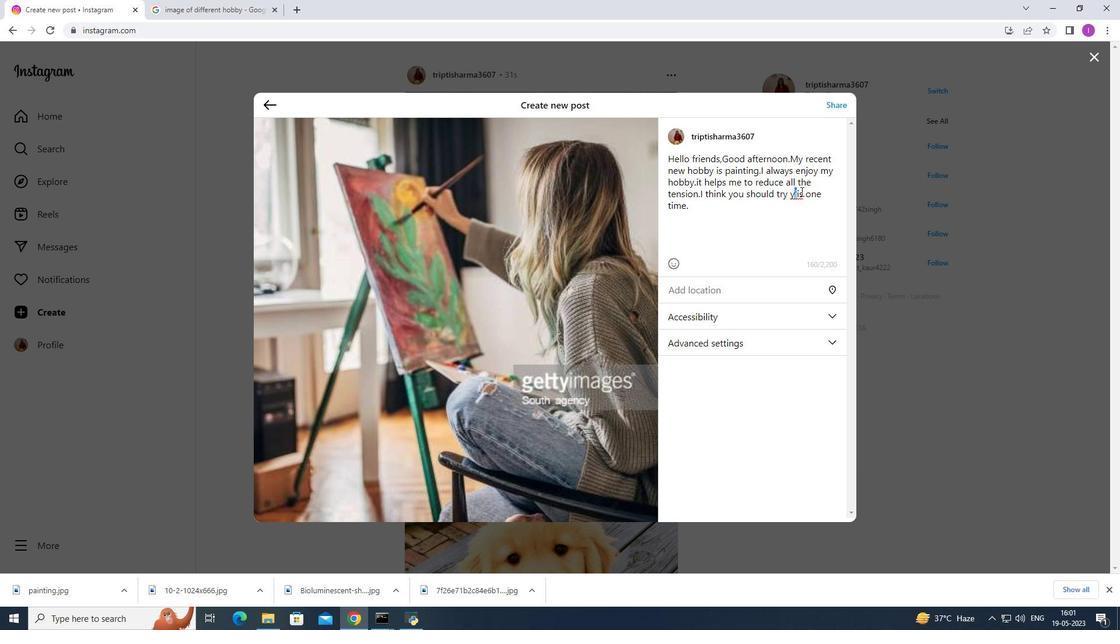 
Action: Mouse moved to (791, 198)
Screenshot: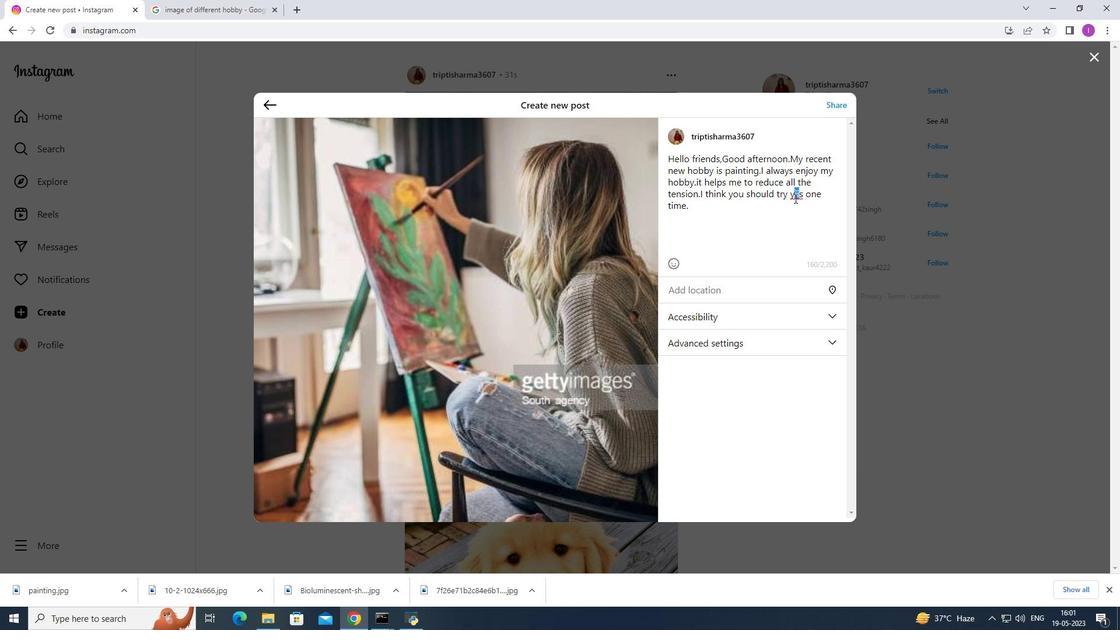 
Action: Mouse pressed left at (791, 198)
Screenshot: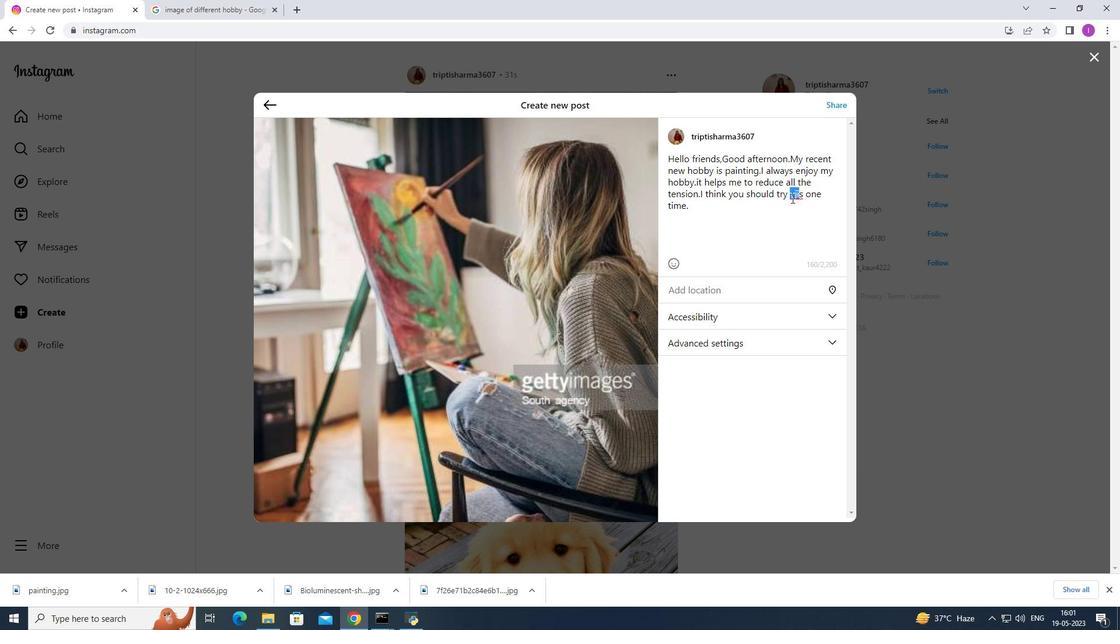 
Action: Mouse moved to (804, 192)
Screenshot: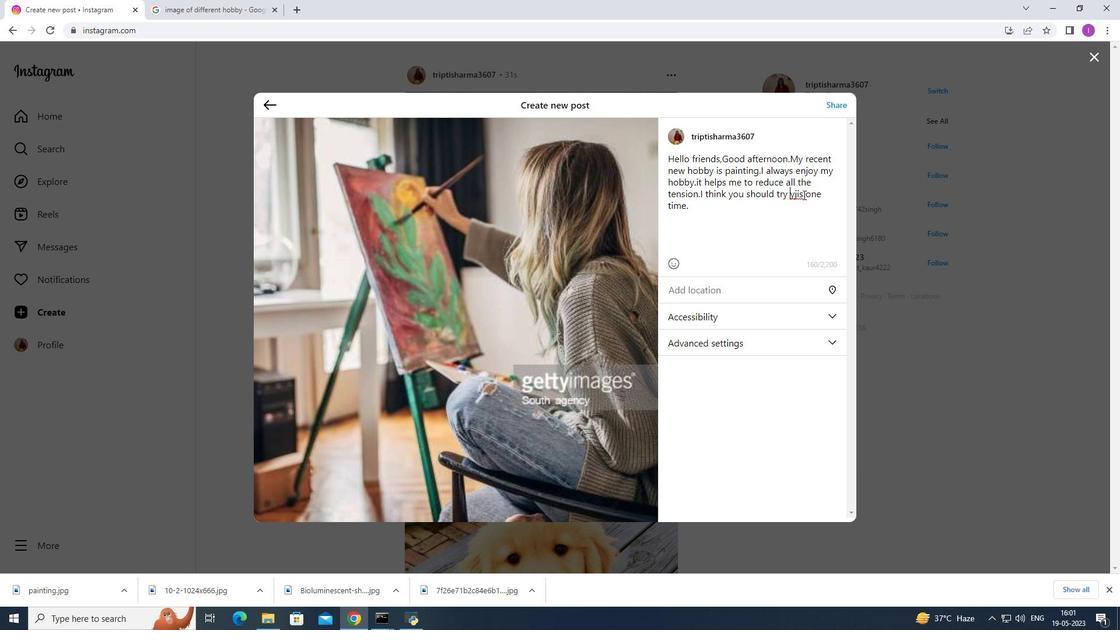 
Action: Mouse pressed left at (804, 192)
Screenshot: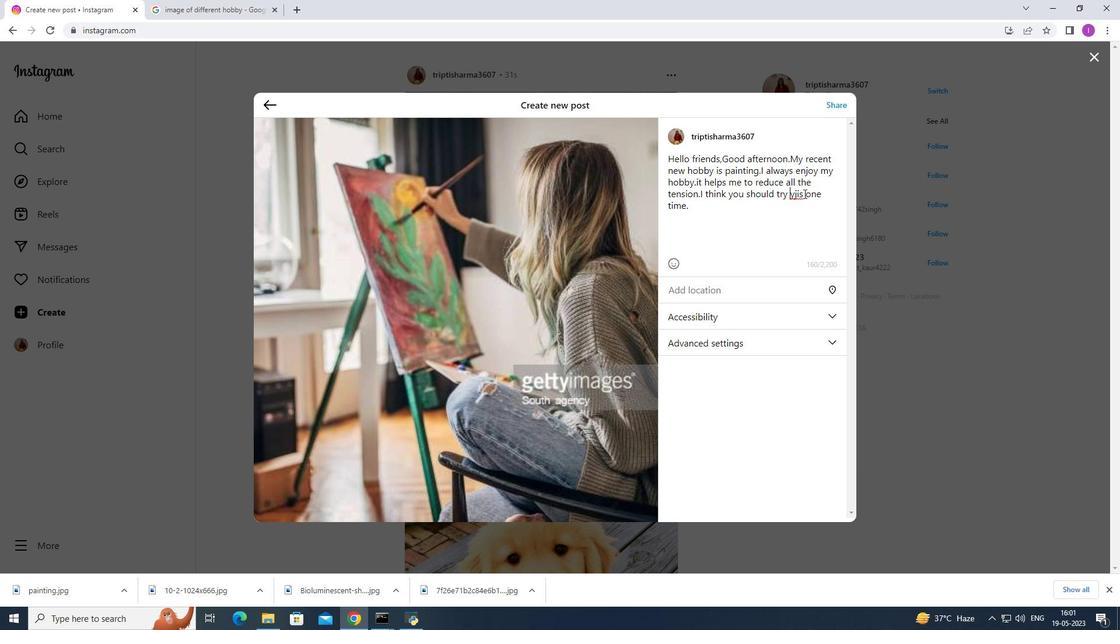 
Action: Mouse moved to (790, 193)
Screenshot: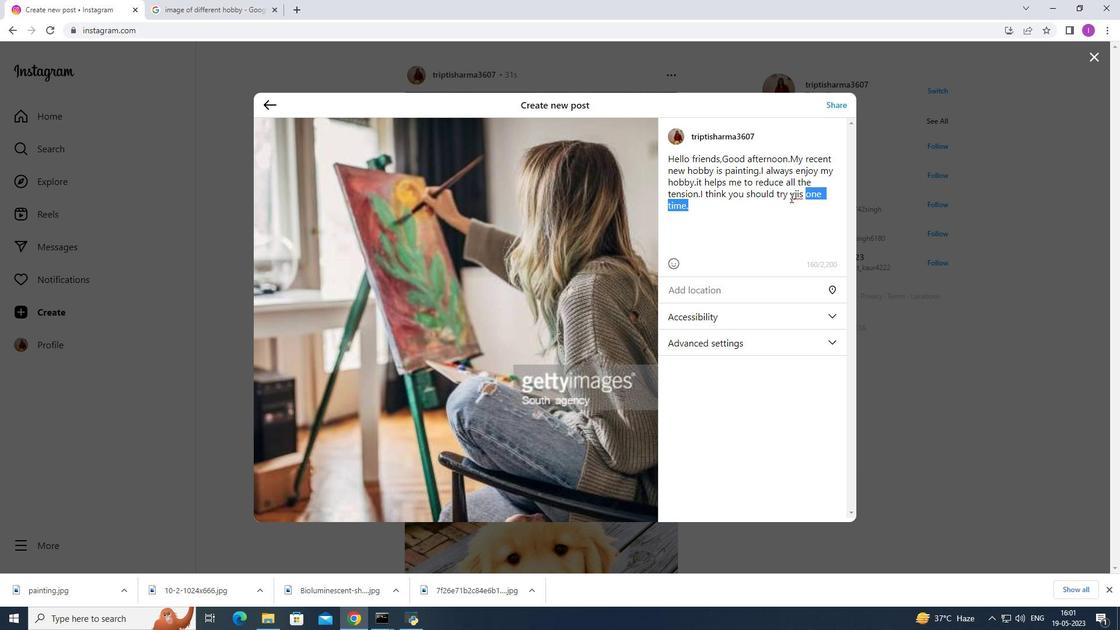 
Action: Mouse pressed left at (790, 193)
Screenshot: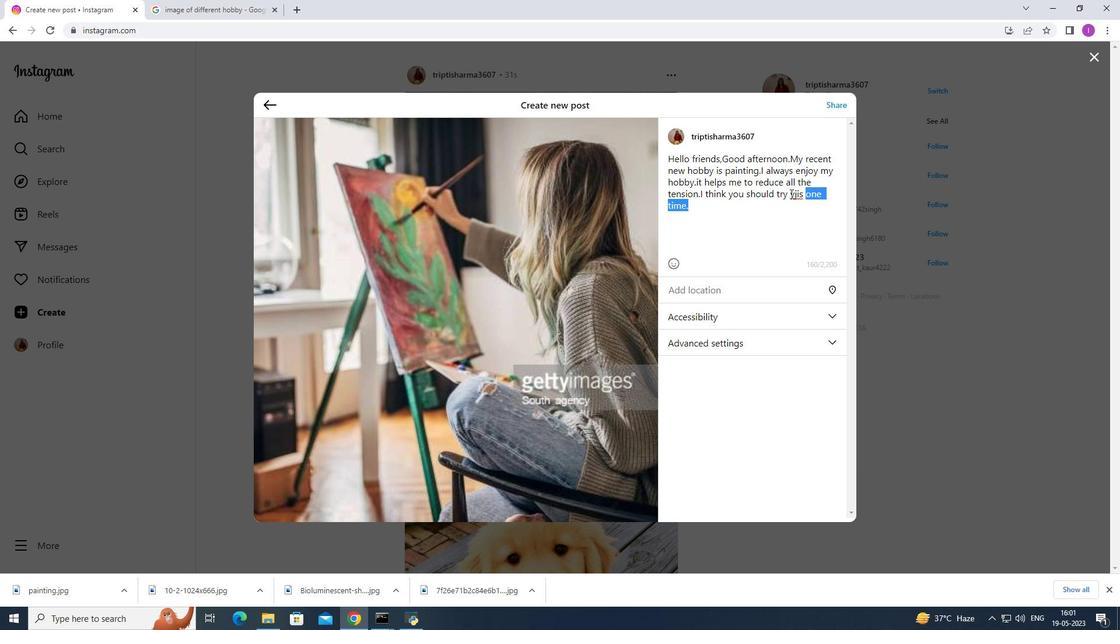 
Action: Mouse moved to (789, 195)
Screenshot: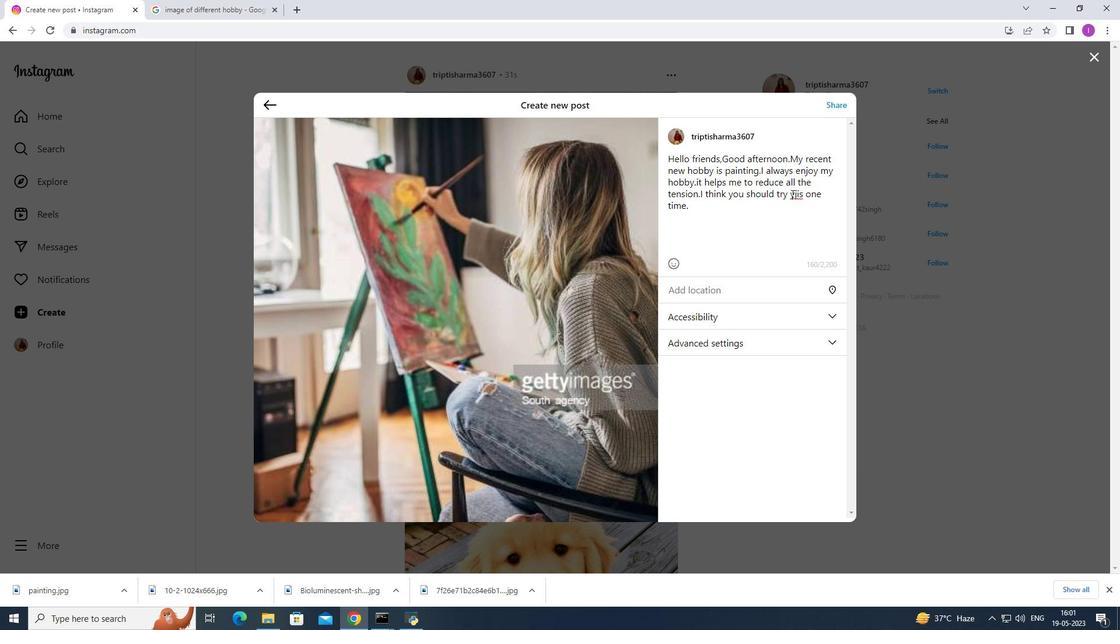 
Action: Mouse pressed left at (789, 195)
Screenshot: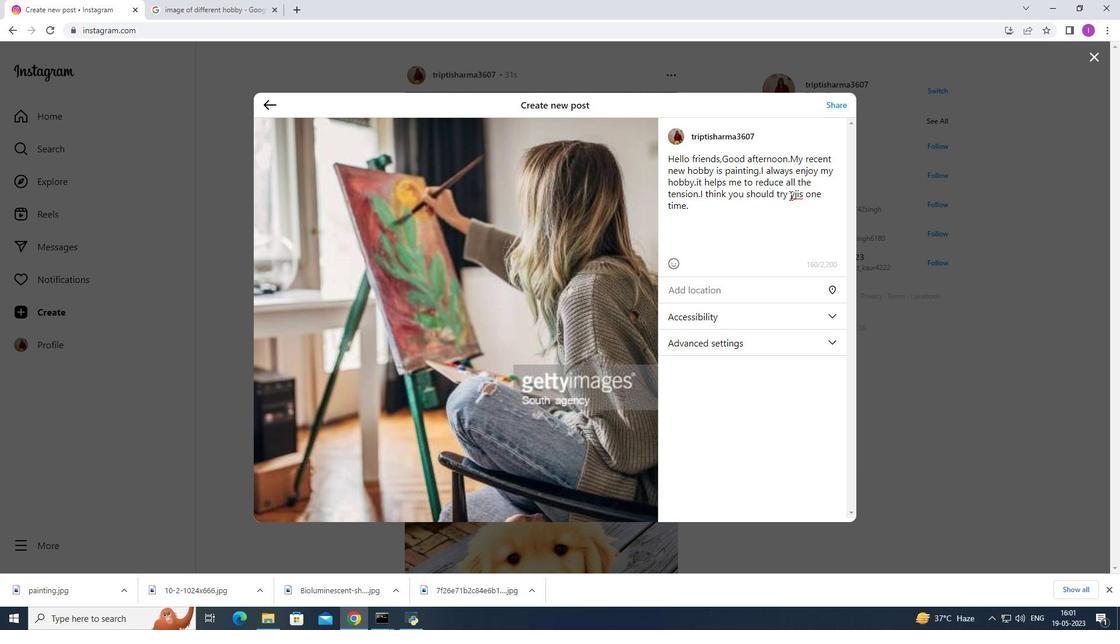 
Action: Mouse moved to (800, 197)
Screenshot: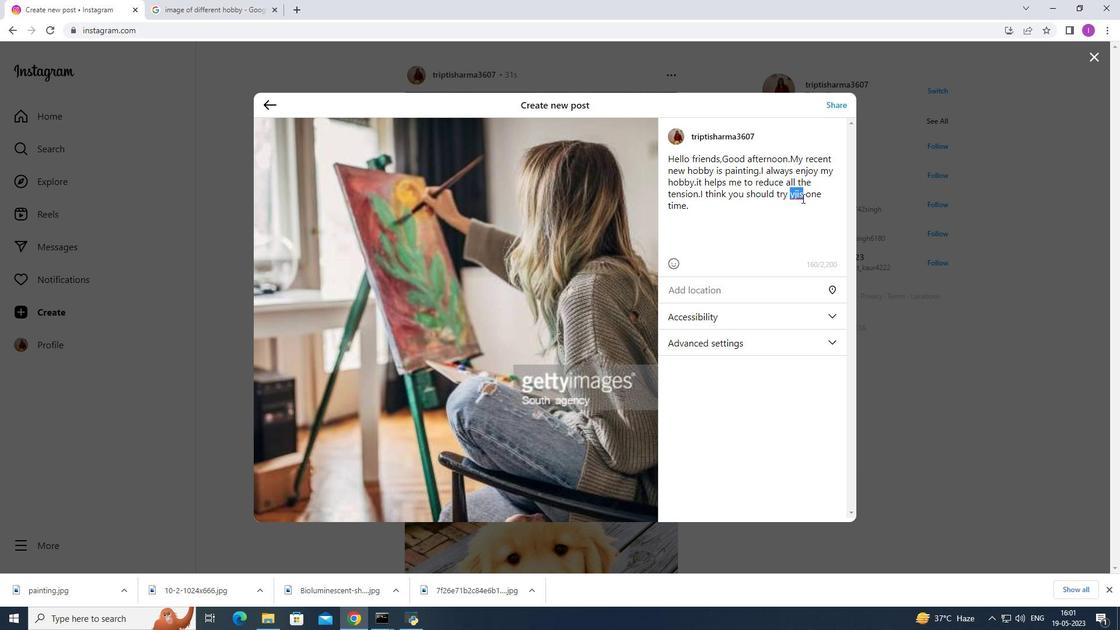 
Action: Key pressed this
Screenshot: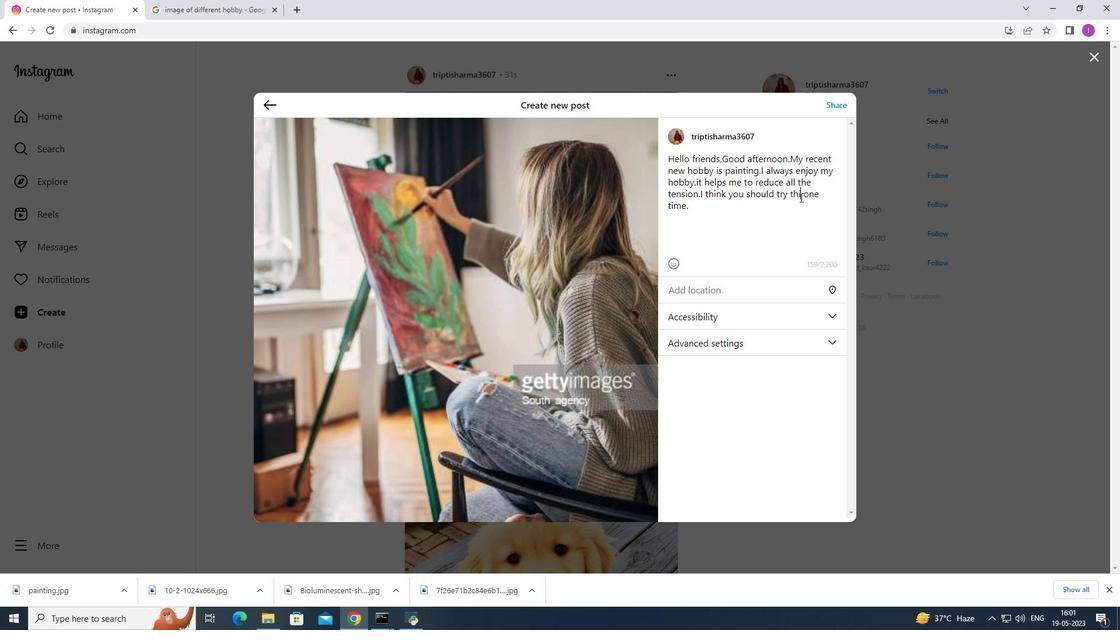 
Action: Mouse moved to (693, 204)
Screenshot: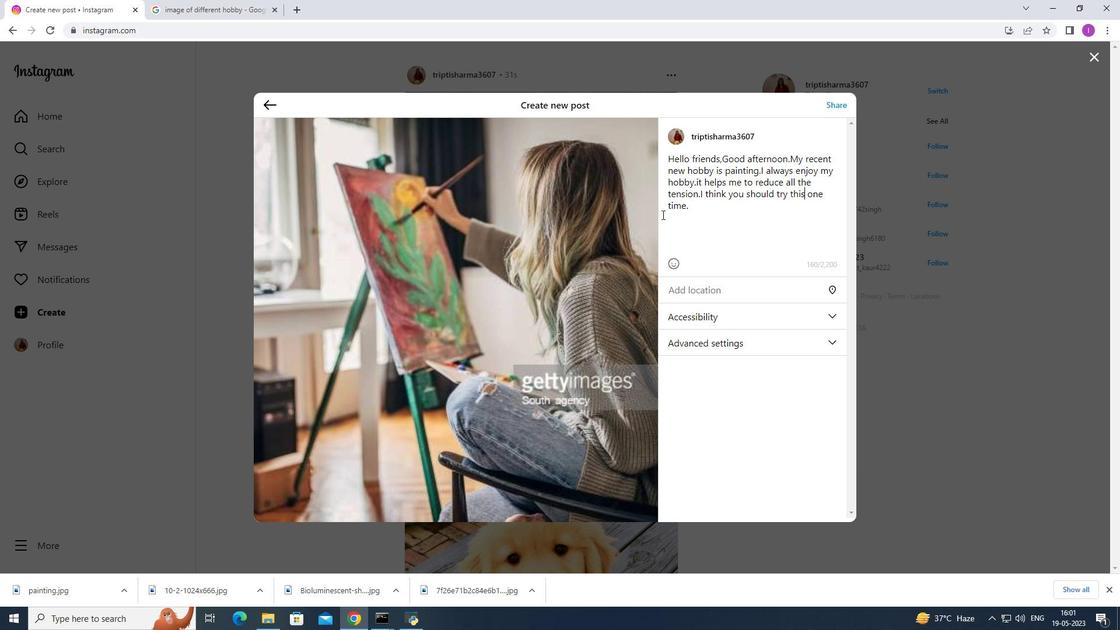 
Action: Mouse pressed left at (693, 204)
Screenshot: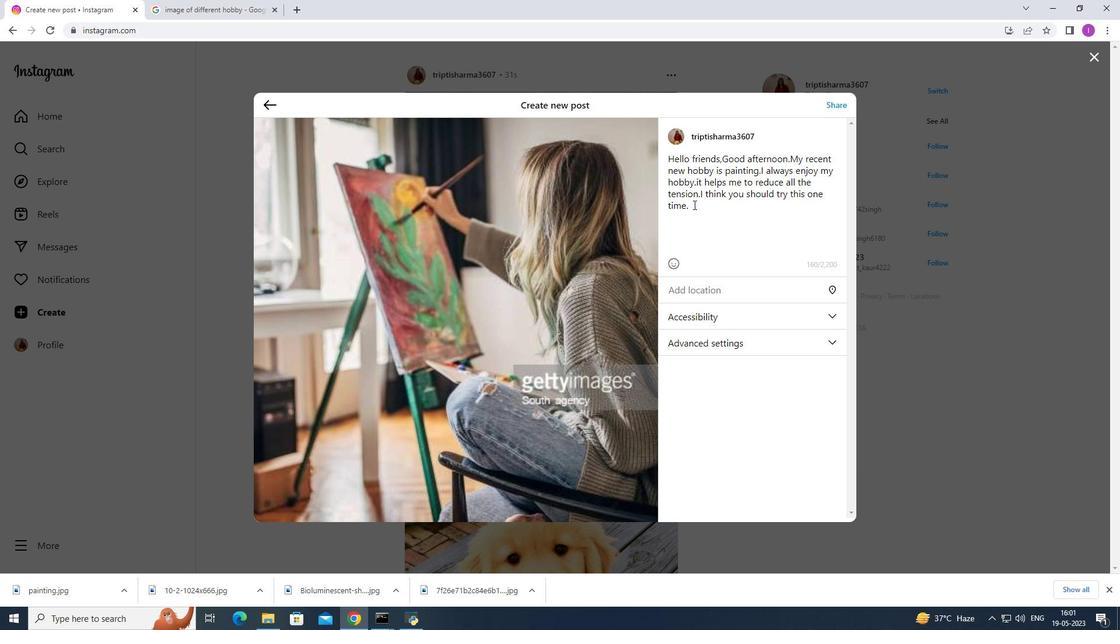 
Action: Mouse moved to (759, 203)
Screenshot: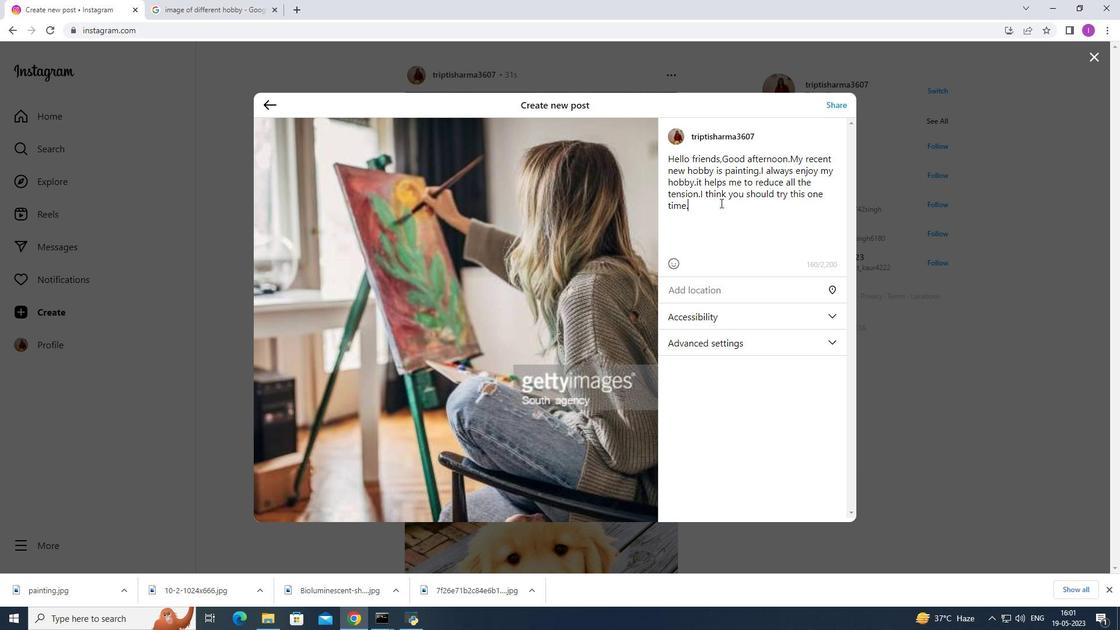 
Action: Key pressed <Key.shift><Key.shift><Key.shift><Key.shift><Key.shift><Key.shift><Key.shift><Key.shift><Key.shift><Key.shift><Key.shift><Key.shift><Key.shift><Key.shift><Key.shift><Key.shift><Key.shift><Key.shift><Key.shift><Key.shift><Key.shift><Key.shift><Key.shift><Key.shift><Key.shift><Key.shift><Key.shift>Paint<Key.backspace><Key.backspace><Key.backspace><Key.backspace><Key.backspace><Key.shift><Key.shift><Key.shift><Key.shift><Key.shift><Key.shift>I<Key.space>think<Key.space>u<Key.space>shoi<Key.backspace>ulddeffi<Key.backspace><Key.backspace><Key.backspace><Key.backspace><Key.backspace><Key.backspace><Key.backspace><Key.backspace><Key.backspace><Key.backspace><Key.backspace>should<Key.space>worl<Key.backspace>k<Key.space>about<Key.space>yo<Key.backspace><Key.backspace>ur<Key.space>hobby.
Screenshot: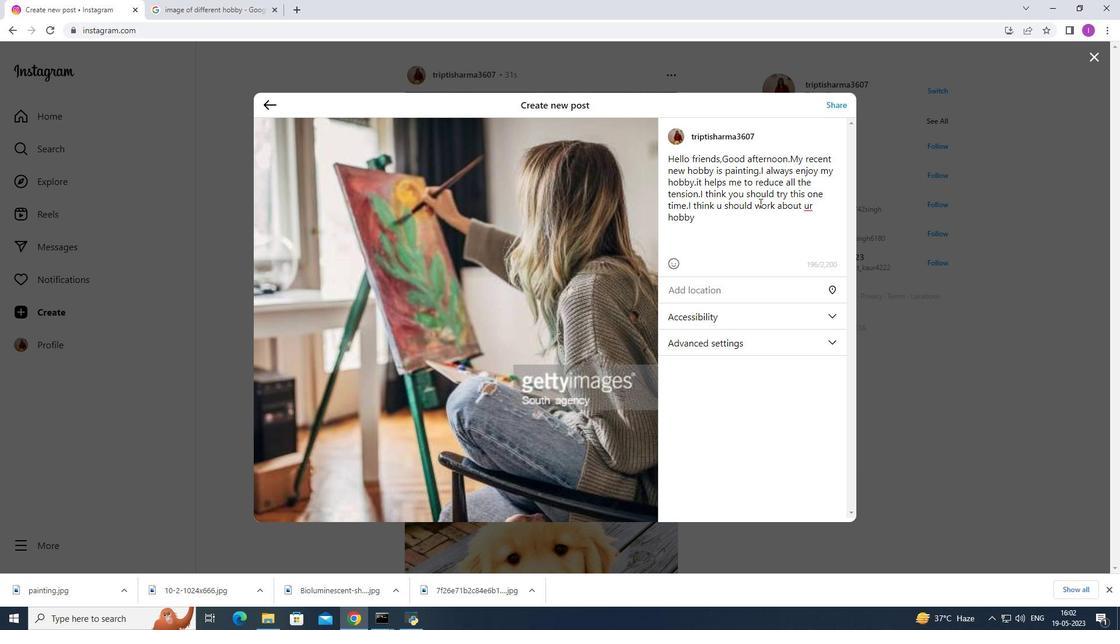 
Action: Mouse moved to (688, 205)
Screenshot: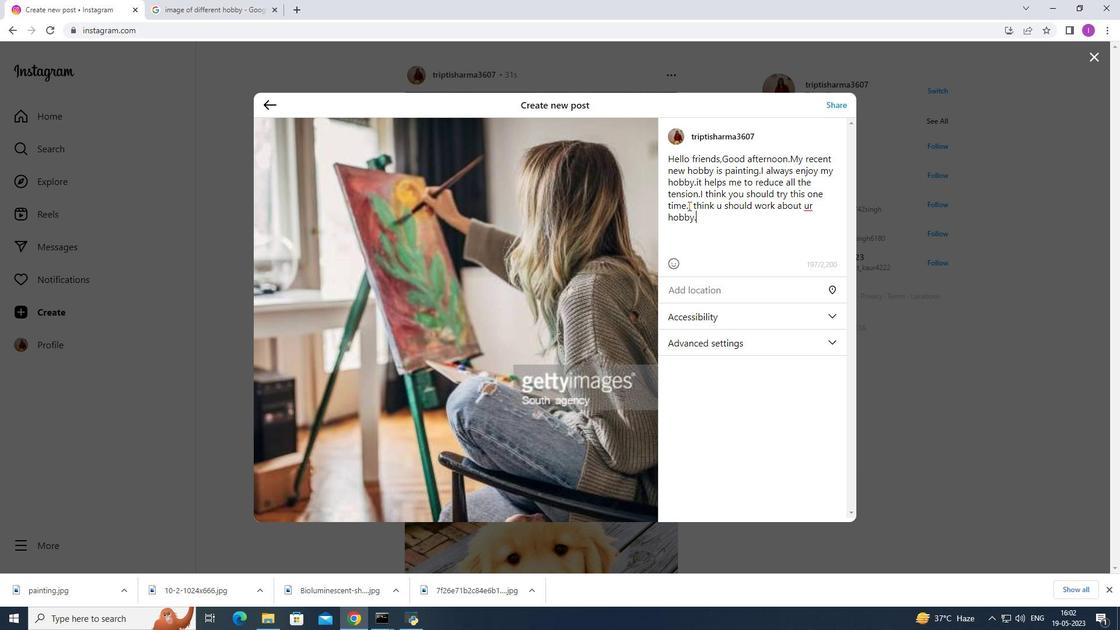 
Action: Mouse pressed left at (688, 205)
Screenshot: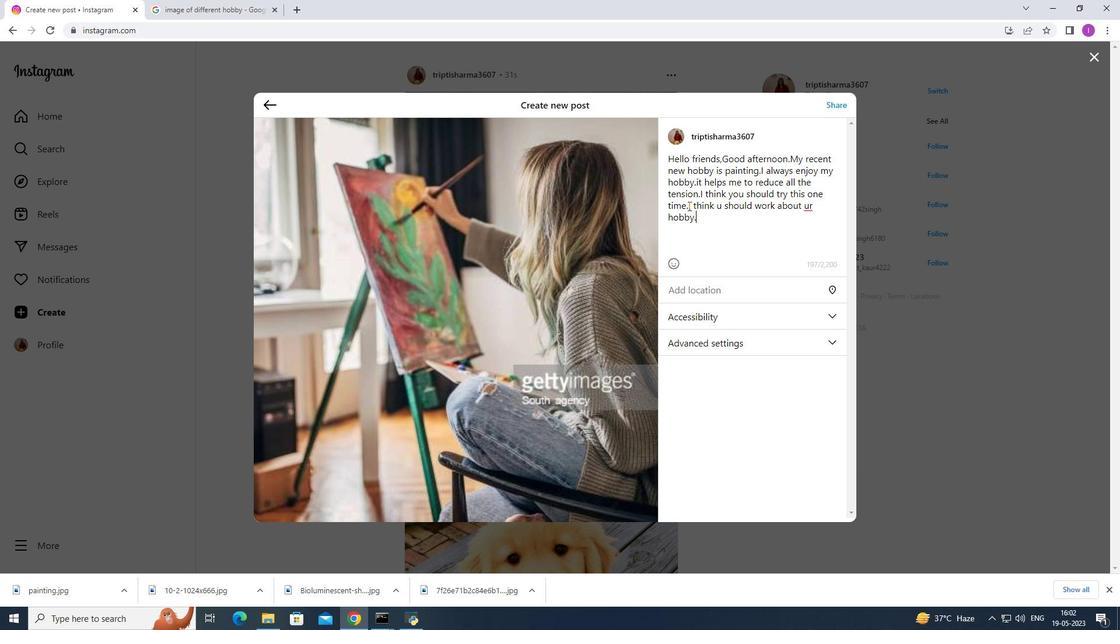 
Action: Mouse moved to (668, 206)
Screenshot: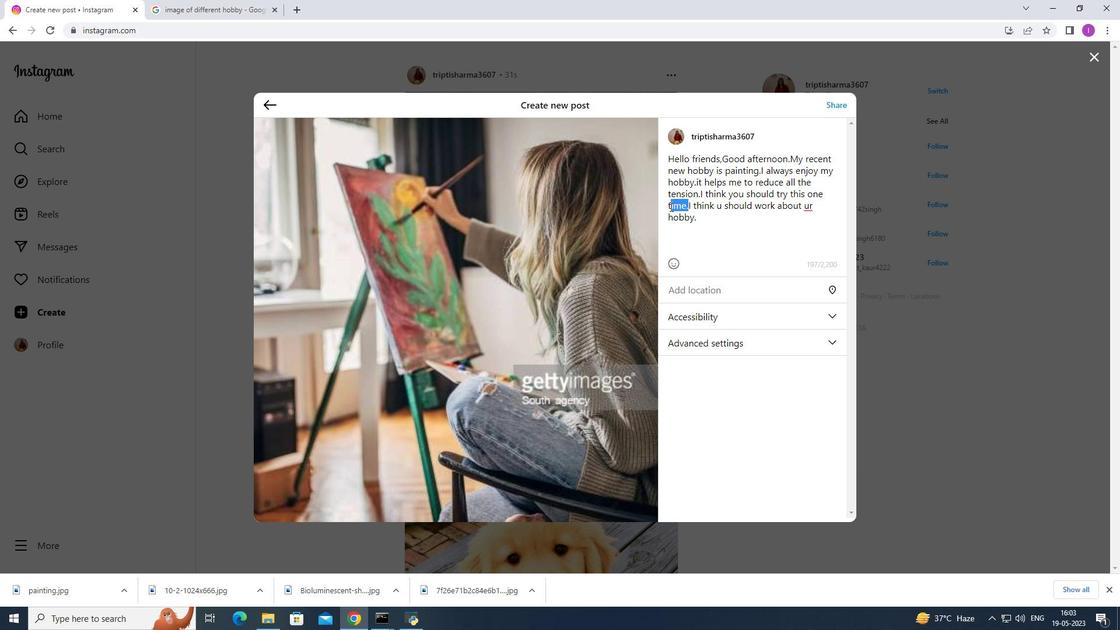 
Action: Mouse pressed left at (668, 206)
Screenshot: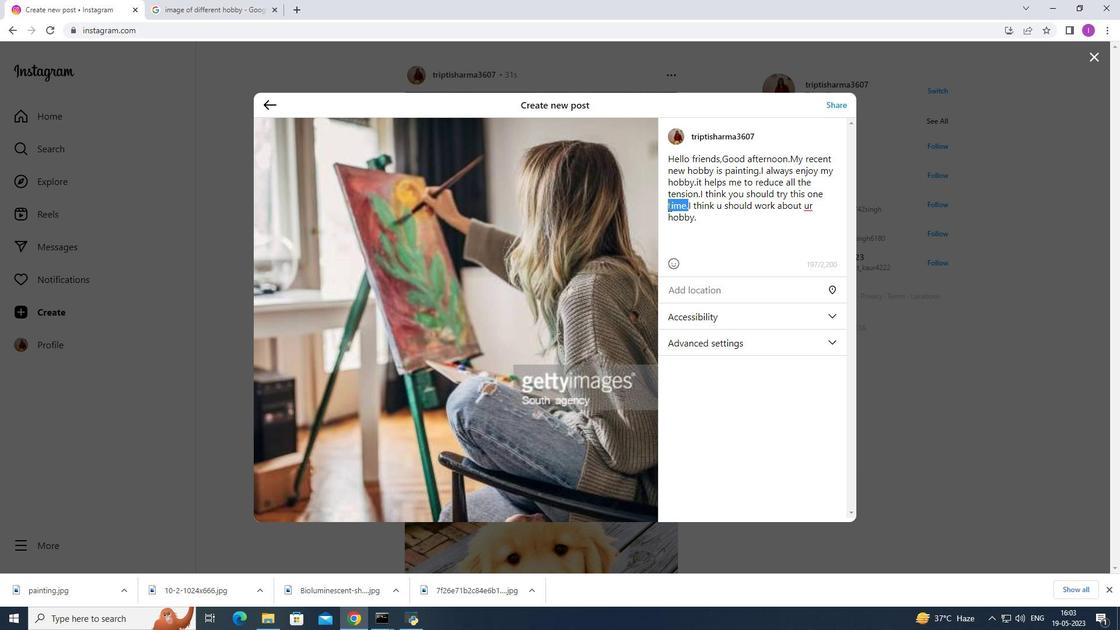 
Action: Mouse moved to (698, 191)
Screenshot: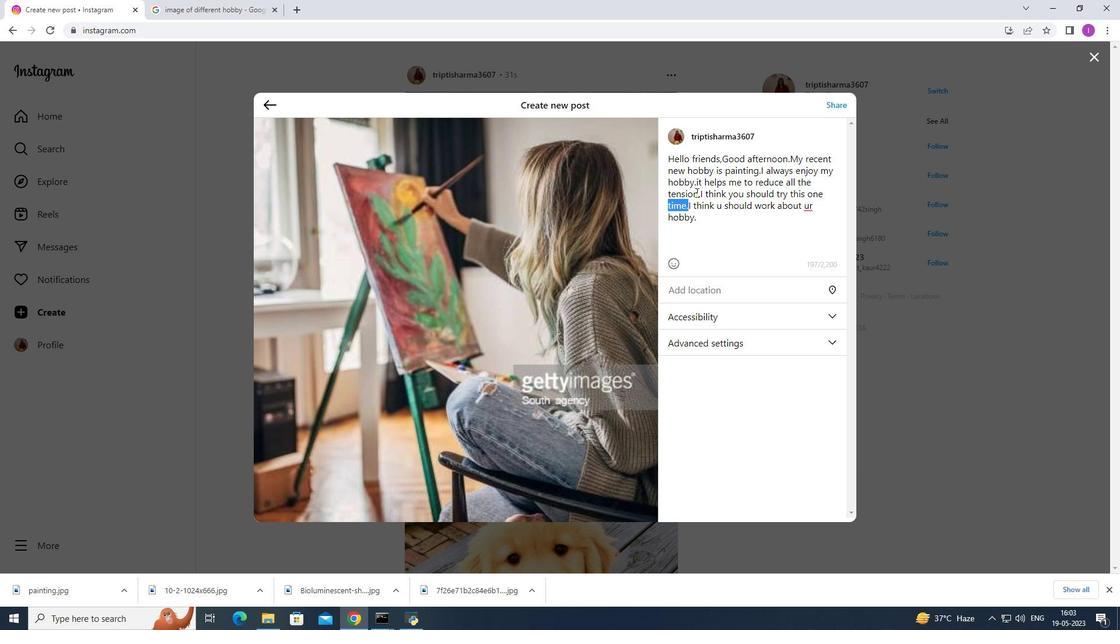 
Action: Mouse pressed left at (698, 191)
Screenshot: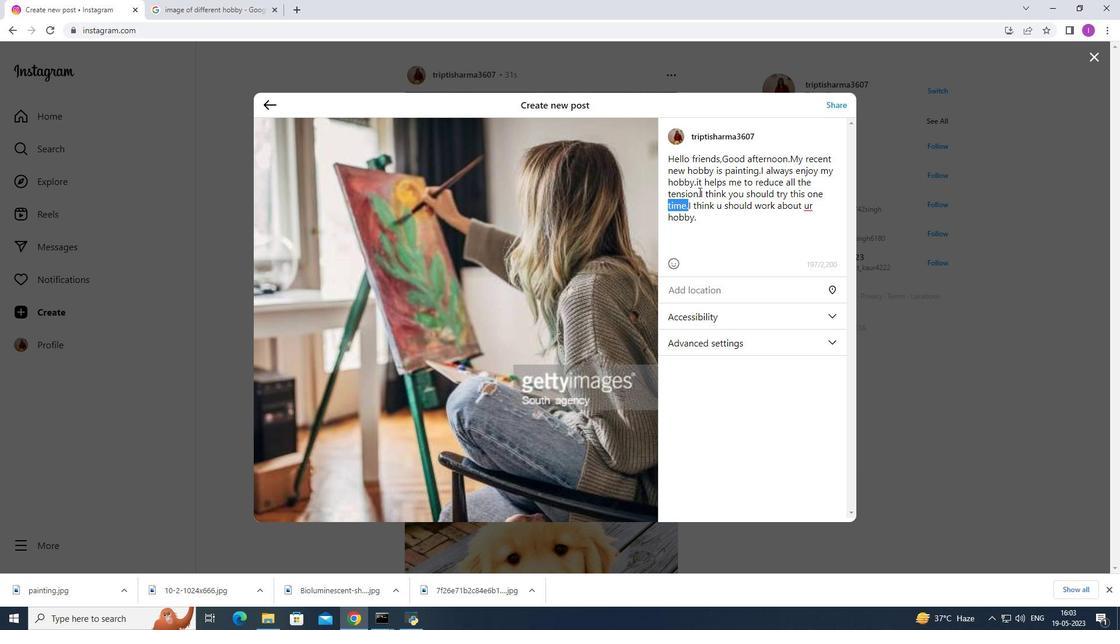 
Action: Mouse moved to (842, 176)
Screenshot: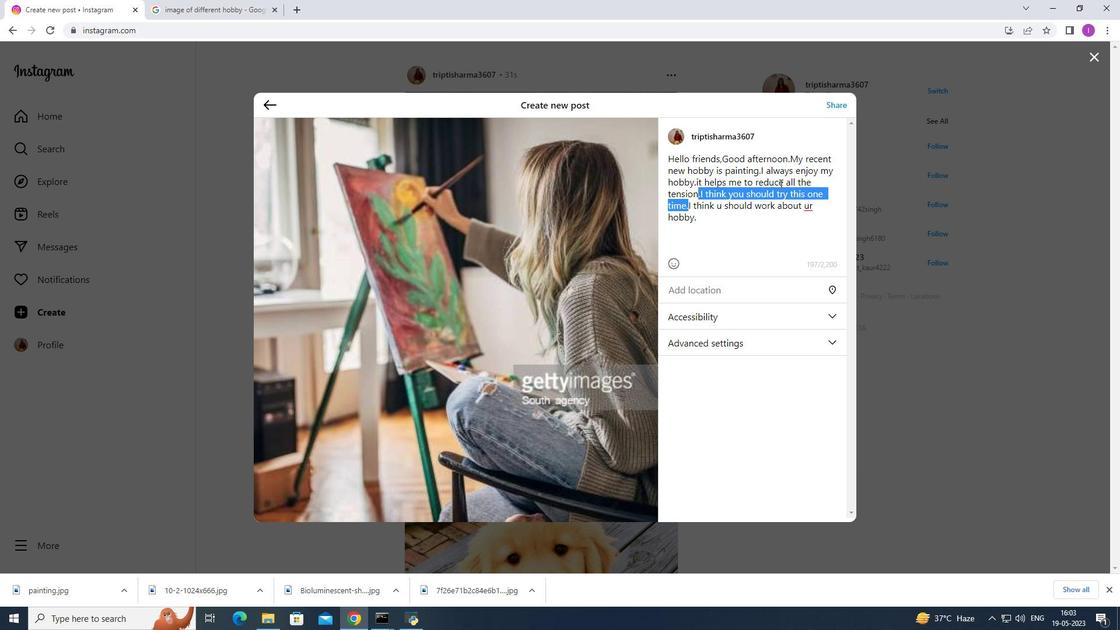 
Action: Key pressed <Key.delete>.
Screenshot: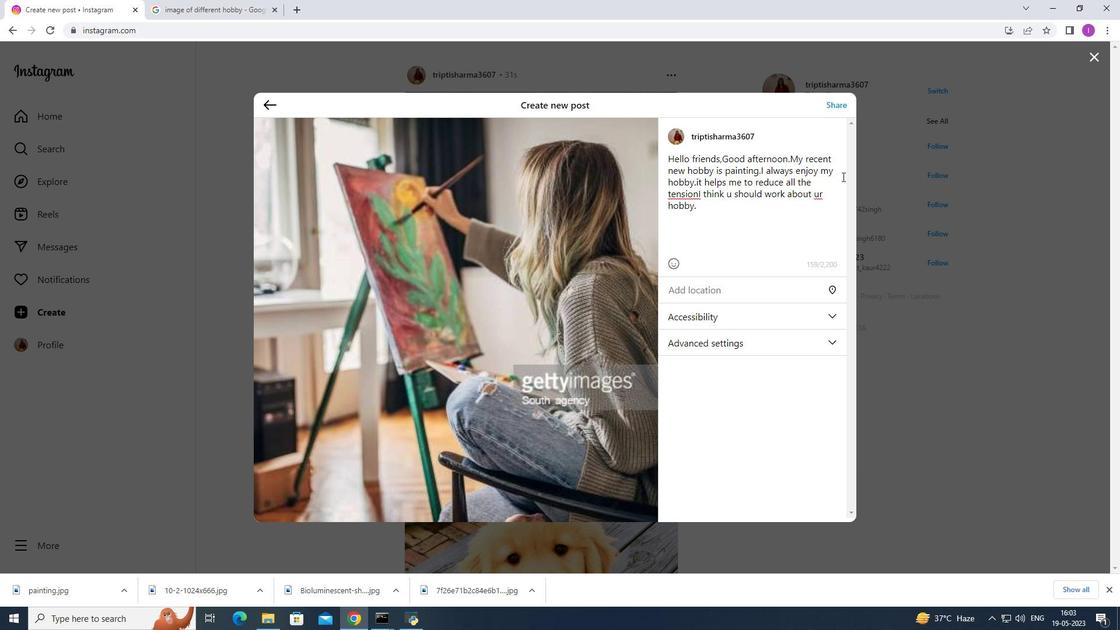 
Action: Mouse moved to (701, 208)
Screenshot: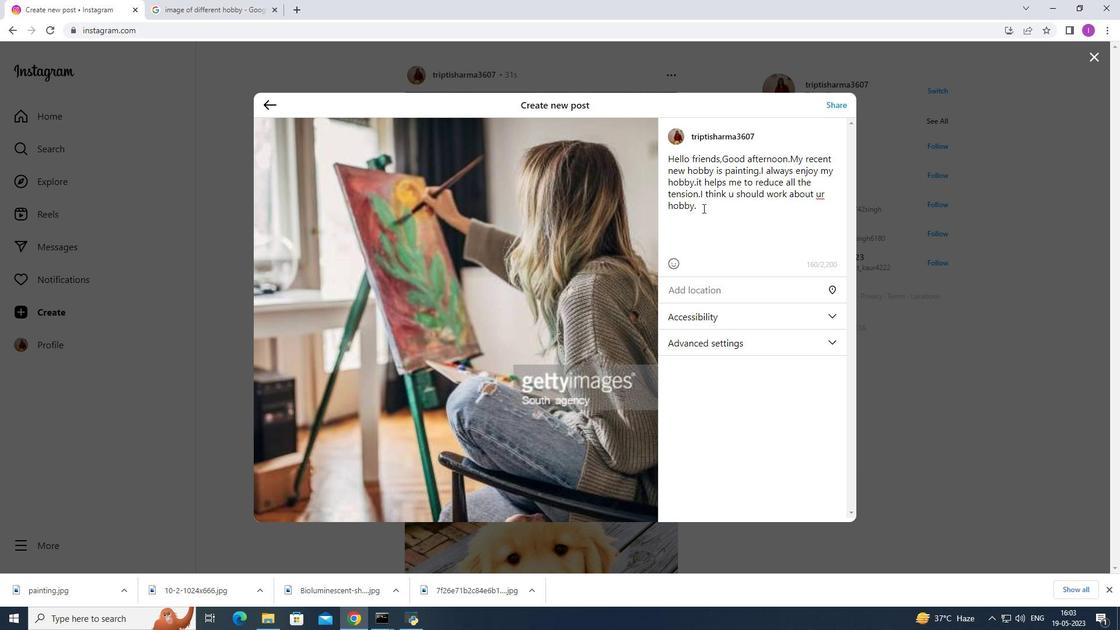 
Action: Mouse pressed left at (701, 208)
Screenshot: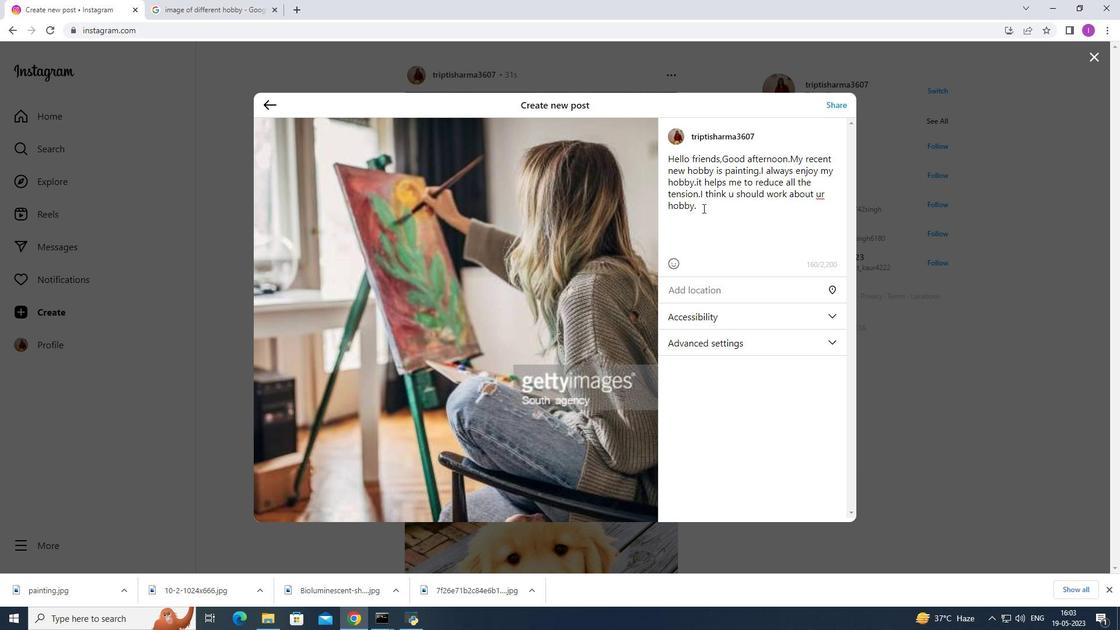 
Action: Mouse moved to (697, 211)
Screenshot: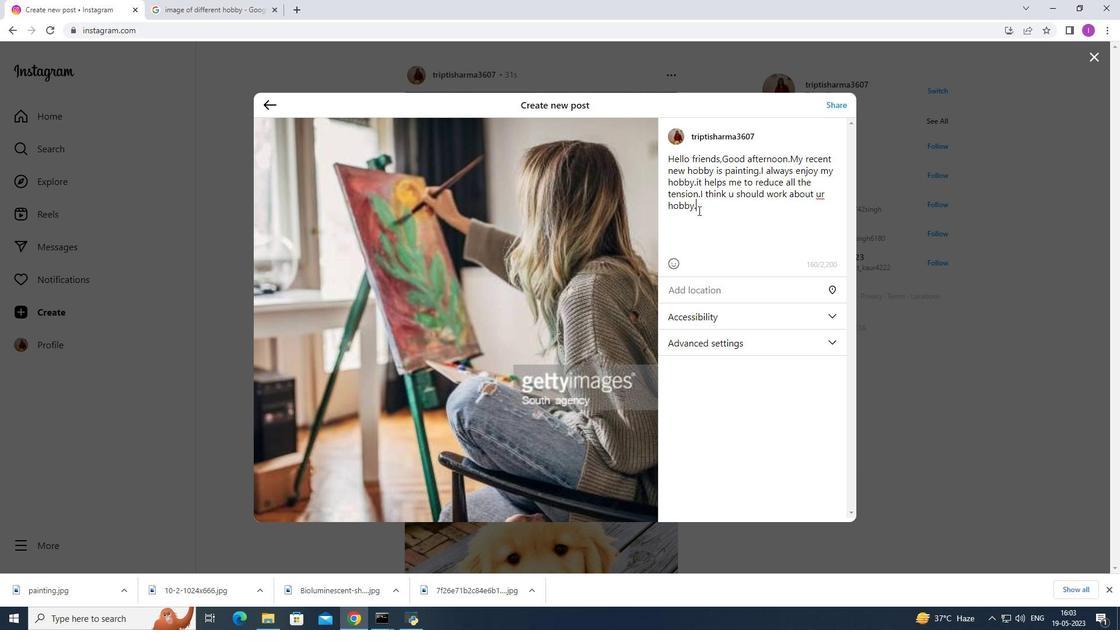 
Action: Mouse pressed left at (697, 211)
Screenshot: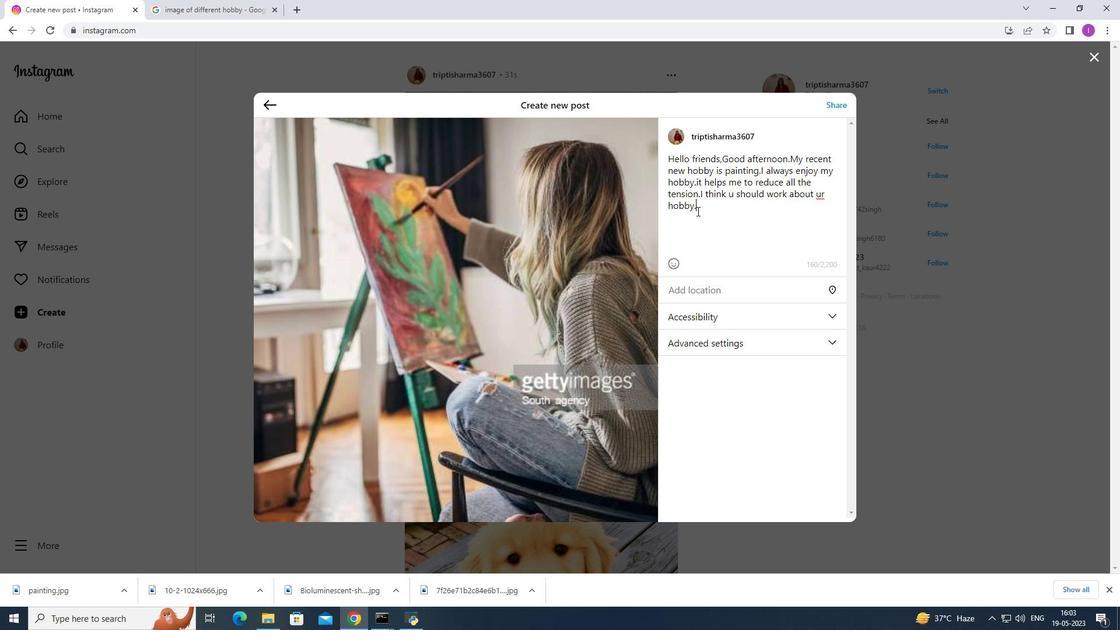 
Action: Mouse moved to (707, 205)
Screenshot: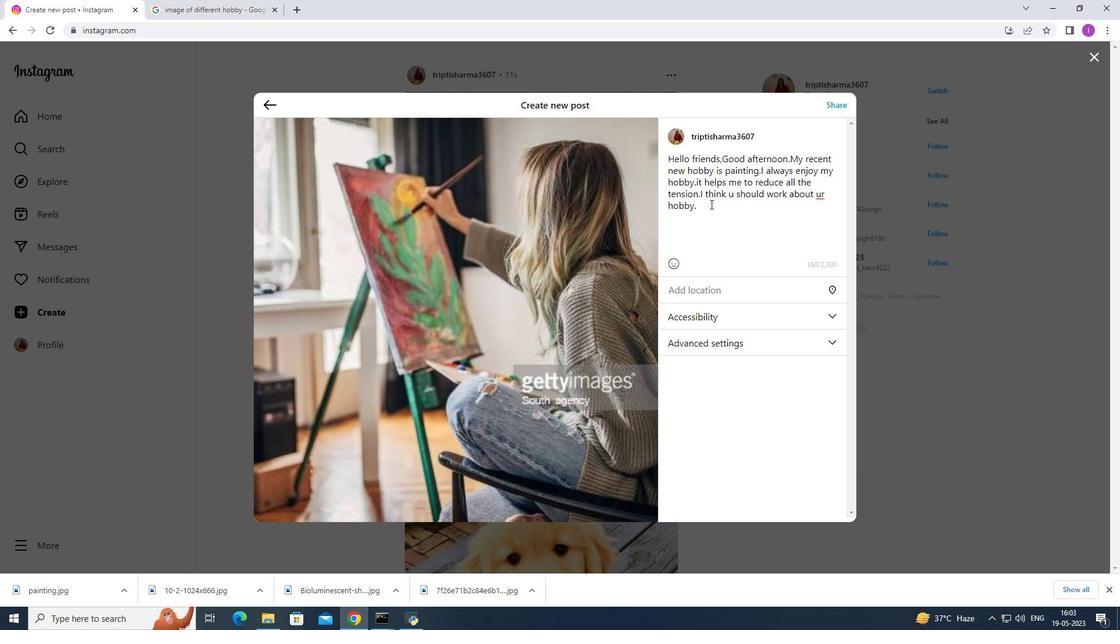 
Action: Mouse pressed left at (707, 205)
Screenshot: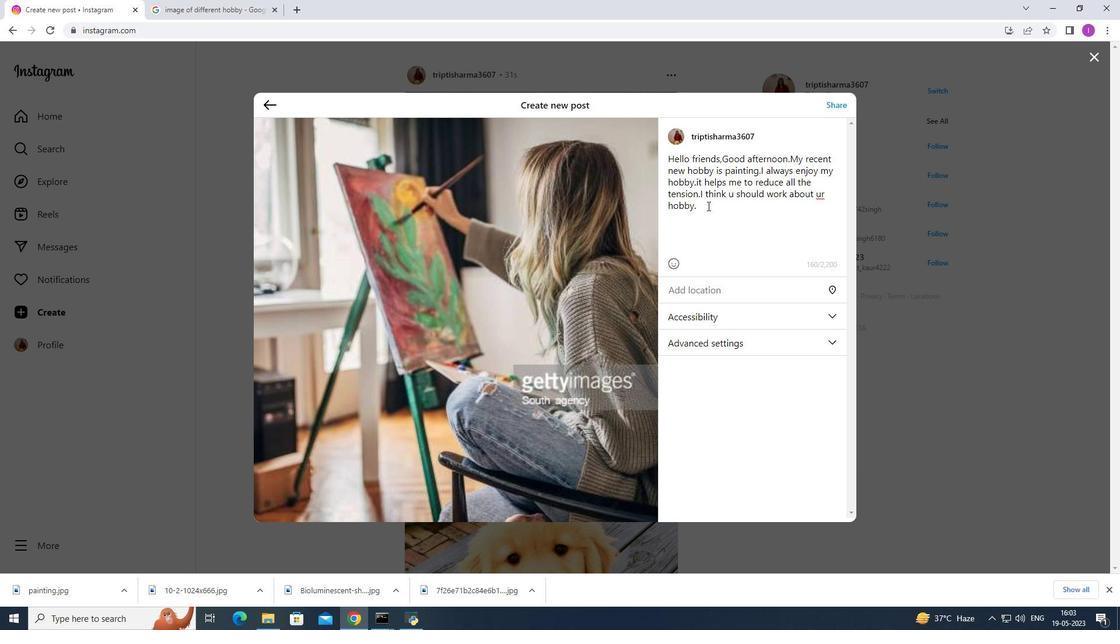 
Action: Mouse moved to (723, 207)
Screenshot: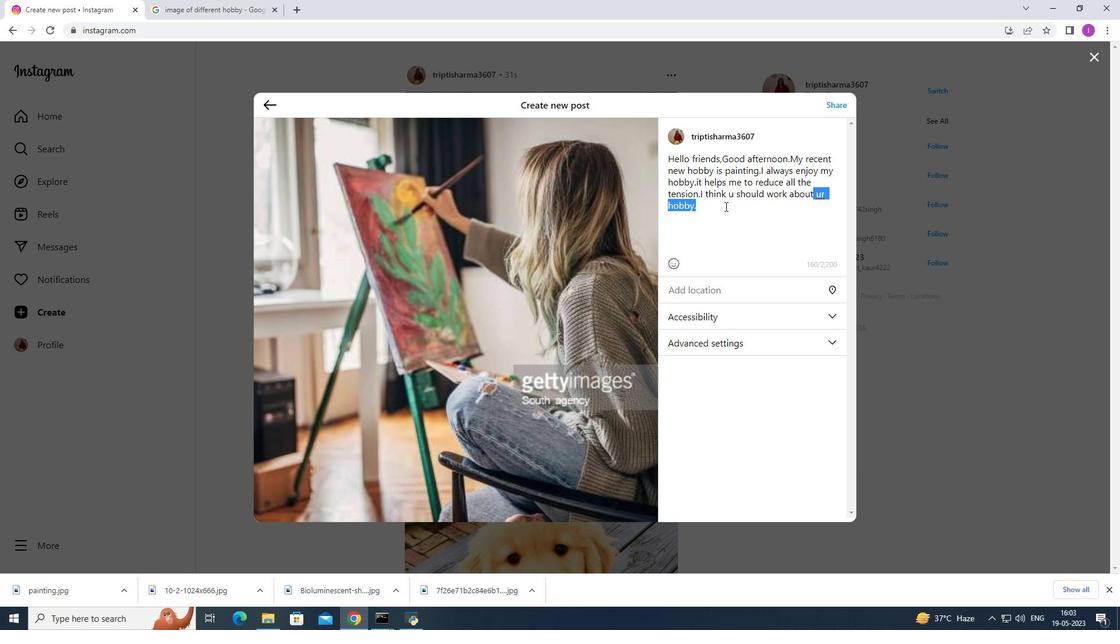 
Action: Mouse pressed left at (723, 207)
Screenshot: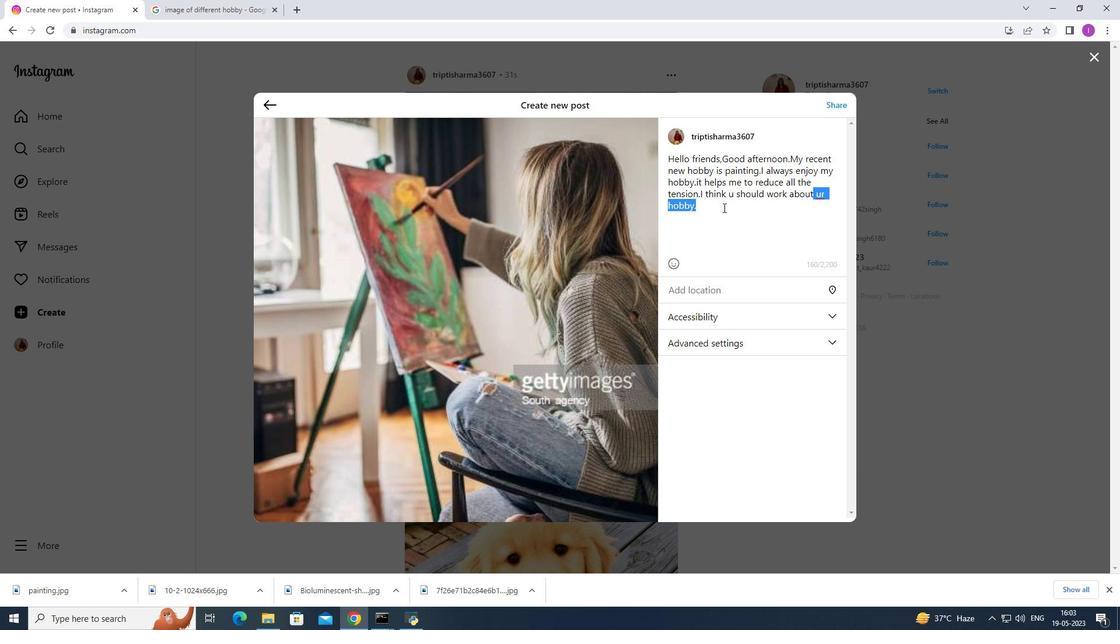 
Action: Mouse moved to (766, 193)
Screenshot: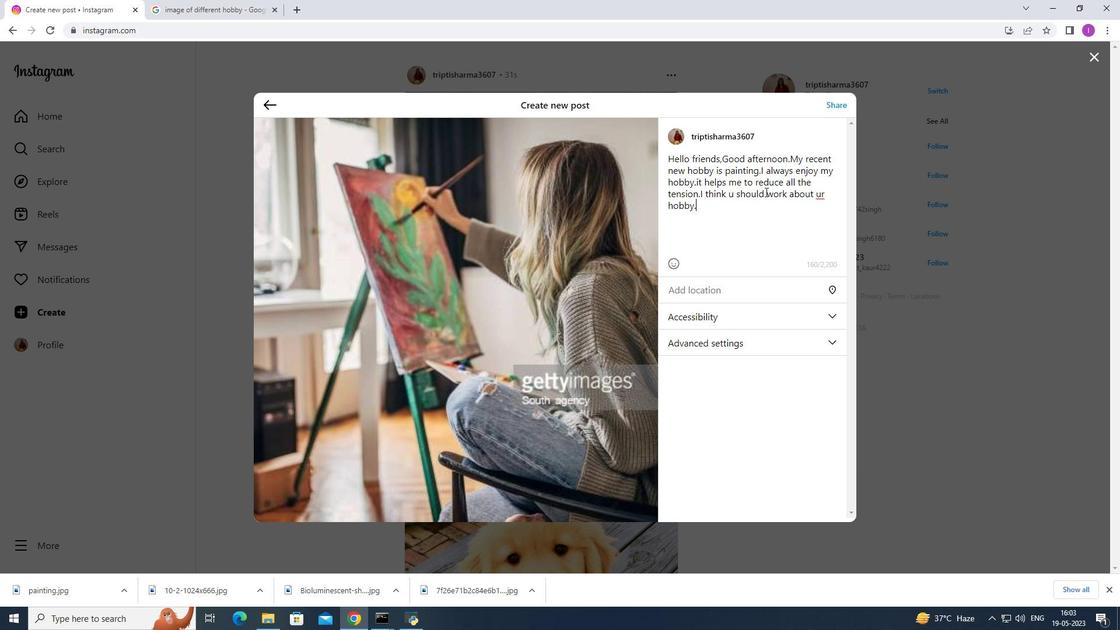 
Action: Mouse pressed left at (766, 193)
Screenshot: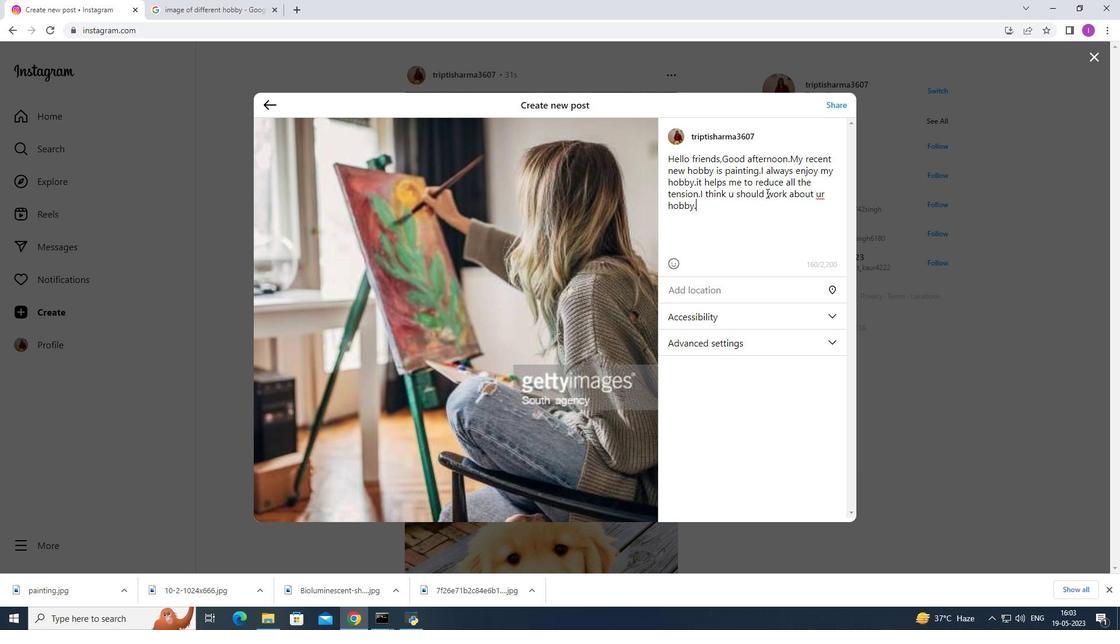 
Action: Mouse moved to (736, 249)
Screenshot: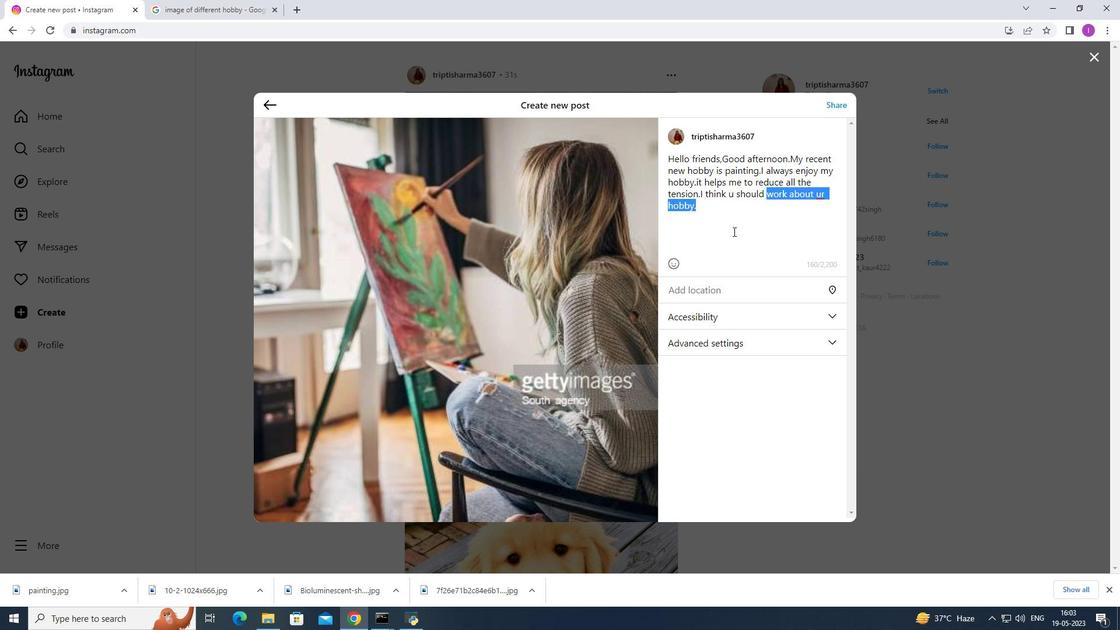 
Action: Key pressed <Key.delete>try<Key.space>painting.it<Key.space>helps<Key.space>u<Key.space>tt<Key.backspace>o<Key.space>decrese<Key.backspace><Key.backspace>ase<Key.space>ur<Key.space>tr<Key.backspace>ension<Key.space>level.
Screenshot: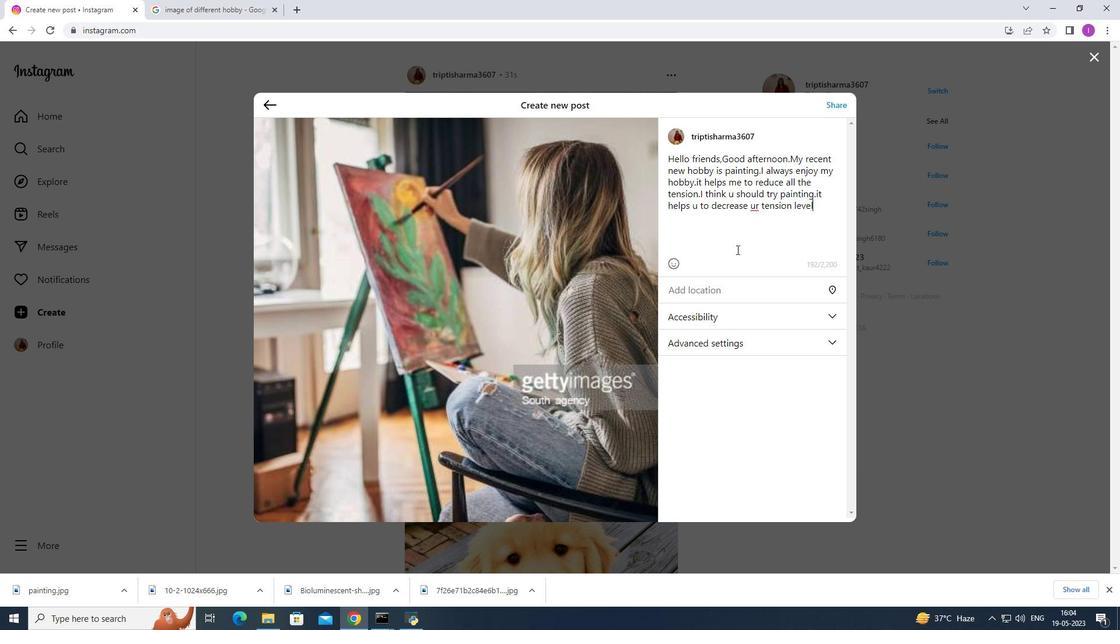 
Action: Mouse moved to (838, 102)
Screenshot: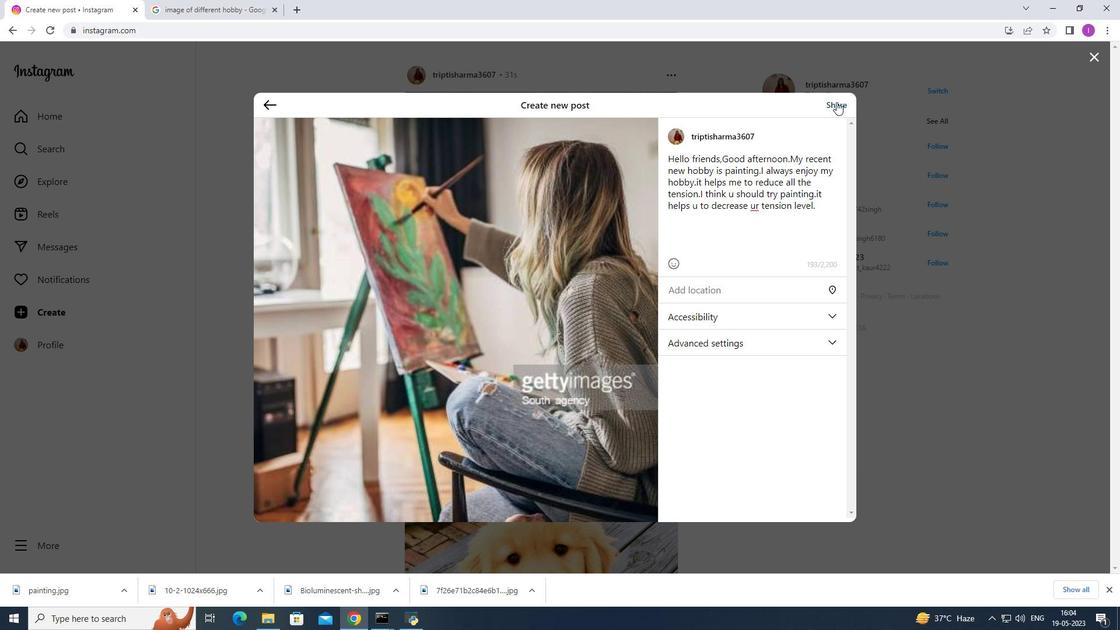
Action: Mouse pressed left at (838, 102)
Screenshot: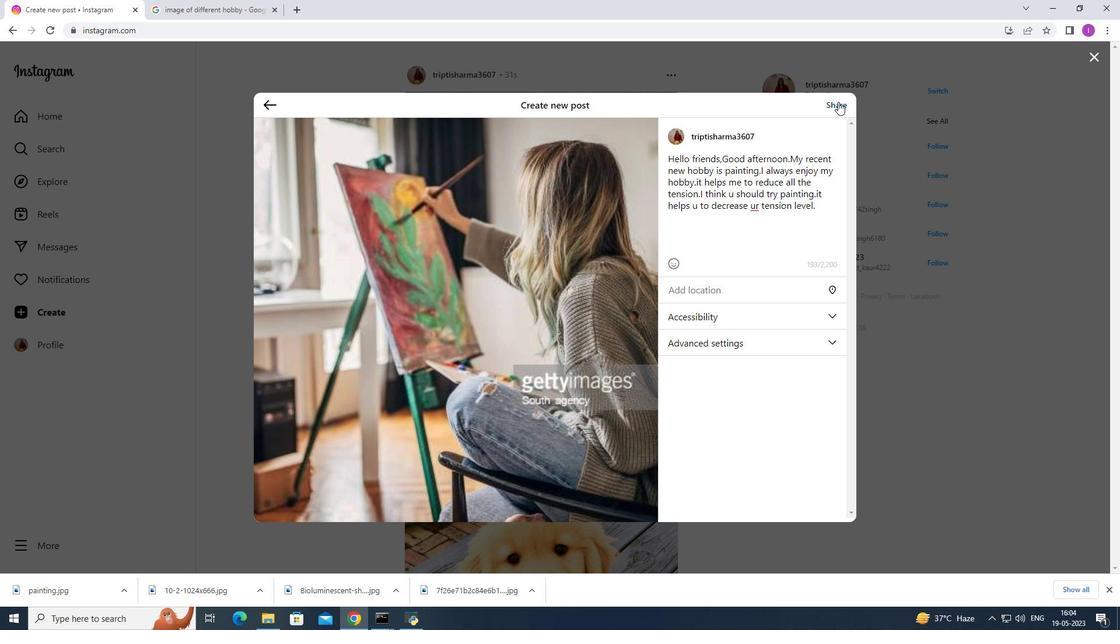 
Action: Mouse moved to (813, 472)
Screenshot: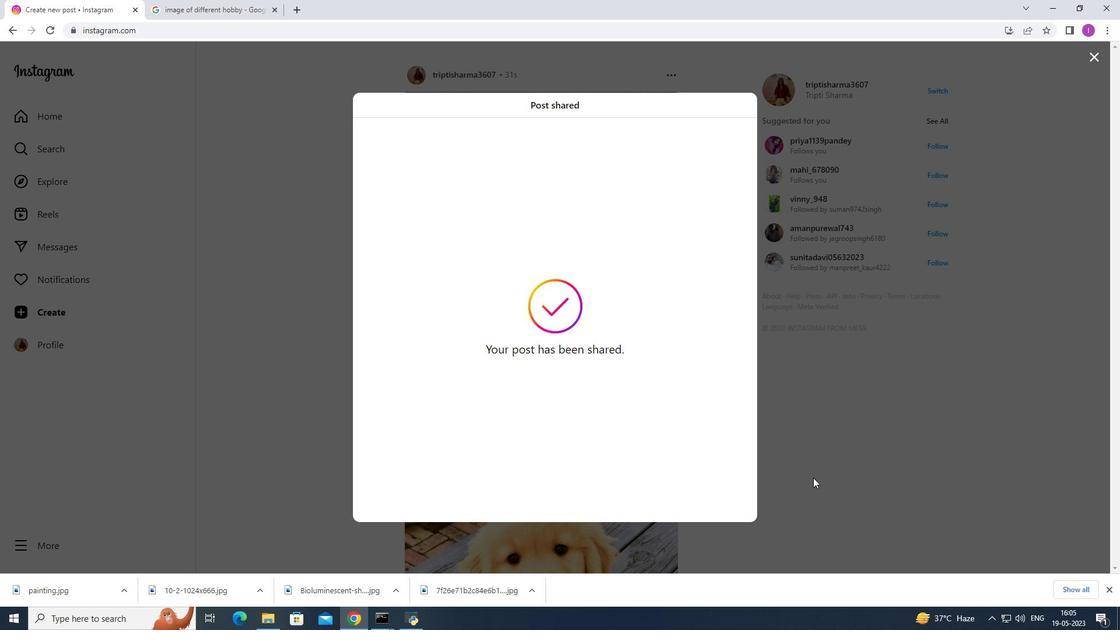 
Action: Mouse pressed left at (813, 472)
Screenshot: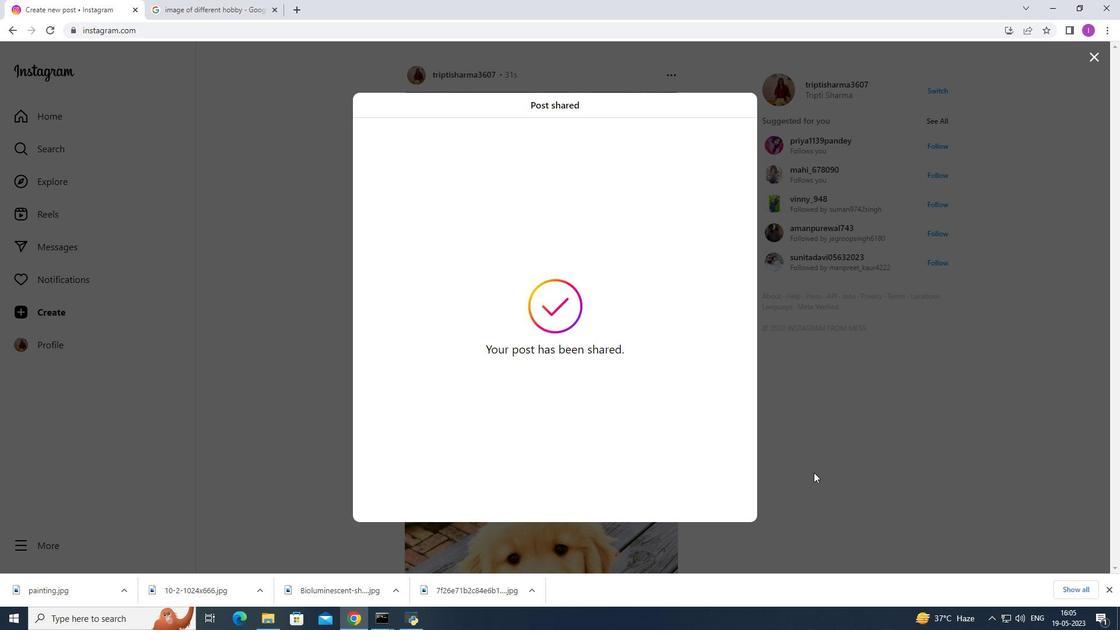 
Action: Mouse moved to (432, 275)
Screenshot: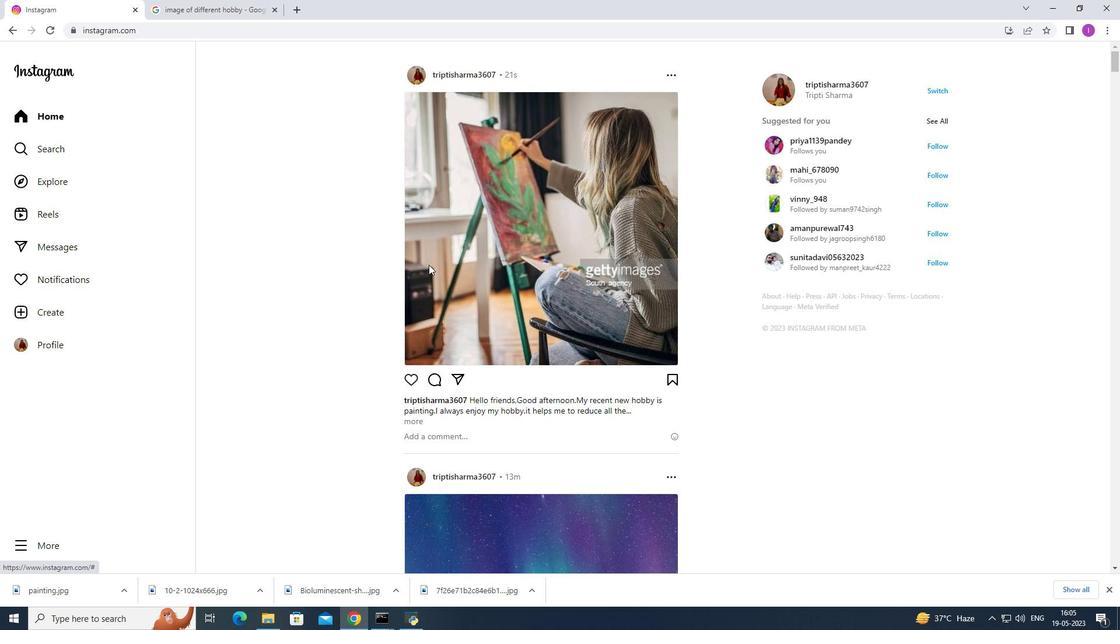 
Action: Mouse scrolled (432, 276) with delta (0, 0)
Screenshot: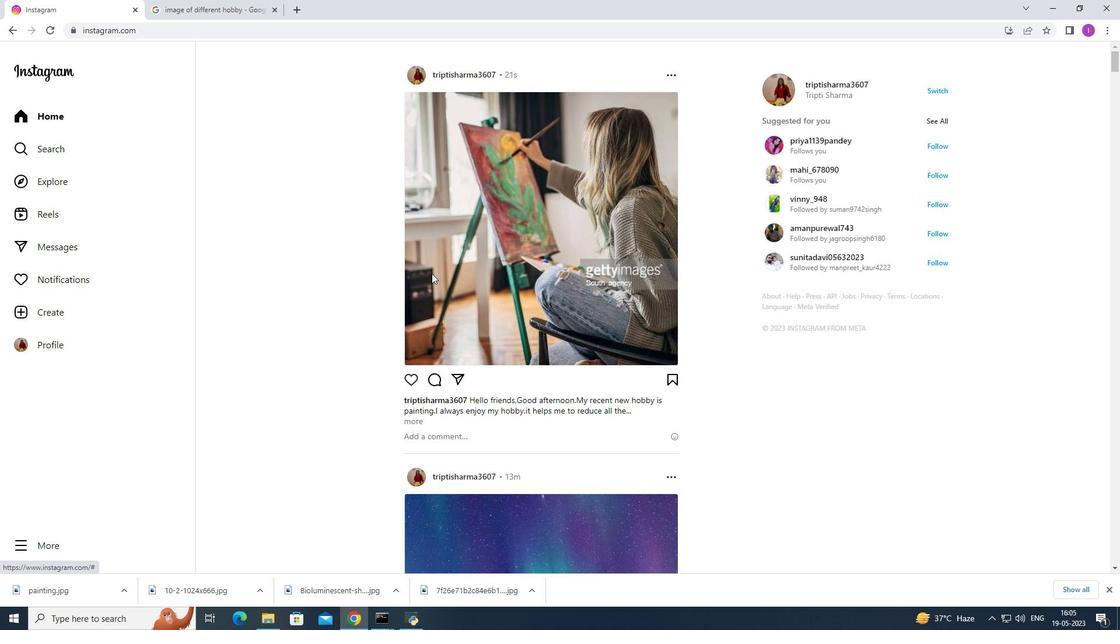 
Action: Mouse scrolled (432, 276) with delta (0, 0)
Screenshot: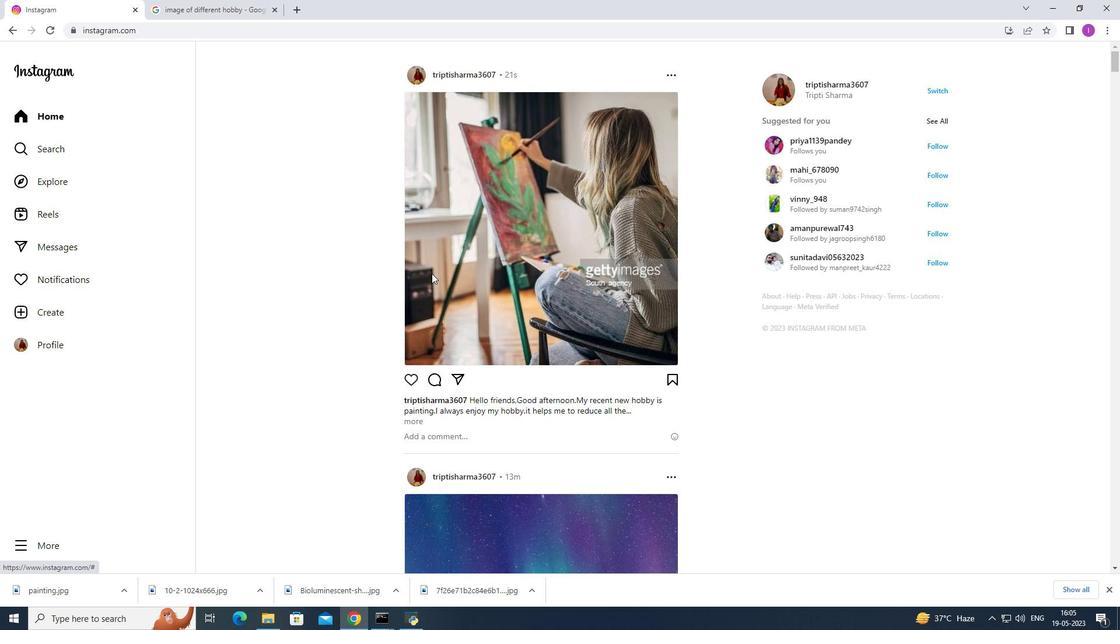 
Action: Mouse moved to (432, 276)
Screenshot: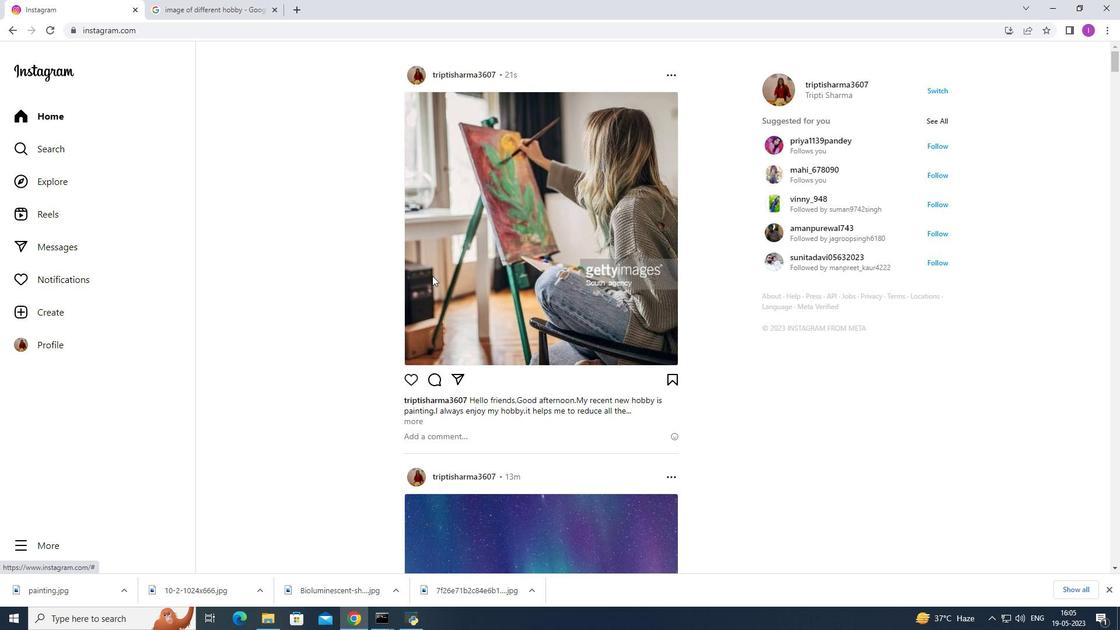 
Action: Mouse scrolled (432, 275) with delta (0, 0)
Screenshot: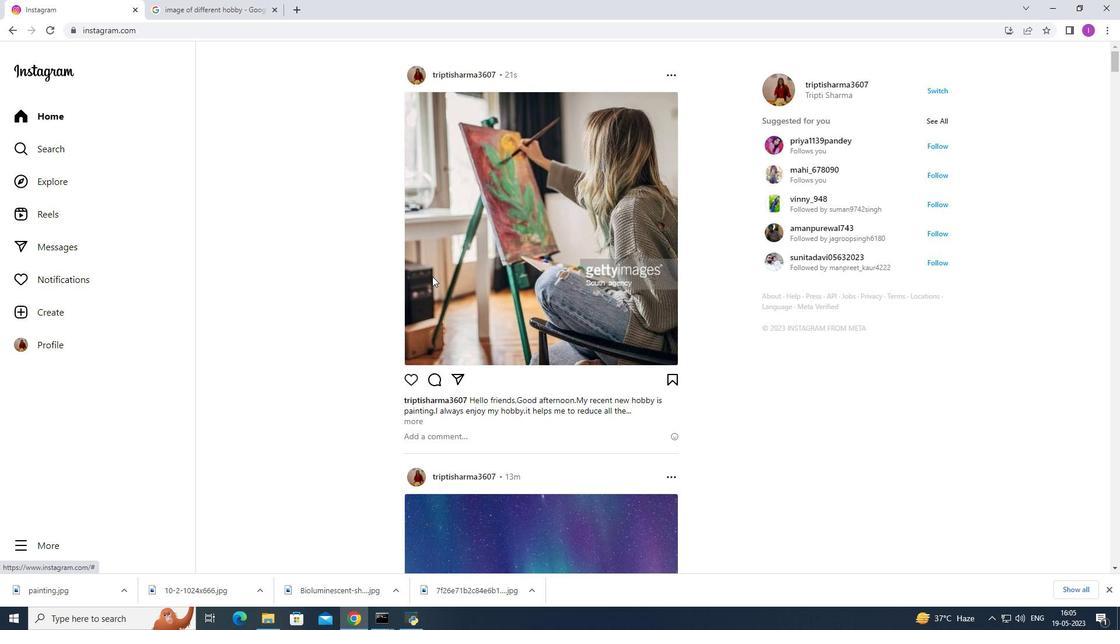 
Action: Mouse moved to (432, 277)
Screenshot: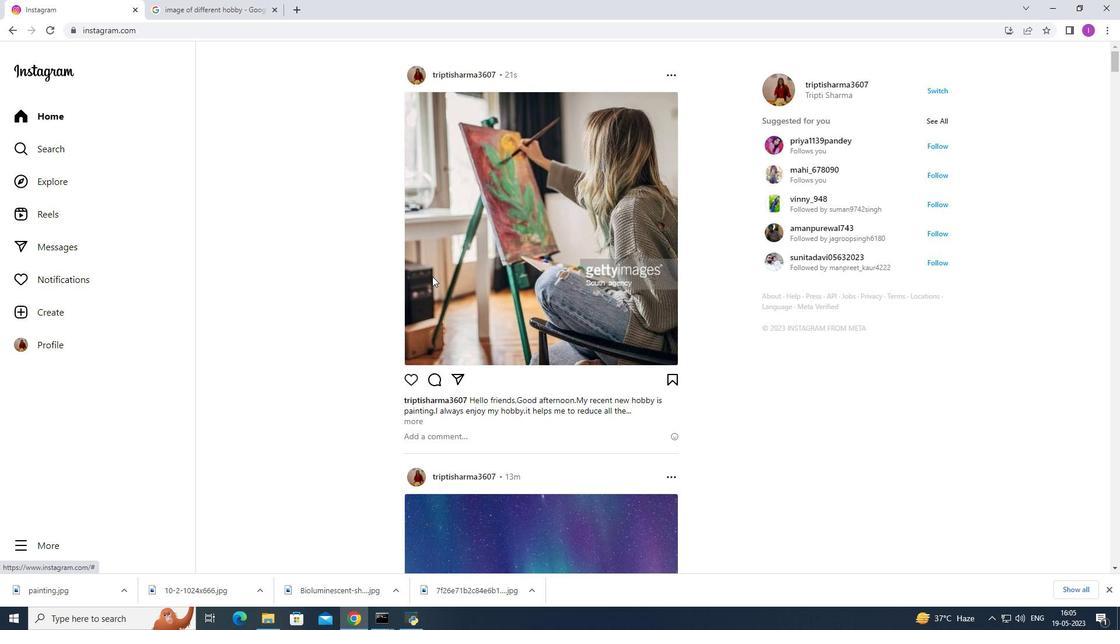 
Action: Mouse scrolled (432, 276) with delta (0, 0)
Screenshot: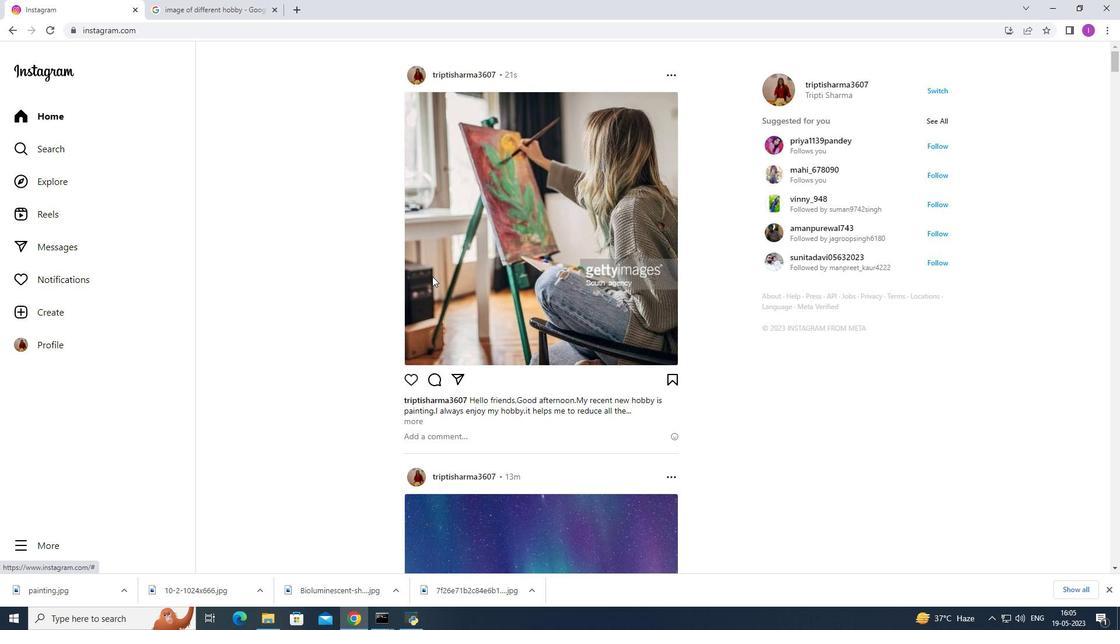 
Action: Mouse scrolled (432, 276) with delta (0, 0)
Screenshot: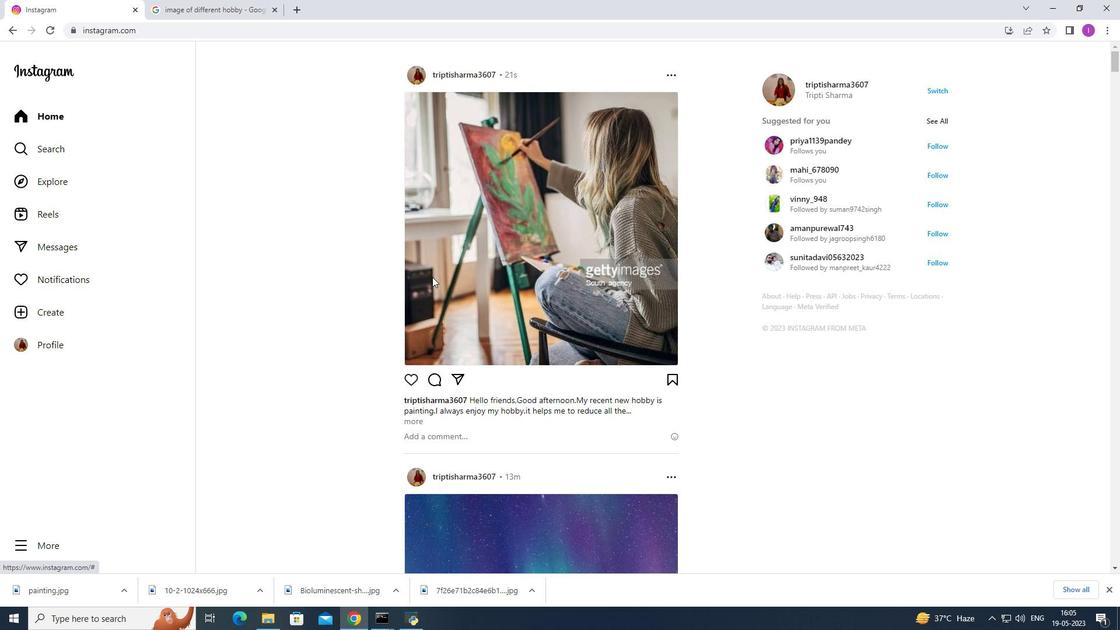 
Action: Mouse moved to (432, 277)
Screenshot: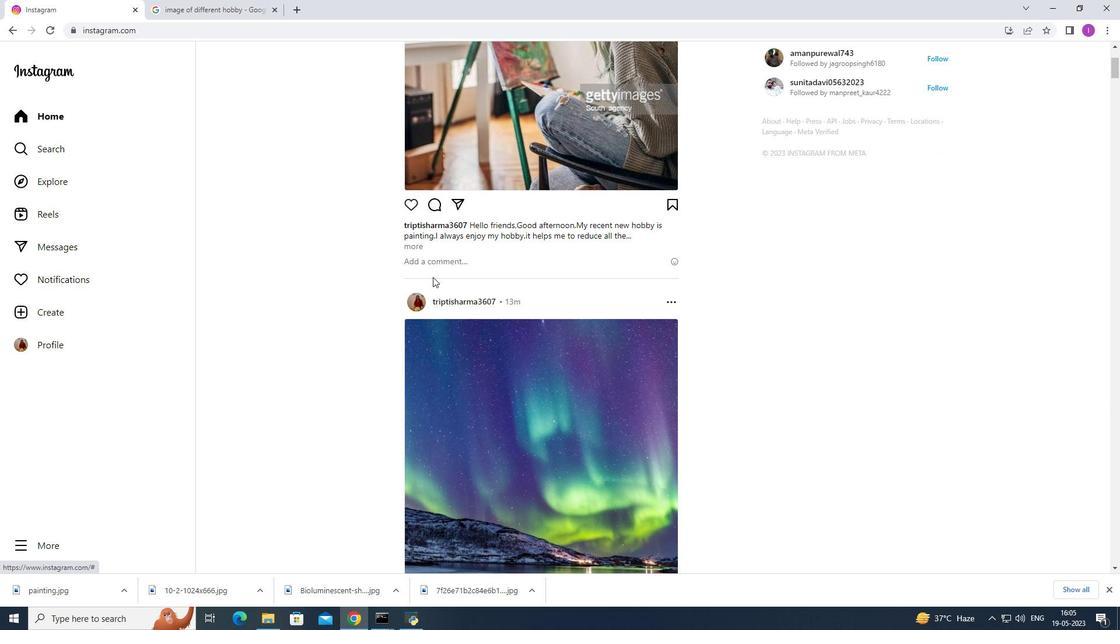 
Action: Mouse scrolled (432, 277) with delta (0, 0)
Screenshot: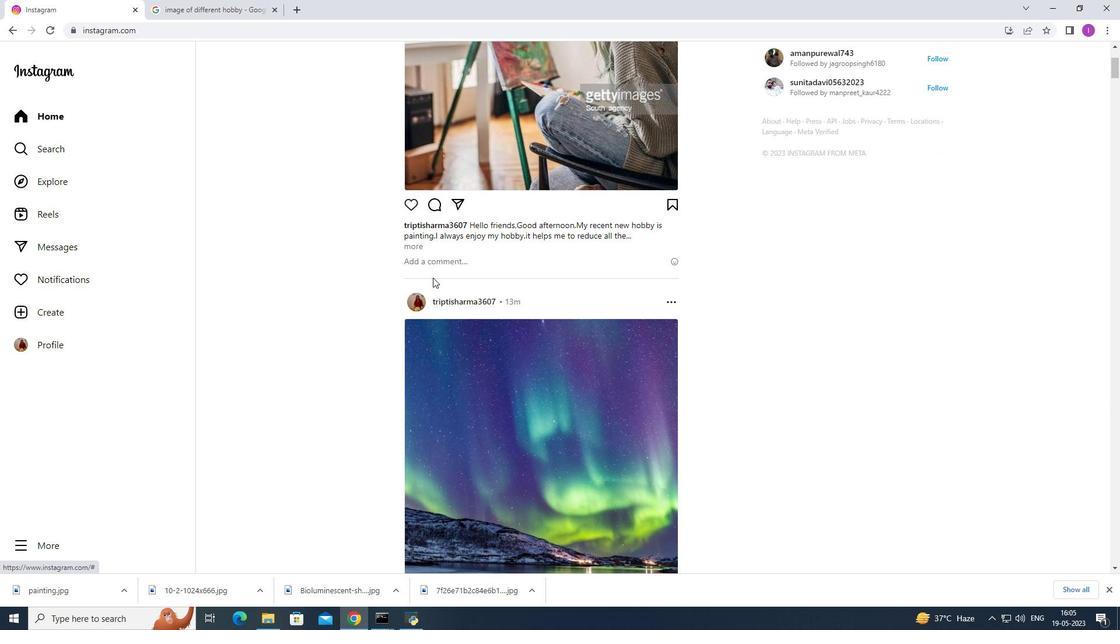 
Action: Mouse scrolled (432, 277) with delta (0, 0)
Screenshot: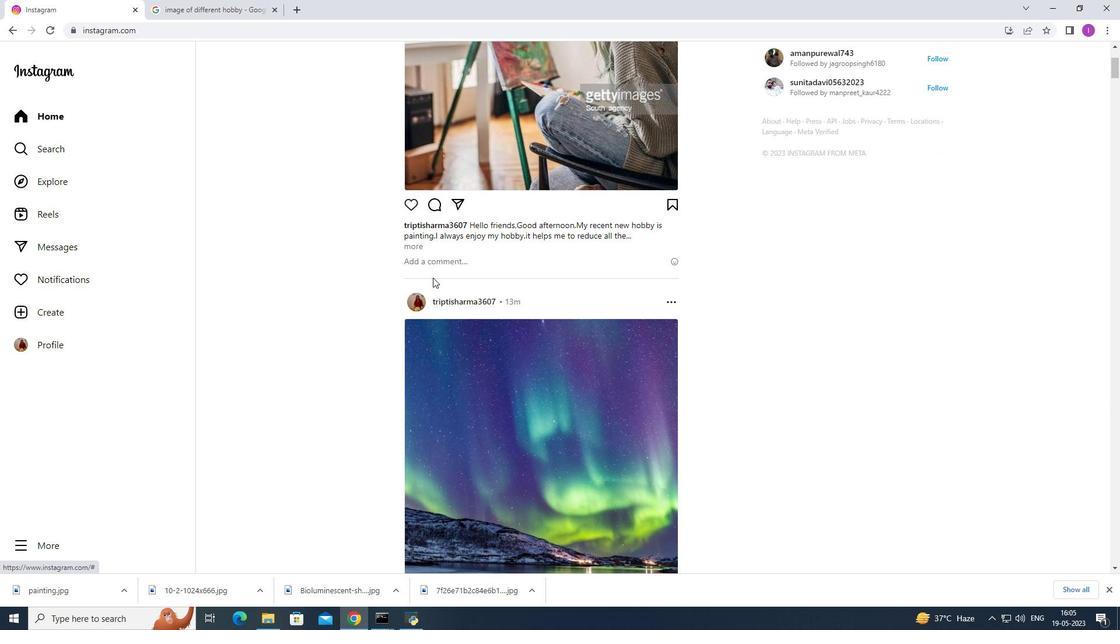 
Action: Mouse moved to (434, 277)
Screenshot: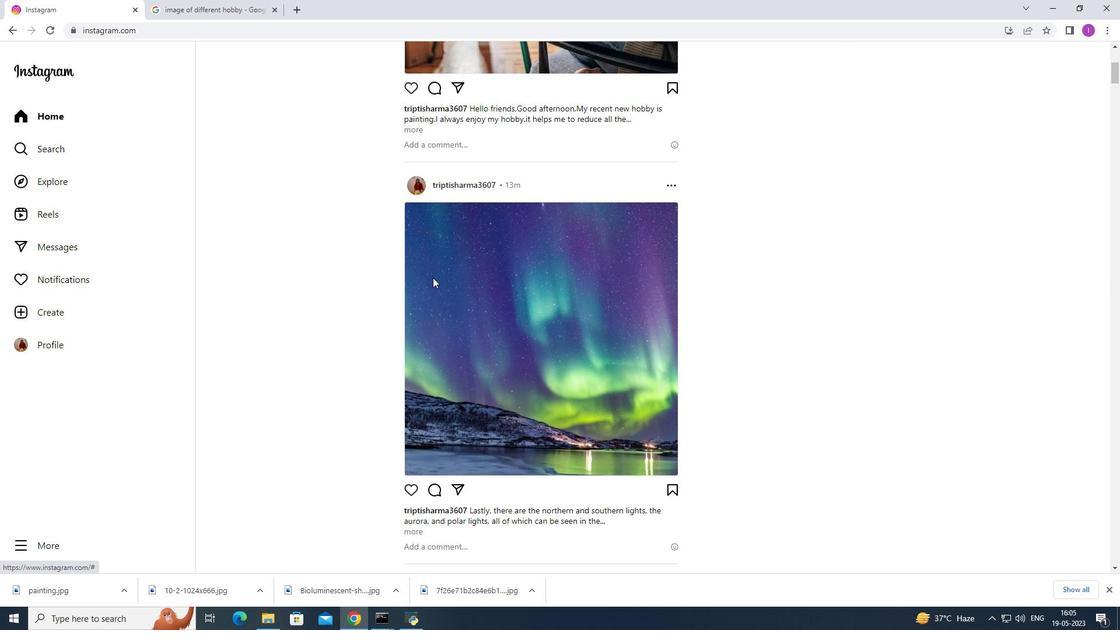 
Action: Mouse scrolled (434, 277) with delta (0, 0)
Screenshot: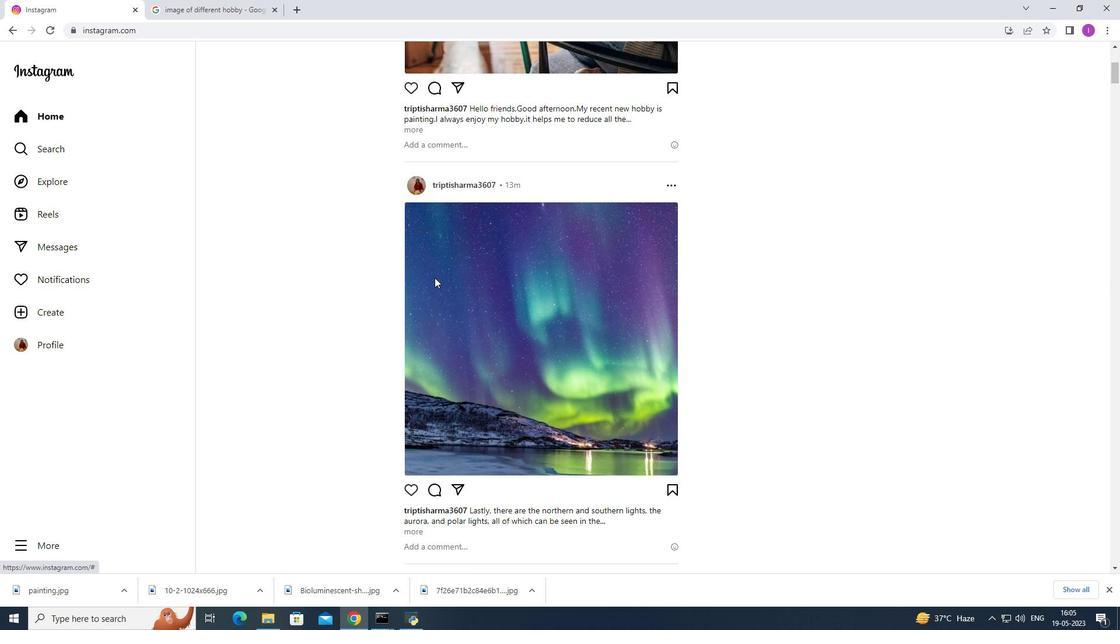 
Action: Mouse moved to (434, 276)
Screenshot: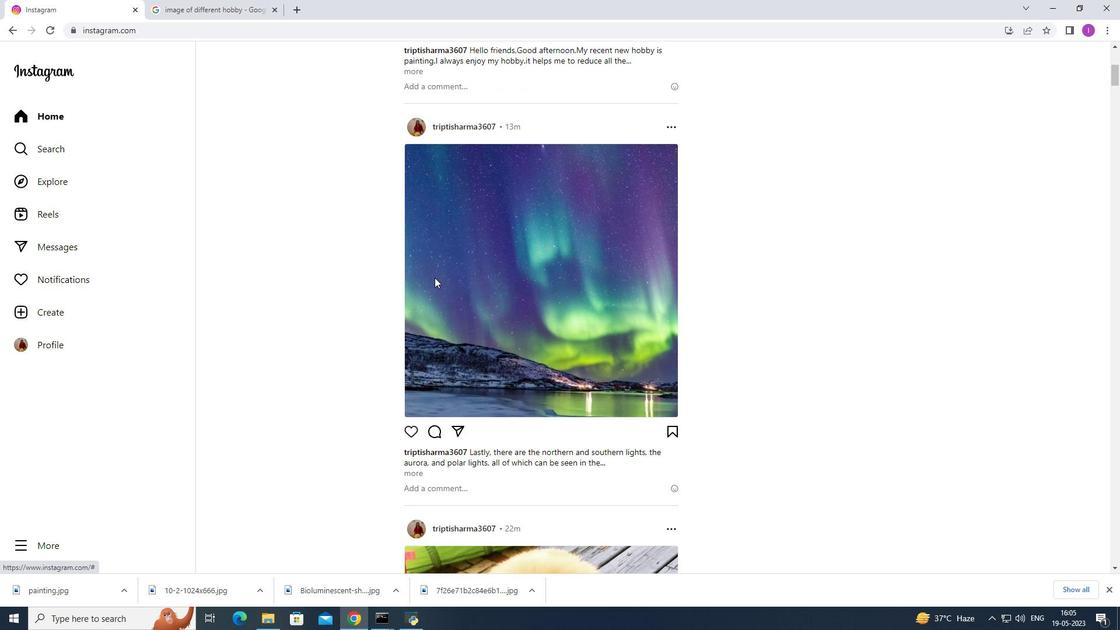 
Action: Mouse scrolled (434, 275) with delta (0, 0)
Screenshot: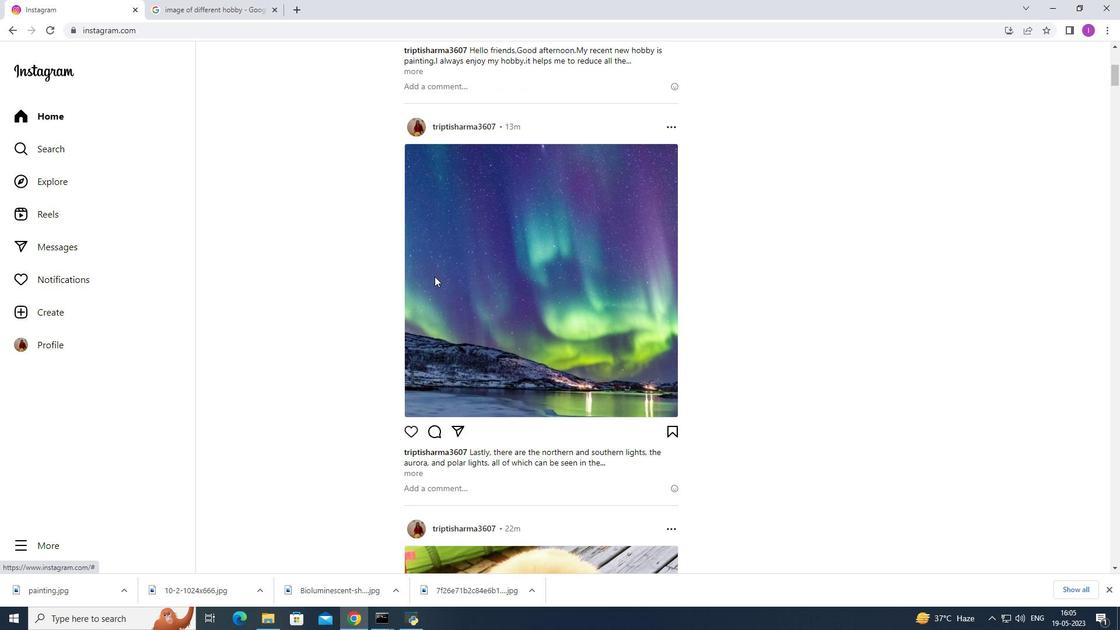 
Action: Mouse moved to (435, 275)
Screenshot: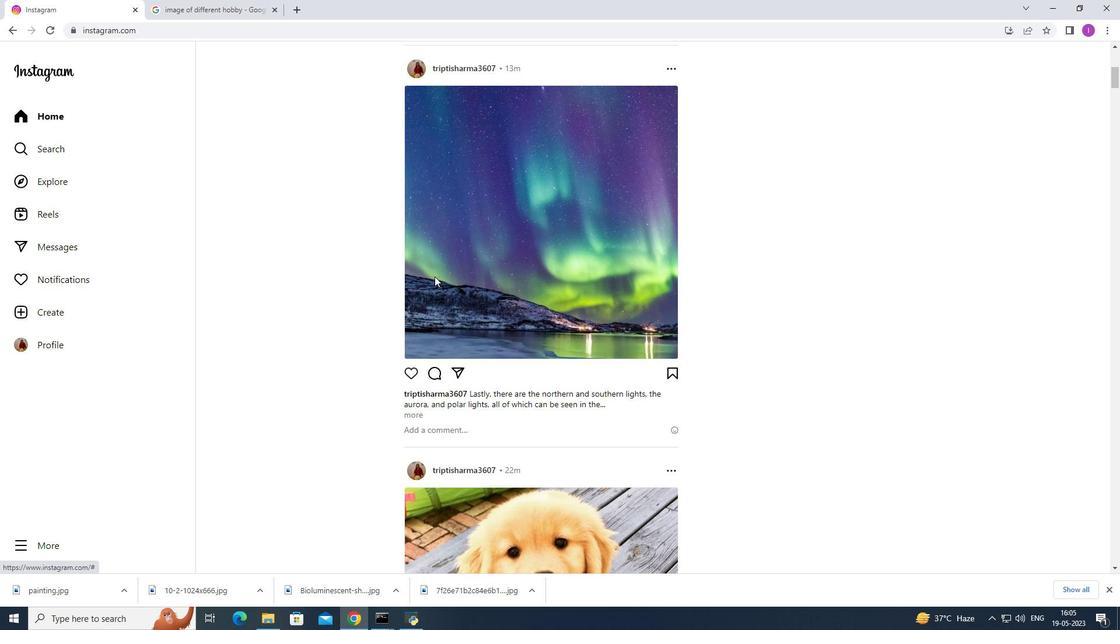 
Action: Mouse scrolled (435, 276) with delta (0, 0)
Screenshot: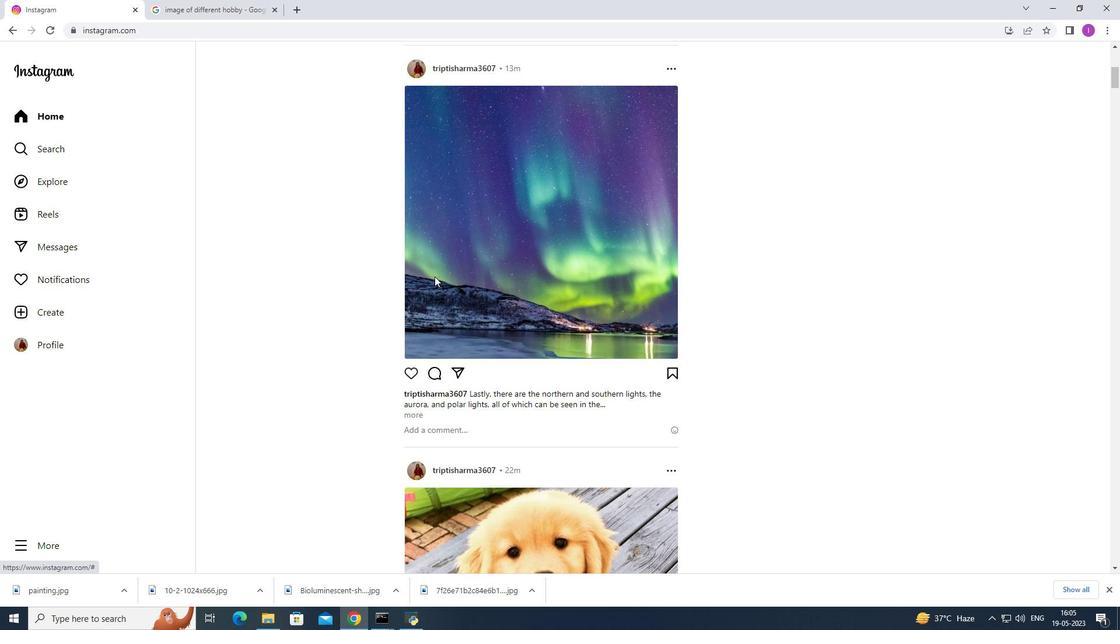 
Action: Mouse moved to (435, 275)
Screenshot: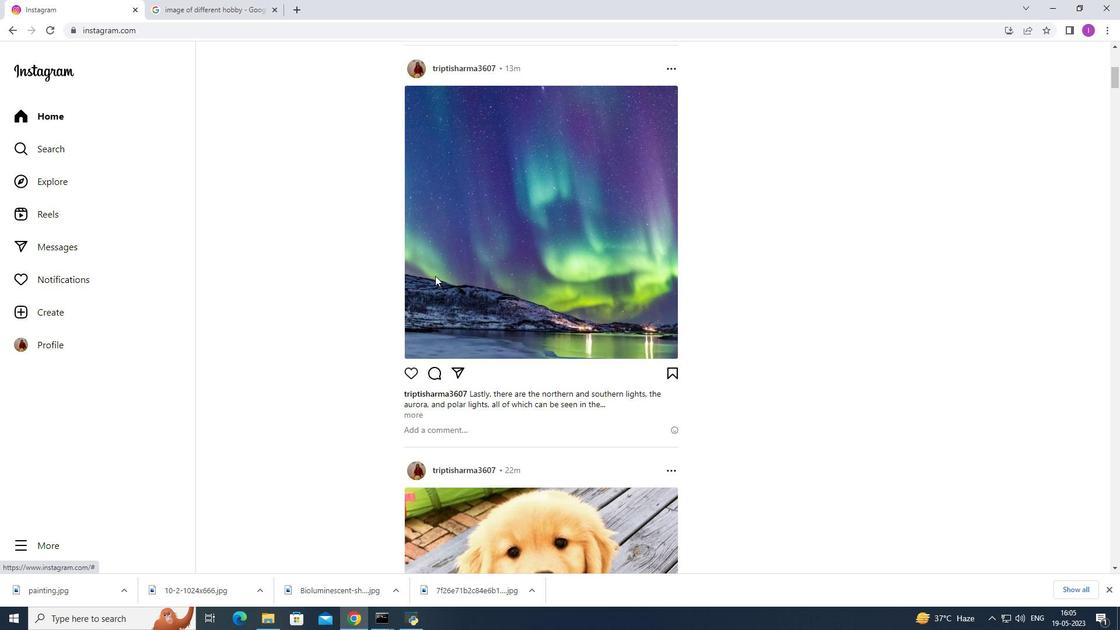 
Action: Mouse scrolled (435, 275) with delta (0, 0)
Screenshot: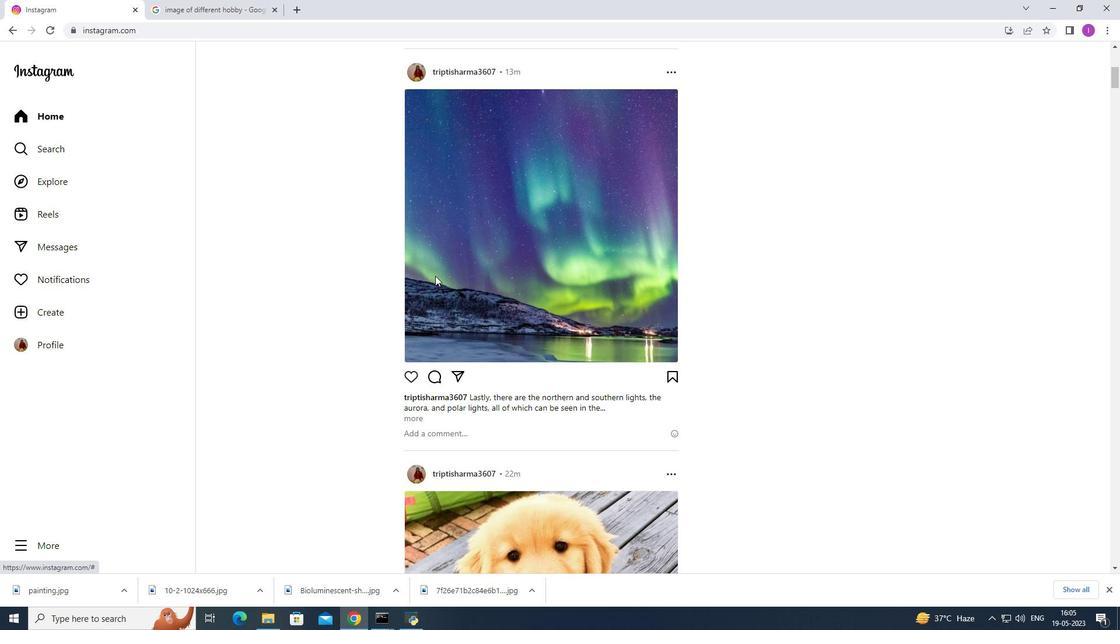 
Action: Mouse moved to (439, 281)
Screenshot: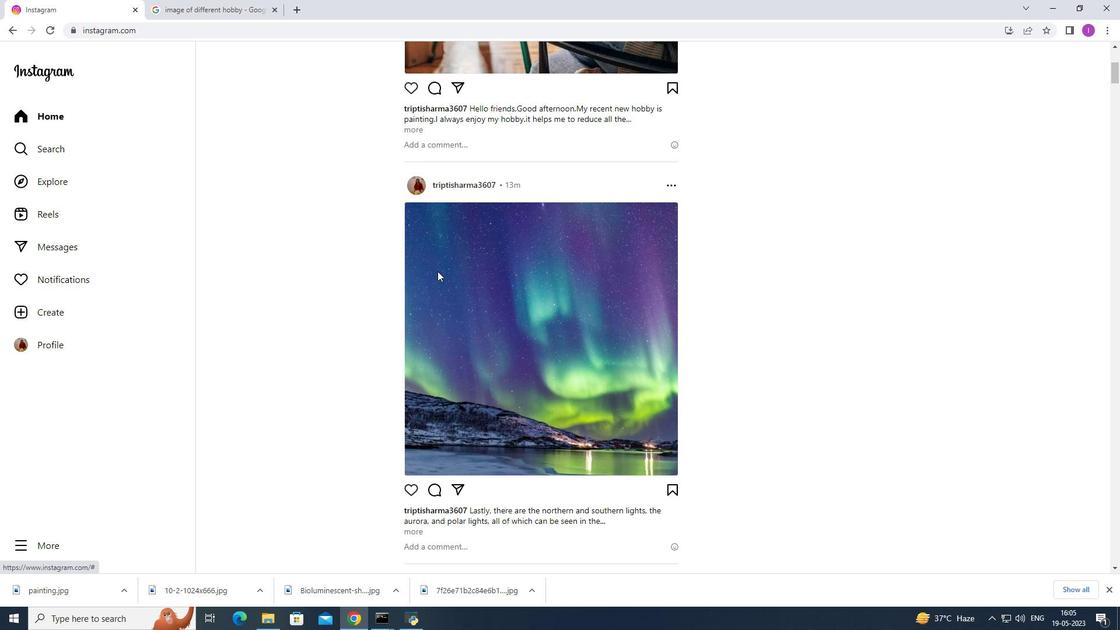 
Action: Mouse scrolled (439, 281) with delta (0, 0)
Screenshot: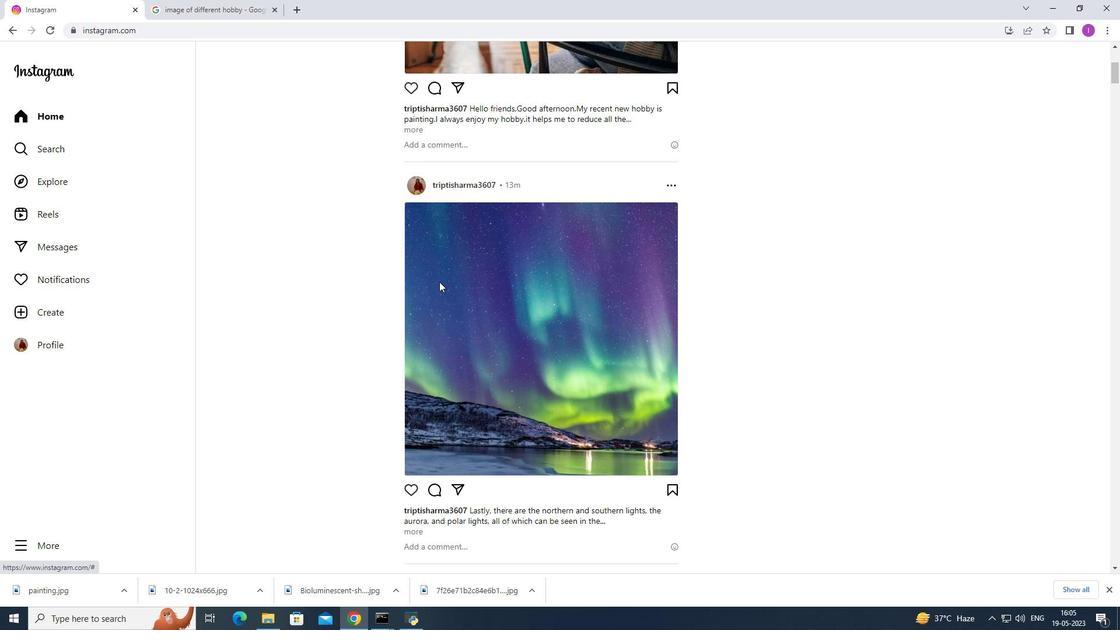 
Action: Mouse scrolled (439, 281) with delta (0, 0)
Screenshot: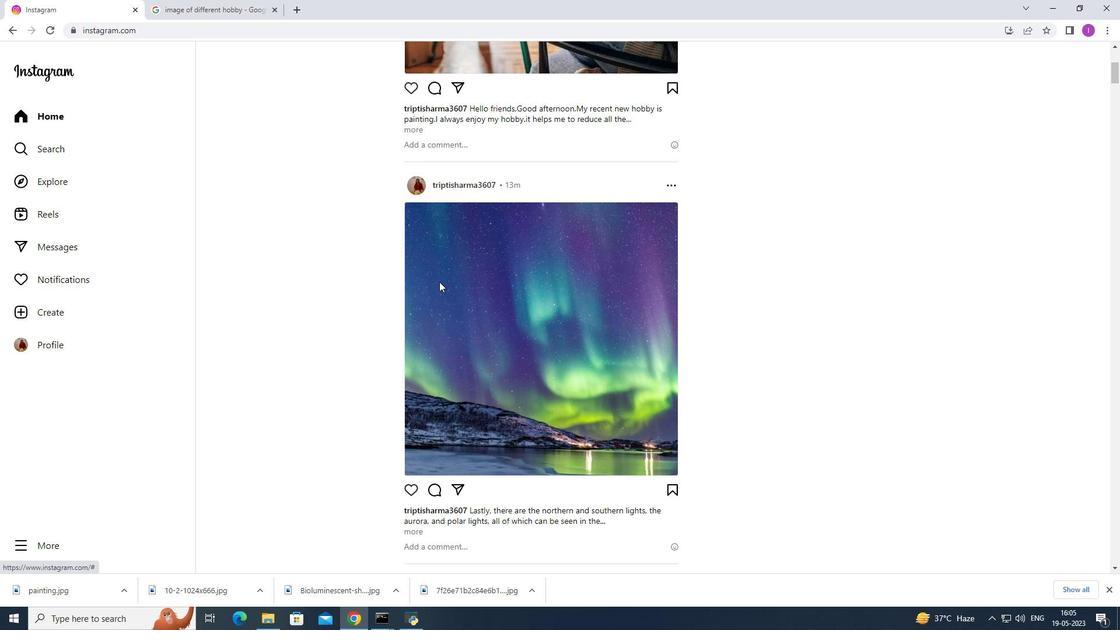 
Action: Mouse moved to (439, 281)
Screenshot: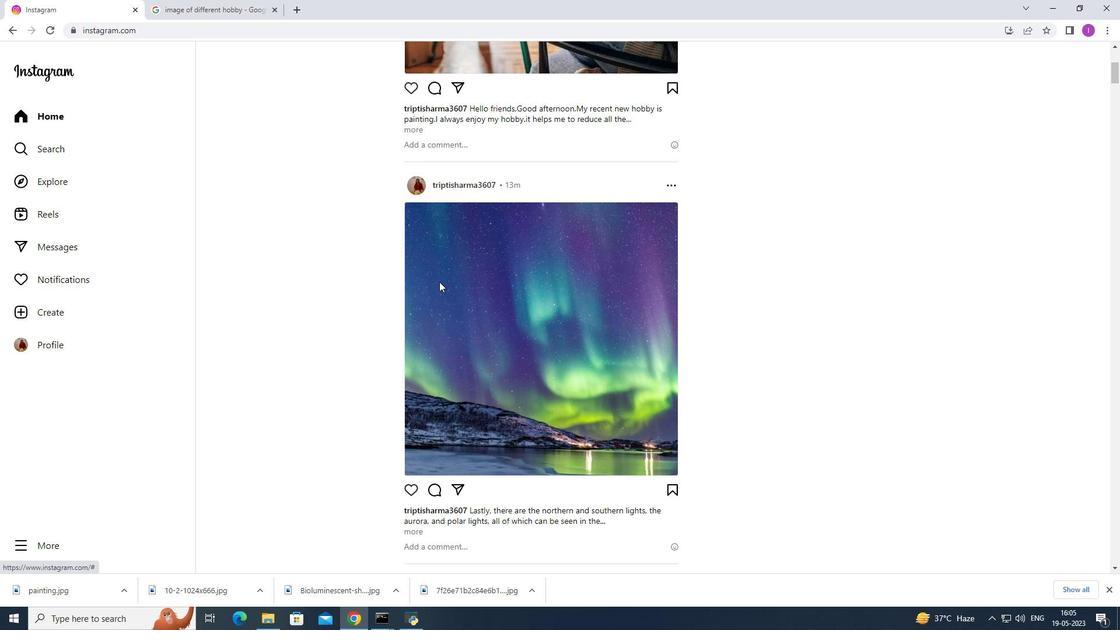 
Action: Mouse scrolled (439, 281) with delta (0, 0)
Screenshot: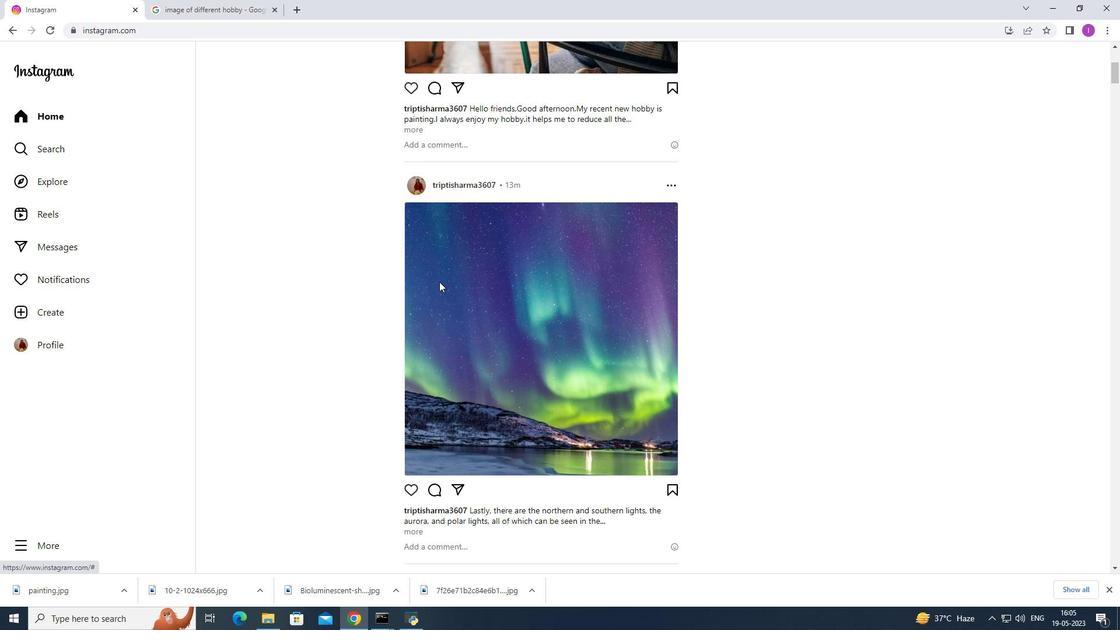 
Action: Mouse moved to (442, 282)
Screenshot: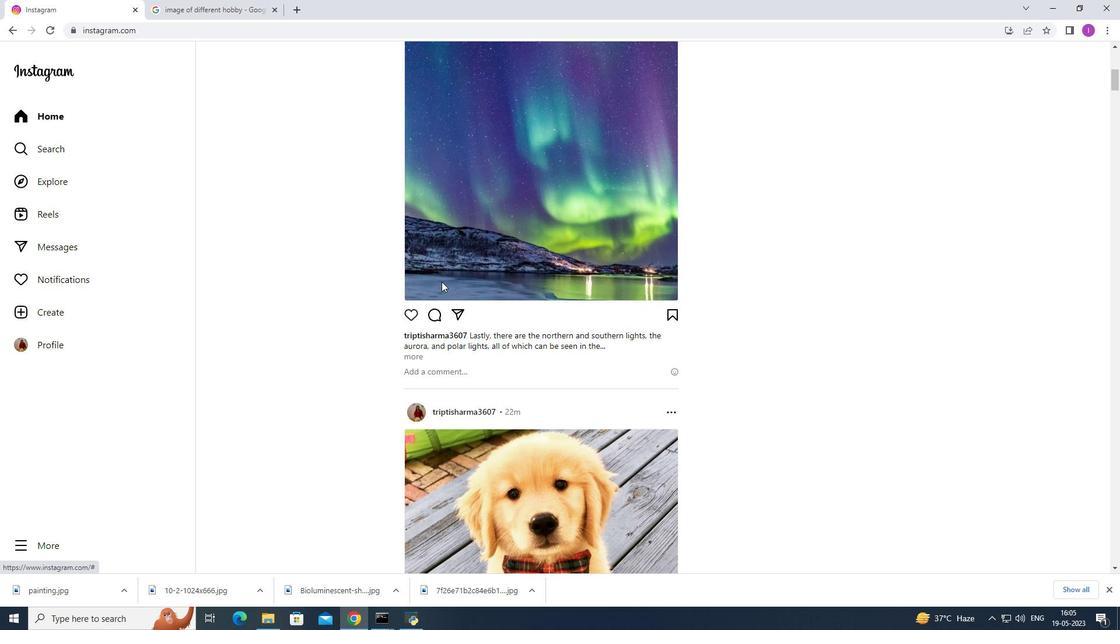
Action: Mouse scrolled (442, 282) with delta (0, 0)
Screenshot: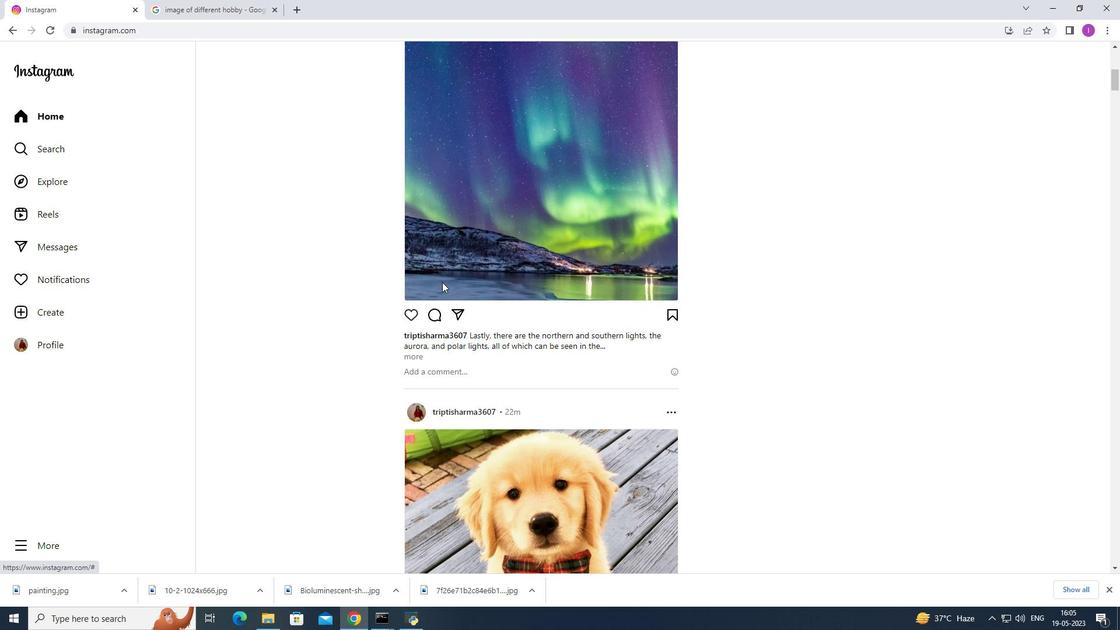 
Action: Mouse scrolled (442, 282) with delta (0, 0)
Screenshot: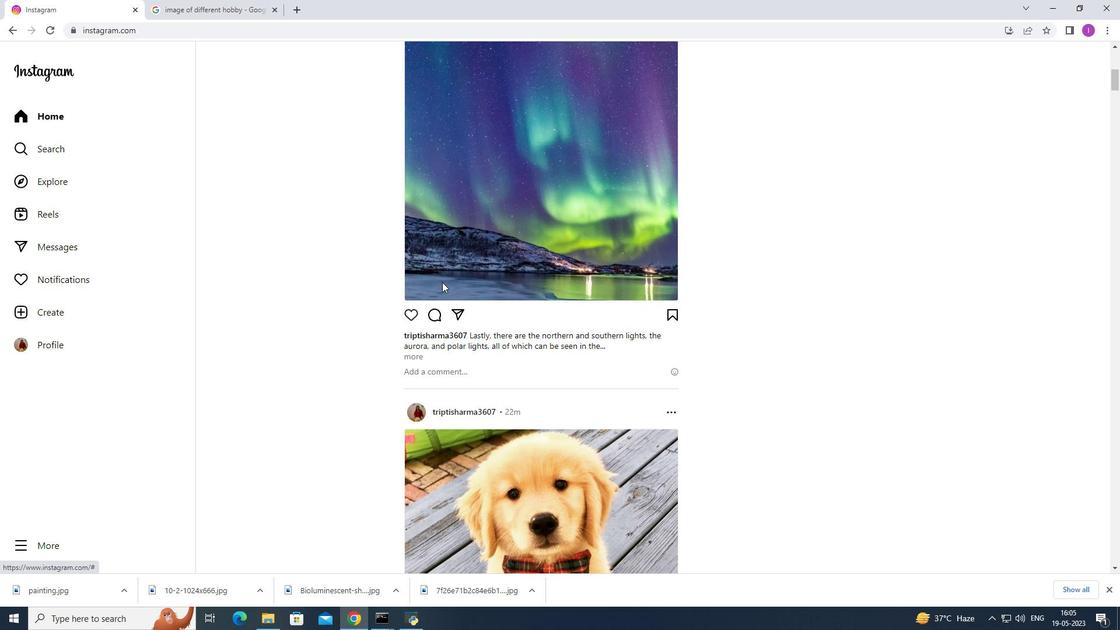 
Action: Mouse moved to (441, 283)
Screenshot: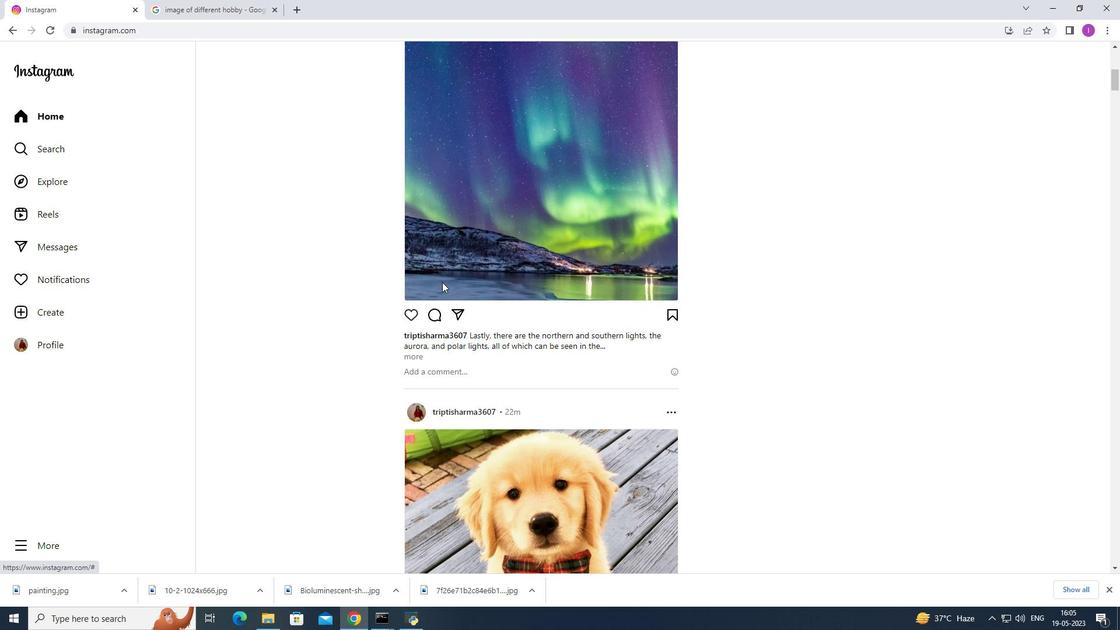 
Action: Mouse scrolled (441, 284) with delta (0, 0)
Screenshot: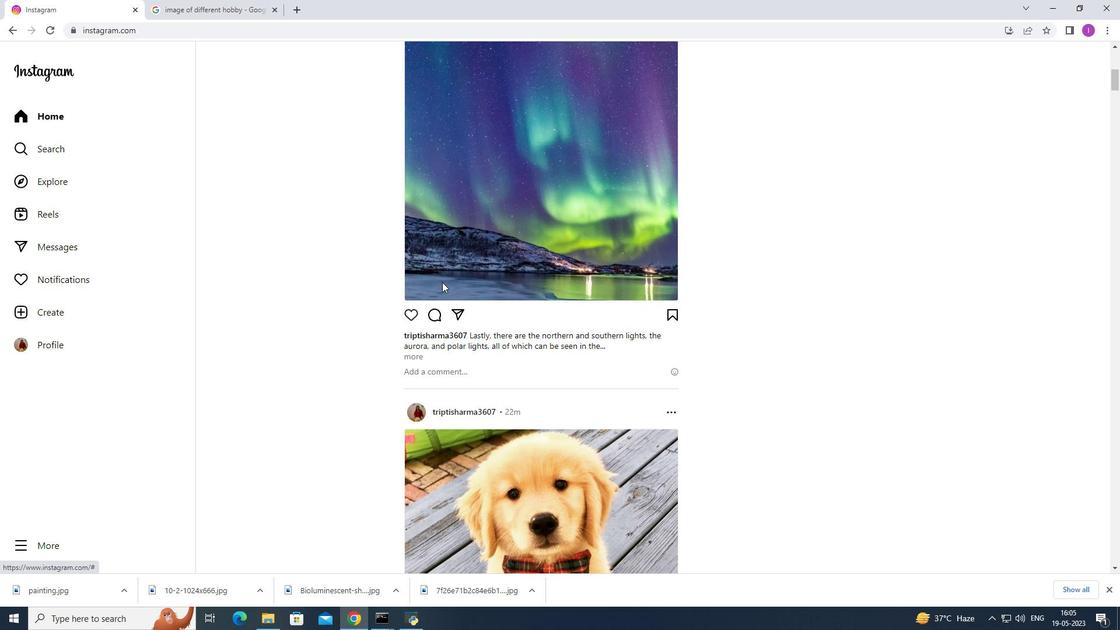 
Action: Mouse moved to (441, 286)
Screenshot: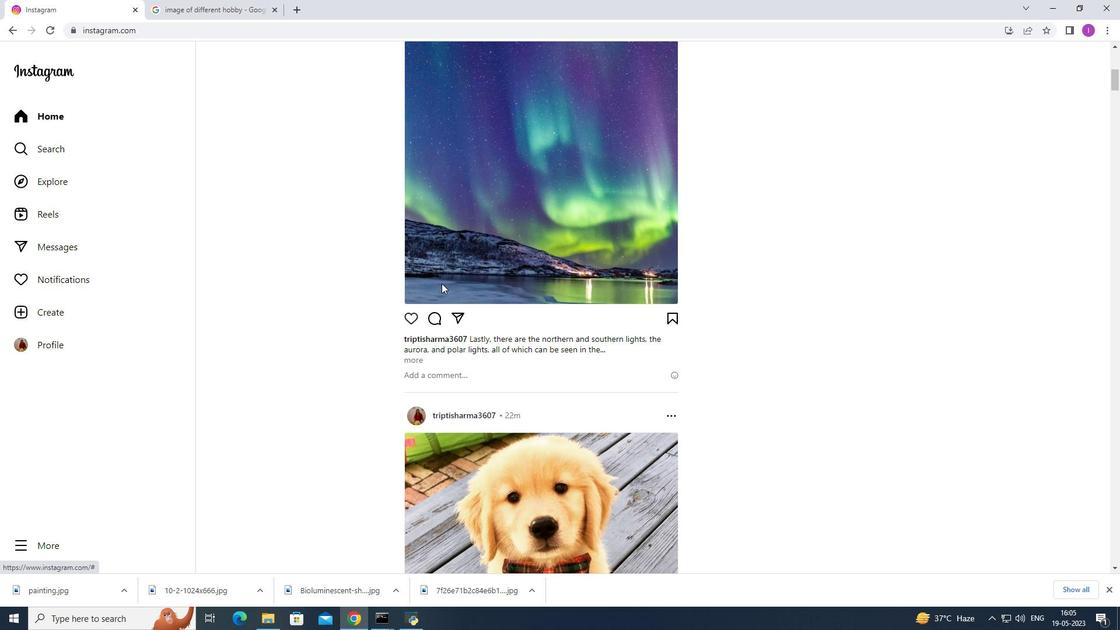 
Action: Mouse scrolled (441, 287) with delta (0, 0)
Screenshot: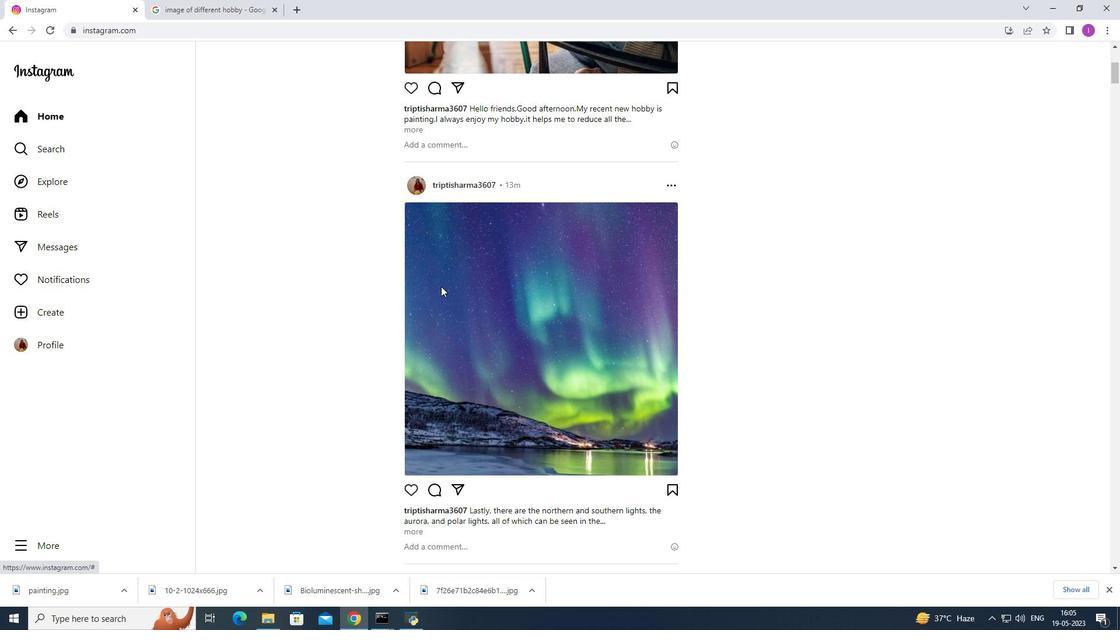 
Action: Mouse scrolled (441, 287) with delta (0, 0)
Screenshot: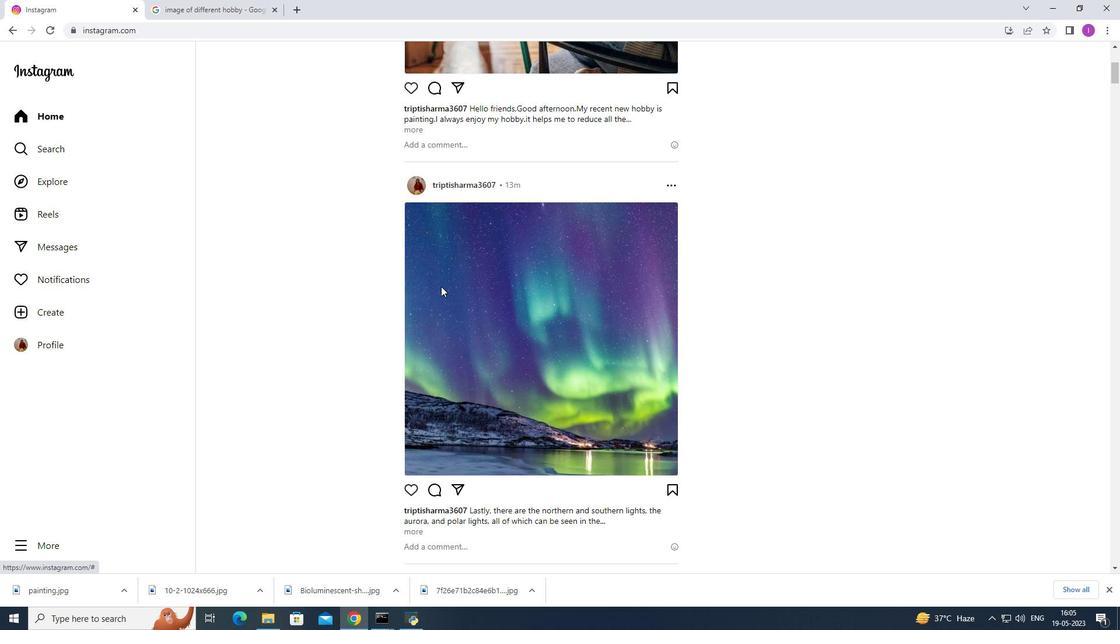 
Action: Mouse scrolled (441, 287) with delta (0, 0)
Screenshot: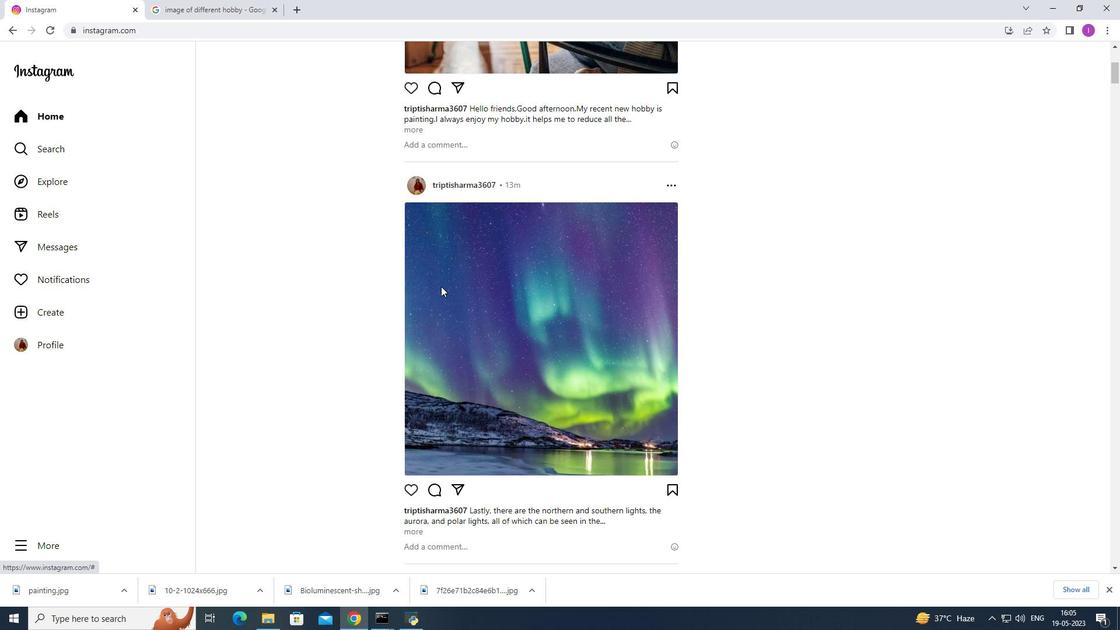 
Action: Mouse scrolled (441, 287) with delta (0, 0)
Screenshot: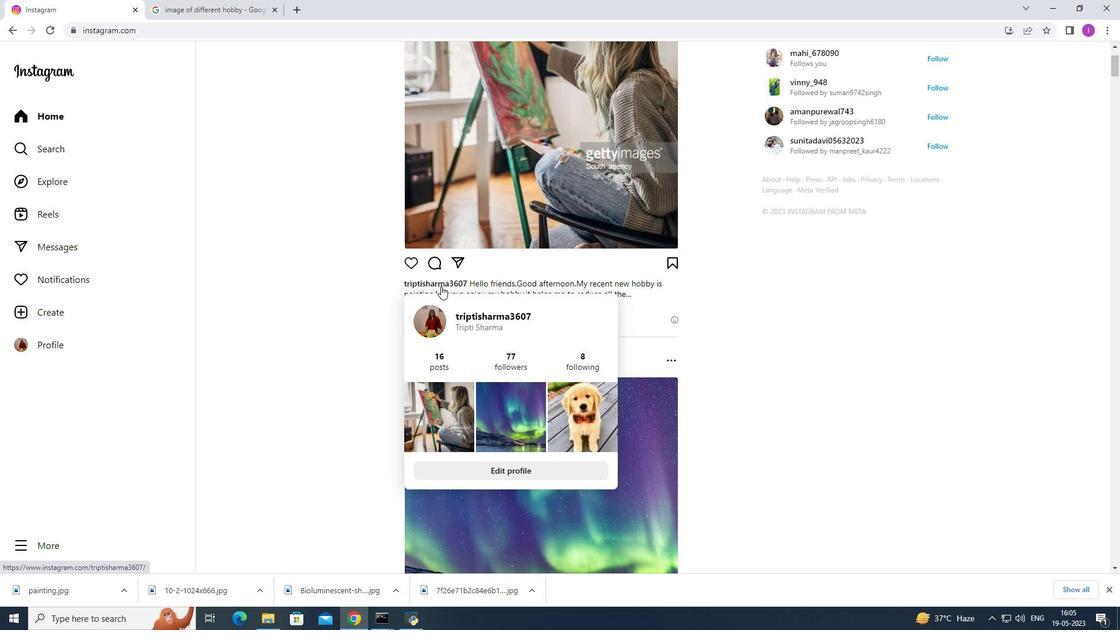 
Action: Mouse scrolled (441, 287) with delta (0, 0)
Screenshot: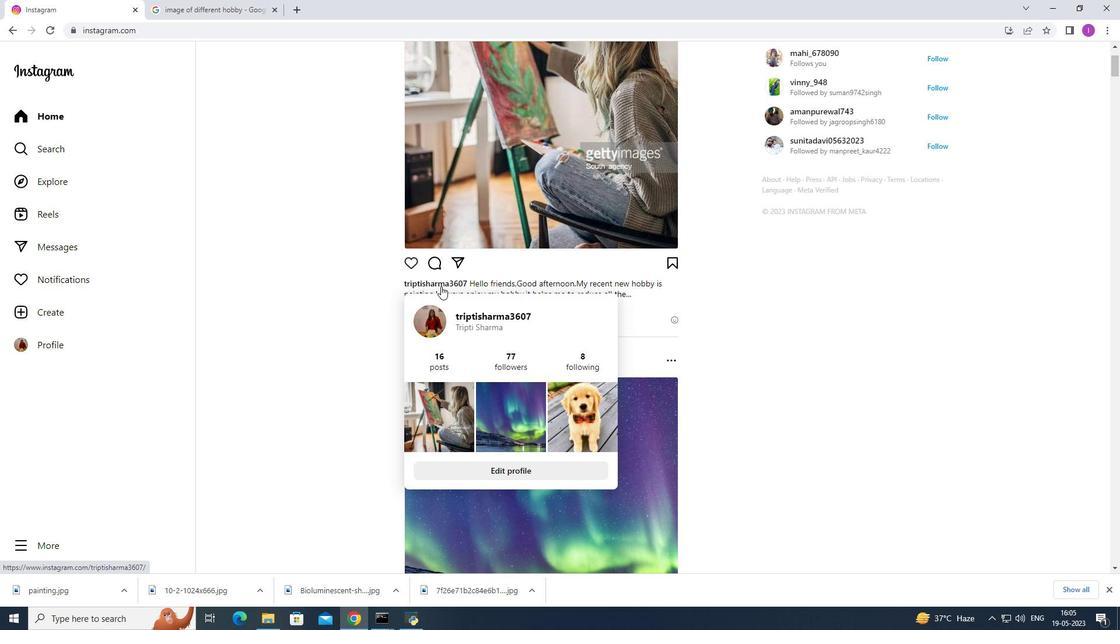 
Action: Mouse moved to (440, 287)
Screenshot: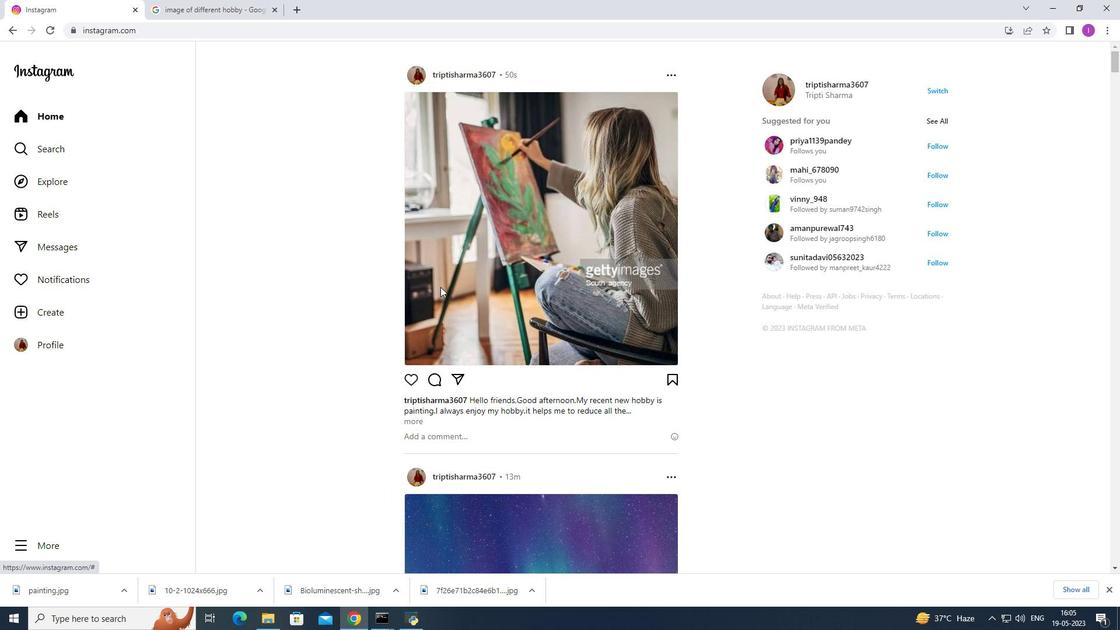
Action: Mouse scrolled (440, 288) with delta (0, 0)
Screenshot: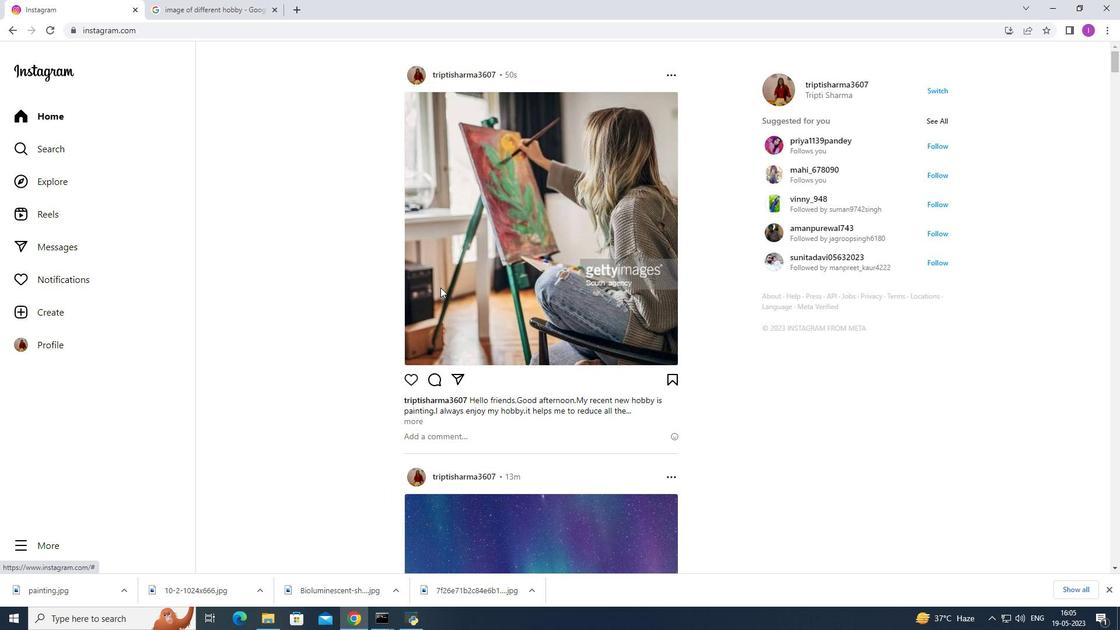 
Action: Mouse scrolled (440, 288) with delta (0, 0)
Screenshot: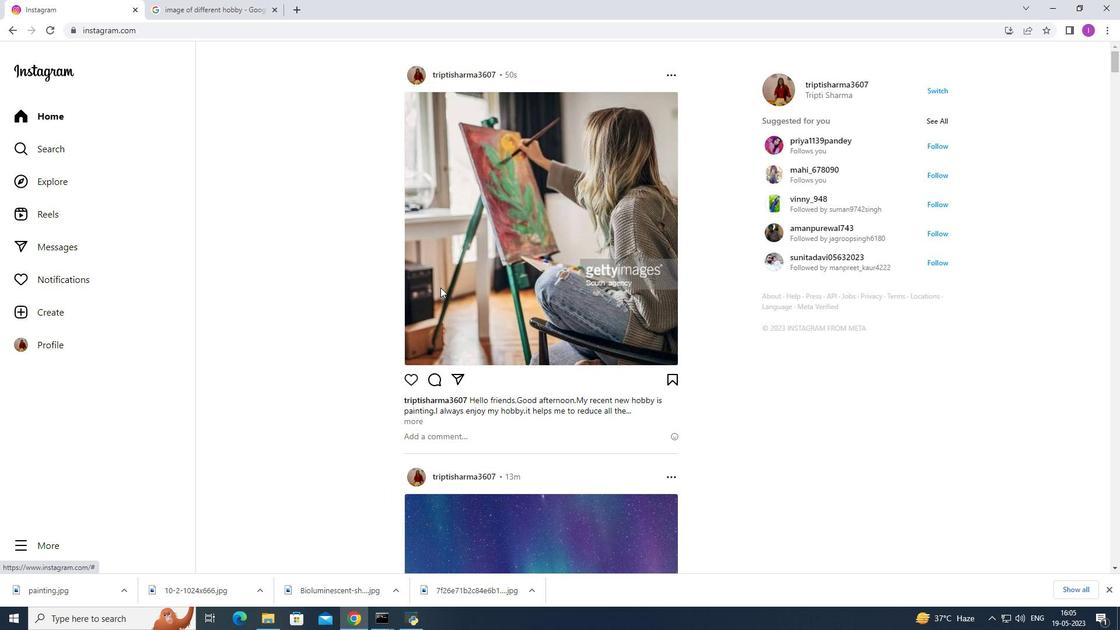 
Action: Mouse moved to (436, 294)
Screenshot: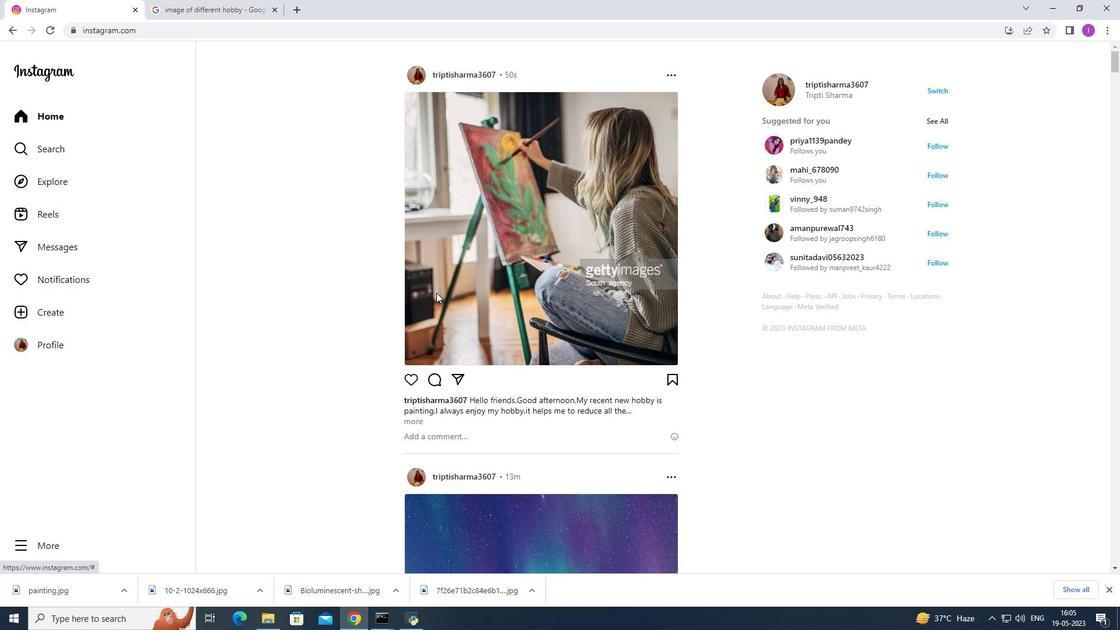 
Action: Mouse scrolled (436, 294) with delta (0, 0)
Screenshot: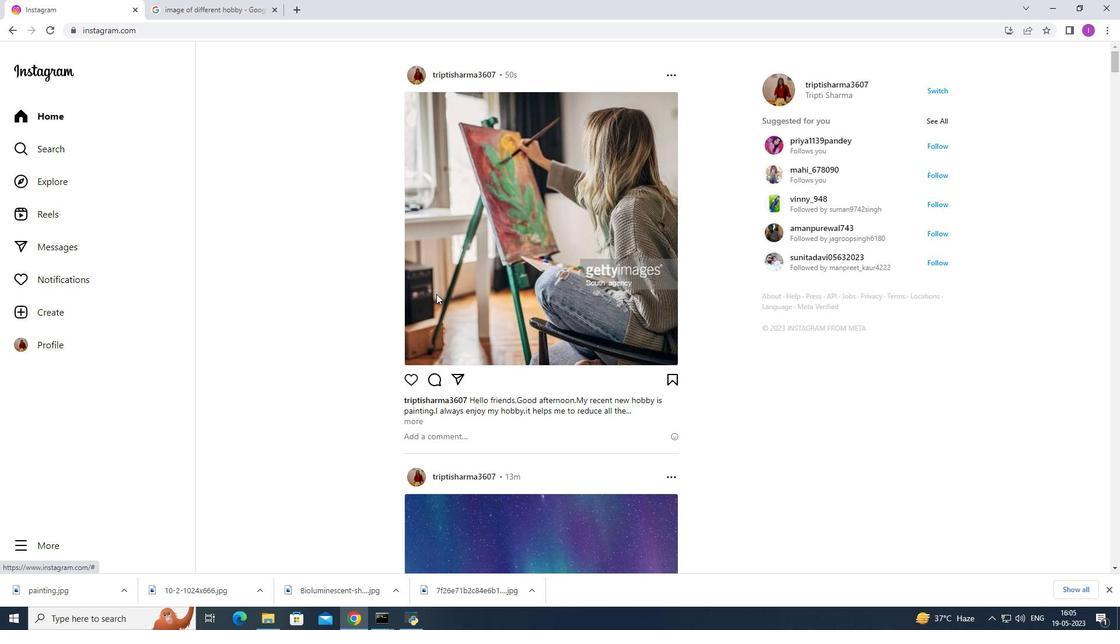 
Action: Mouse scrolled (436, 294) with delta (0, 0)
Screenshot: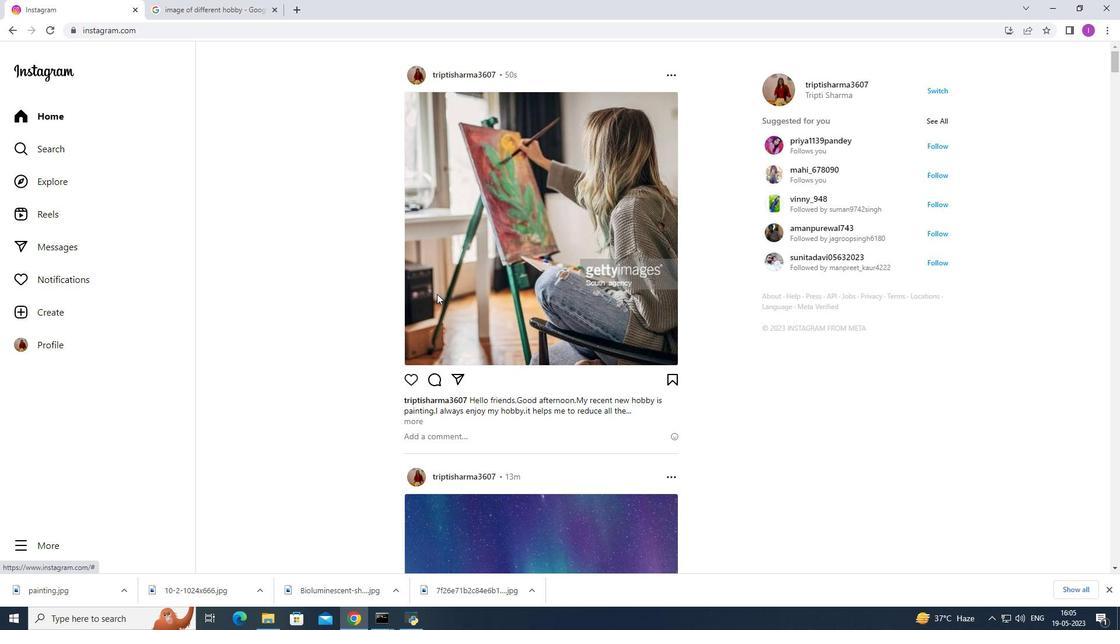 
Action: Mouse moved to (436, 295)
Screenshot: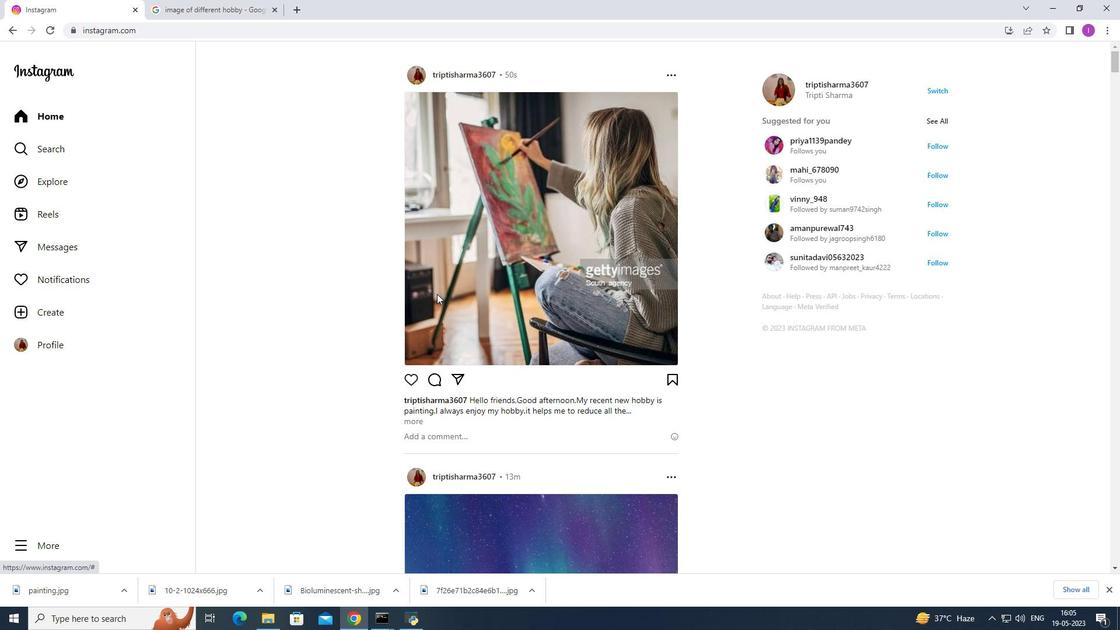 
